 Task: Find connections with filter location Neratovice with filter topic #Educationwith filter profile language Spanish with filter current company Intuit with filter school RNS Institute of Technology - India with filter industry Freight and Package Transportation with filter service category Virtual Assistance with filter keywords title Financial Services Representative
Action: Mouse moved to (593, 82)
Screenshot: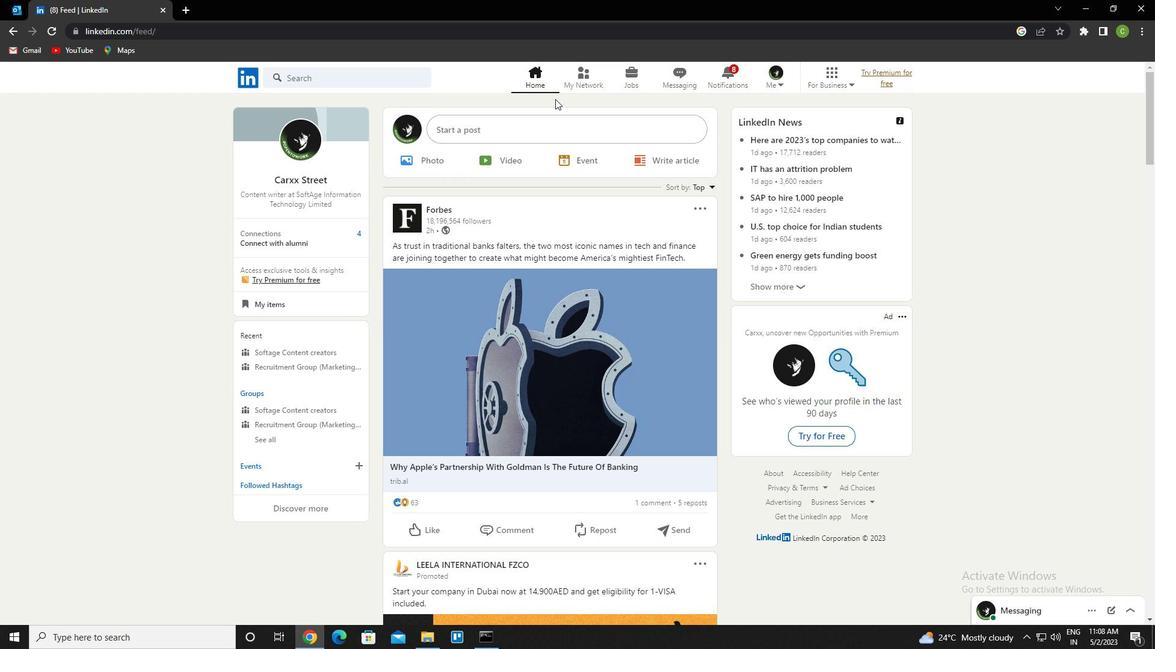 
Action: Mouse pressed left at (593, 82)
Screenshot: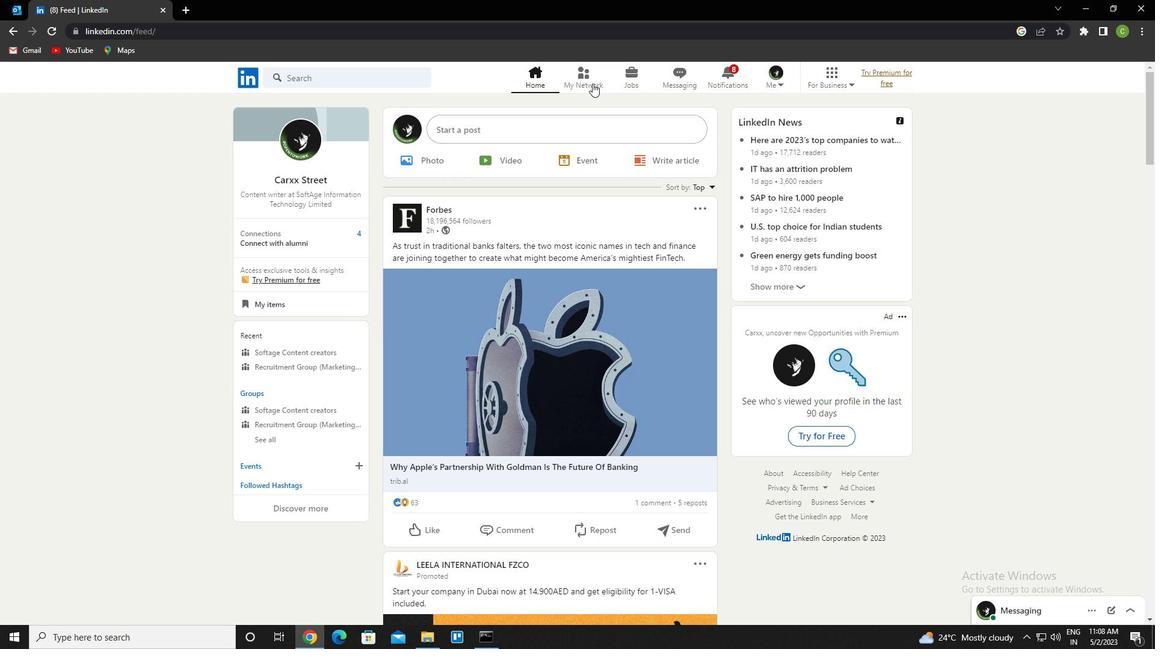 
Action: Mouse moved to (341, 148)
Screenshot: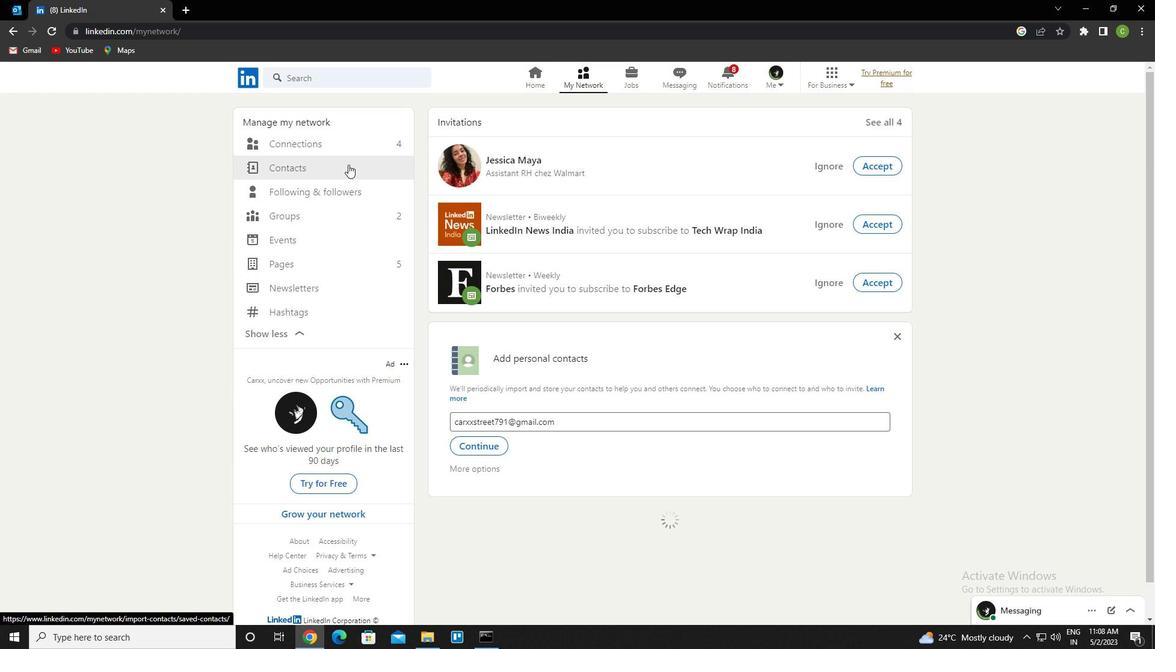 
Action: Mouse pressed left at (341, 148)
Screenshot: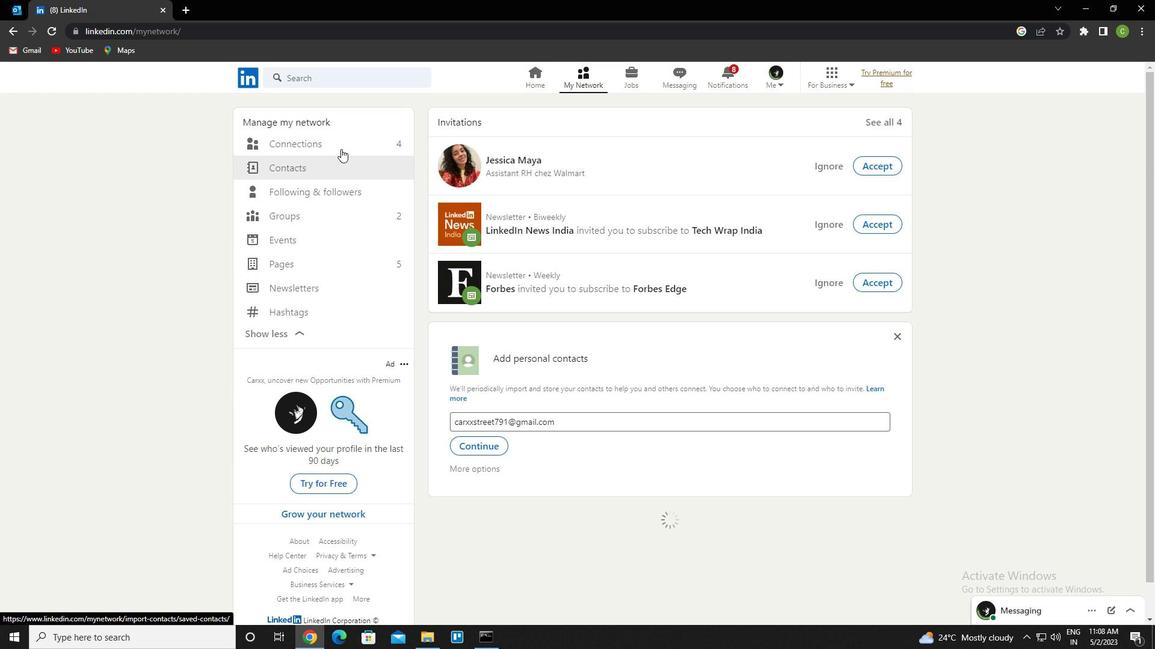 
Action: Mouse moved to (683, 143)
Screenshot: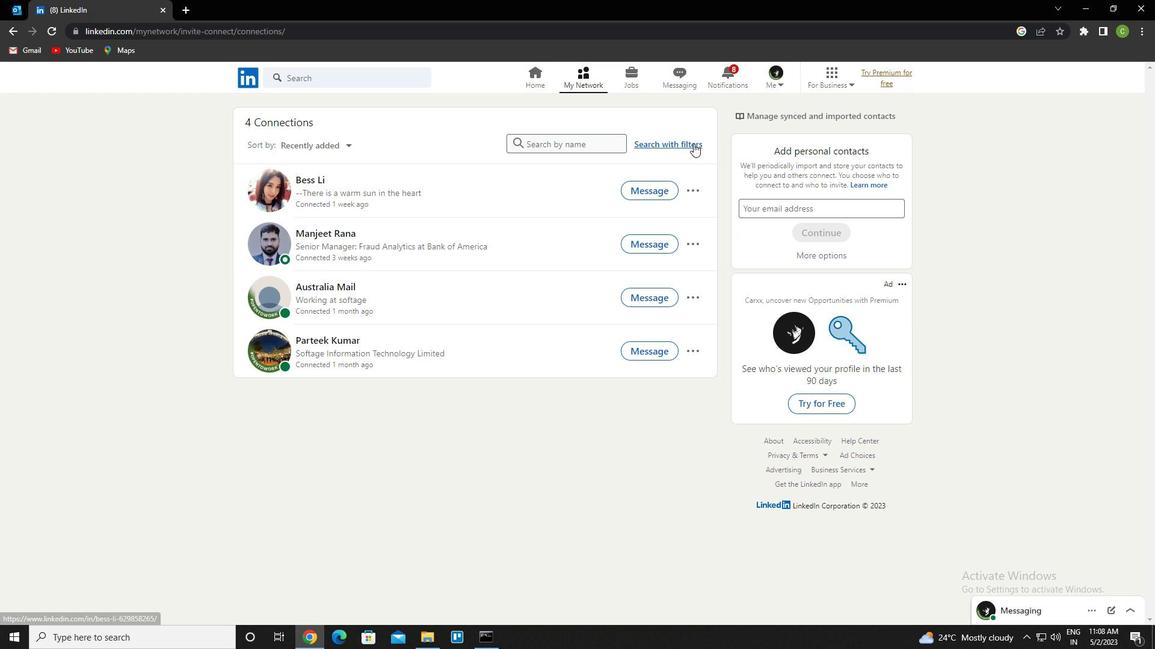 
Action: Mouse pressed left at (683, 143)
Screenshot: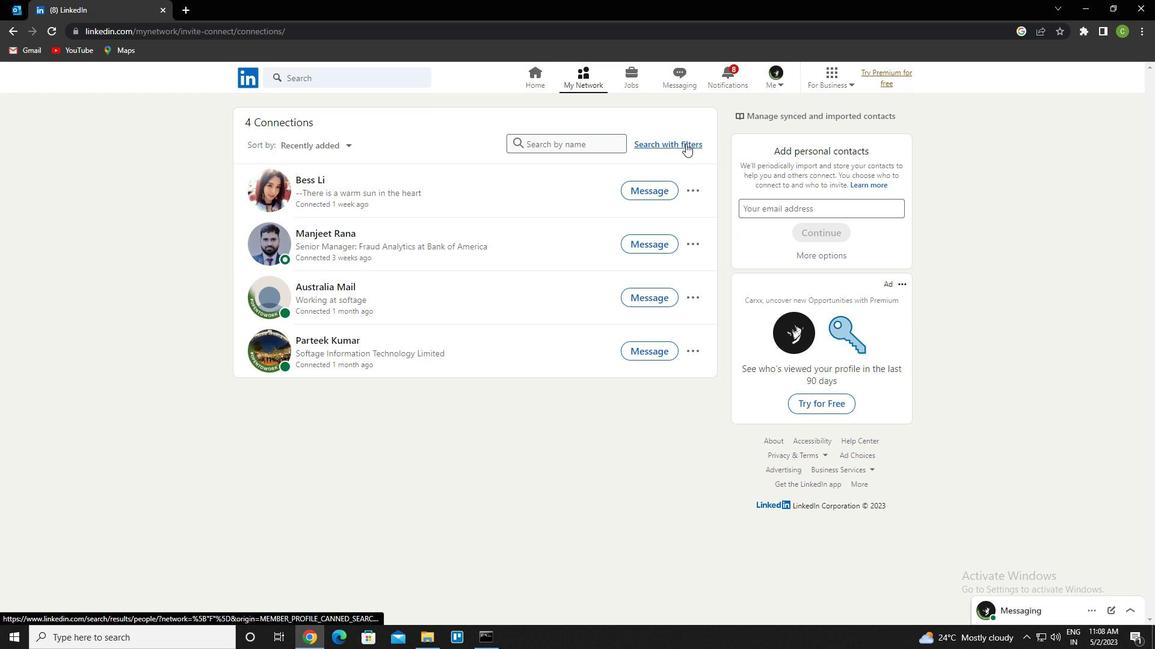 
Action: Mouse moved to (622, 111)
Screenshot: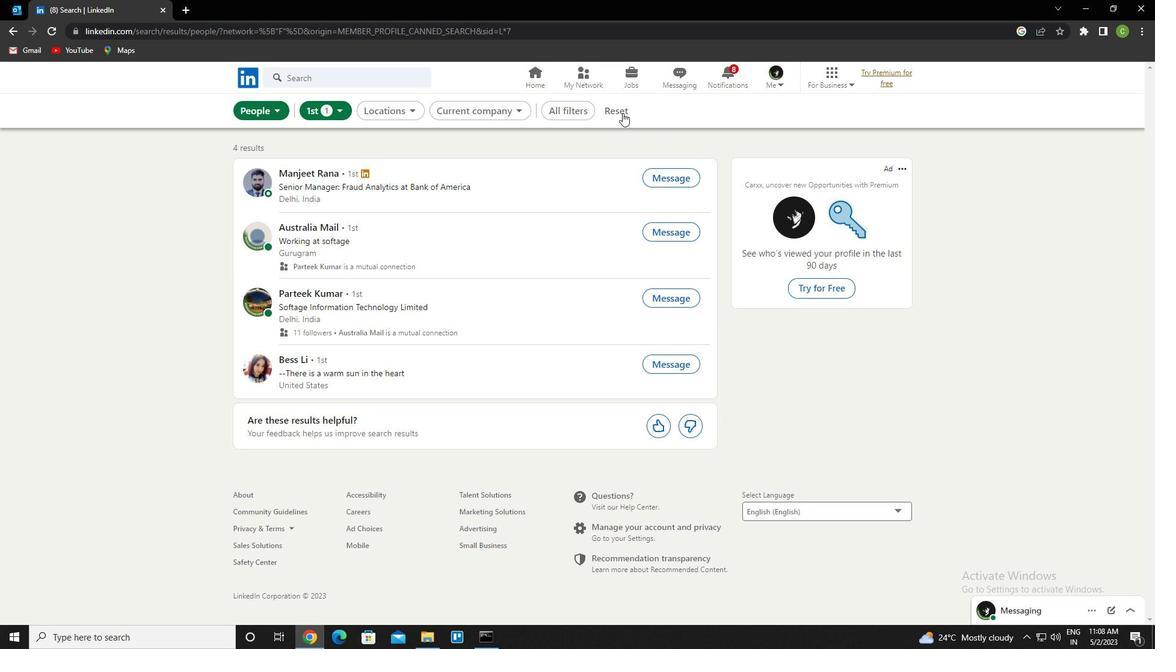 
Action: Mouse pressed left at (622, 111)
Screenshot: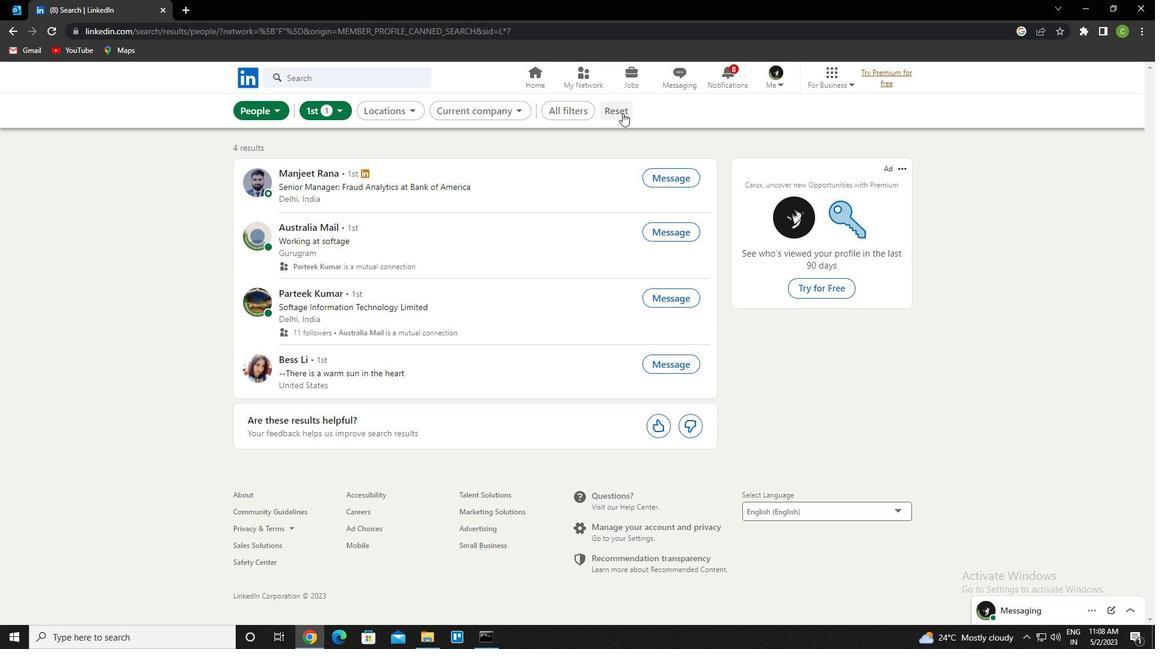 
Action: Mouse moved to (594, 106)
Screenshot: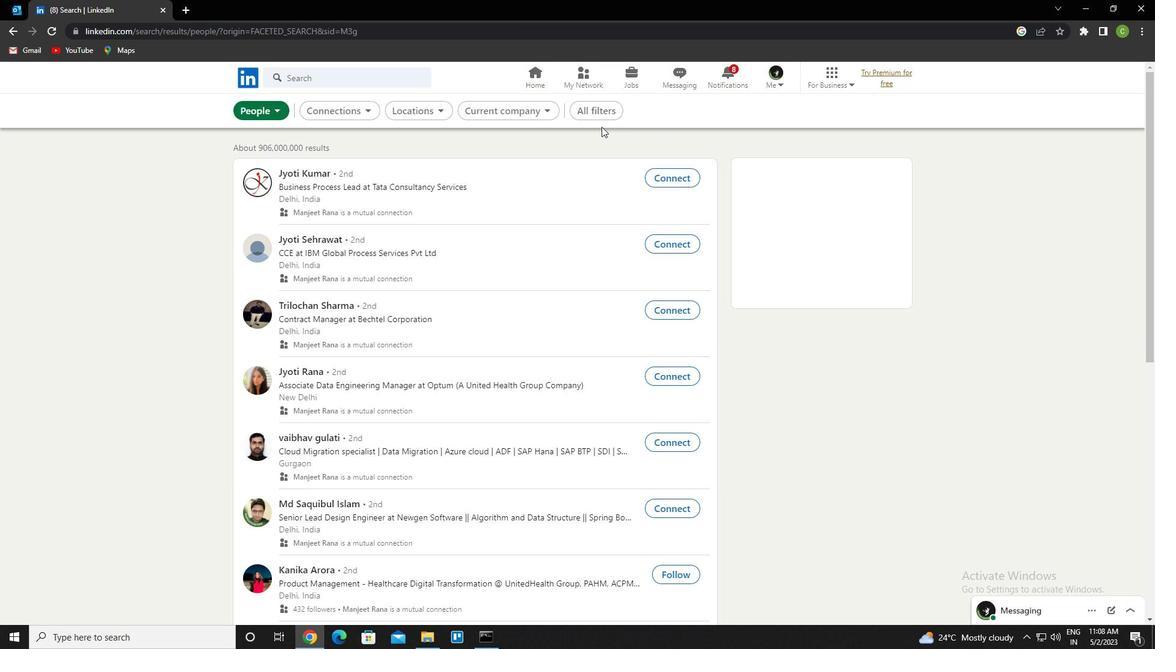 
Action: Mouse pressed left at (594, 106)
Screenshot: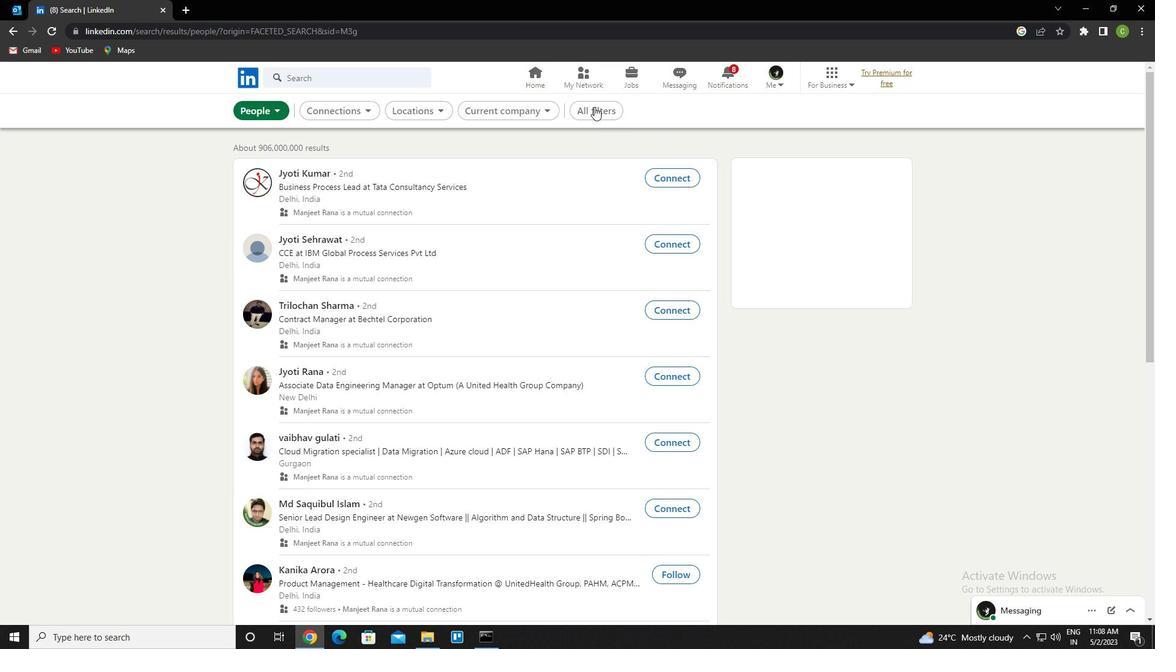 
Action: Mouse moved to (1032, 404)
Screenshot: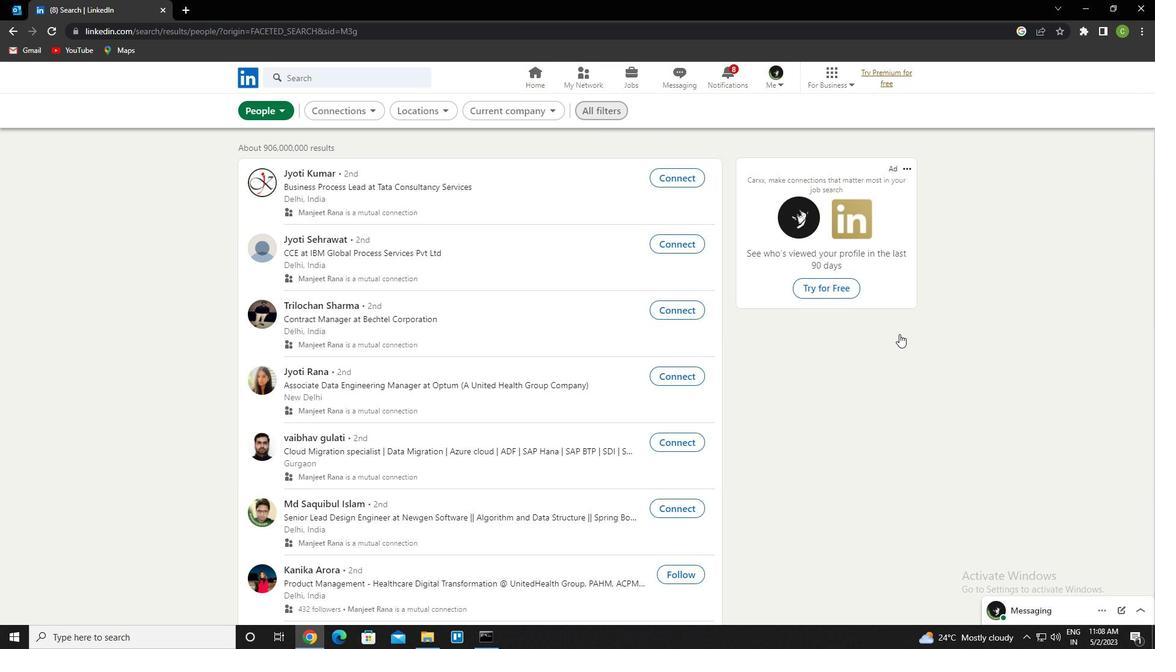 
Action: Mouse scrolled (1032, 404) with delta (0, 0)
Screenshot: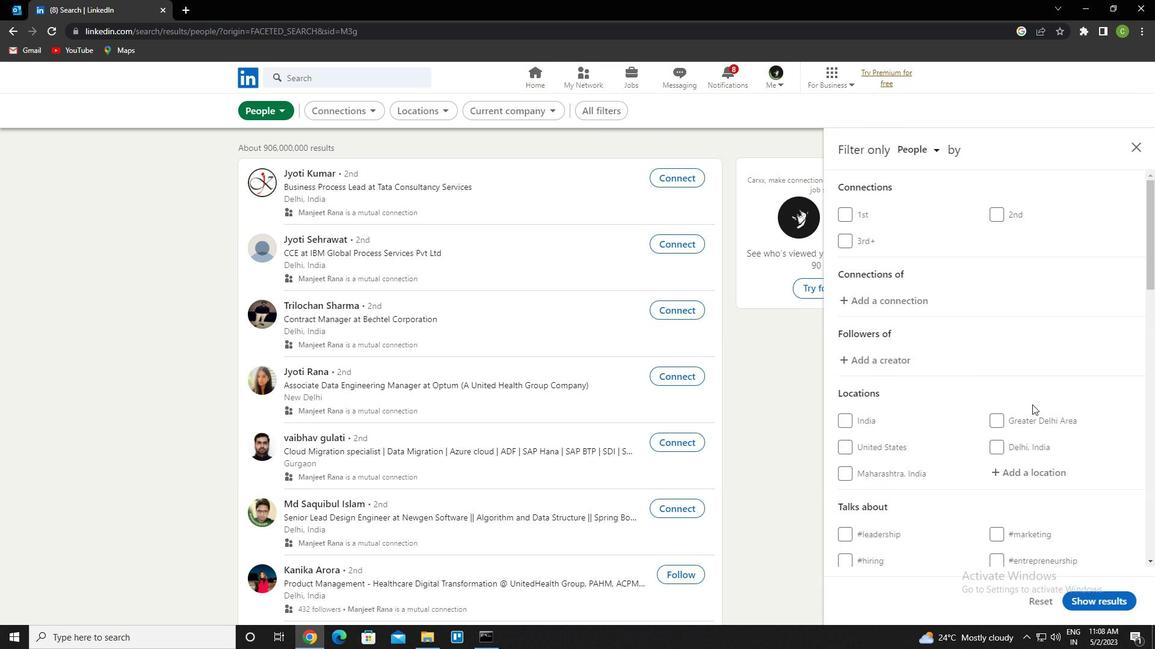 
Action: Mouse scrolled (1032, 404) with delta (0, 0)
Screenshot: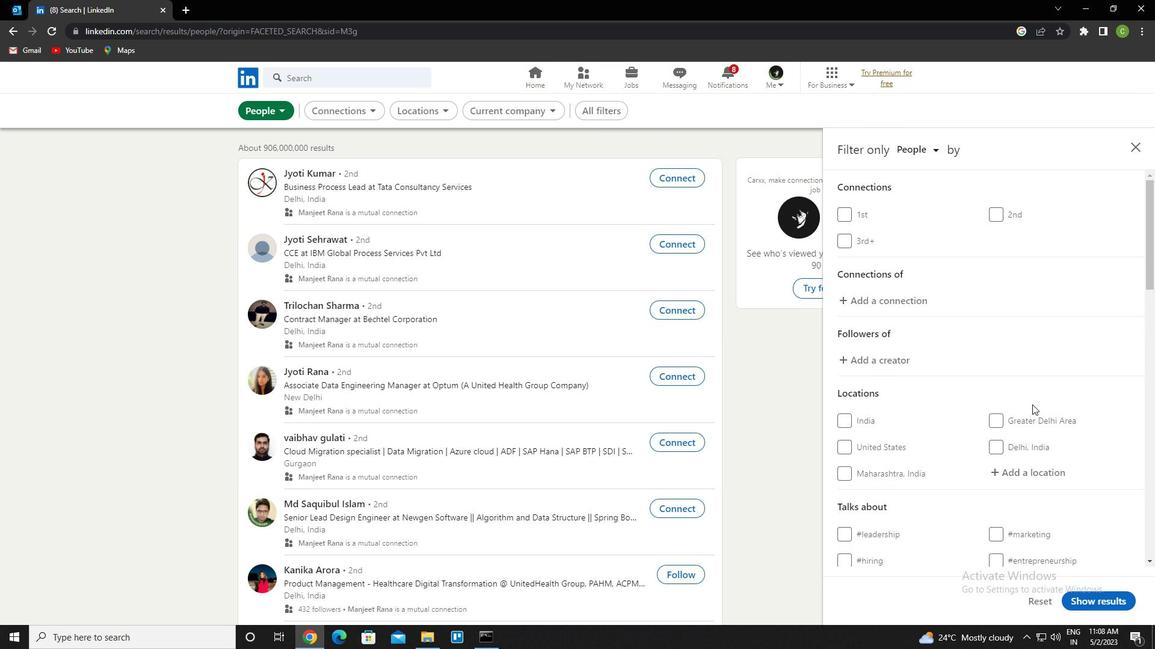 
Action: Mouse moved to (1036, 354)
Screenshot: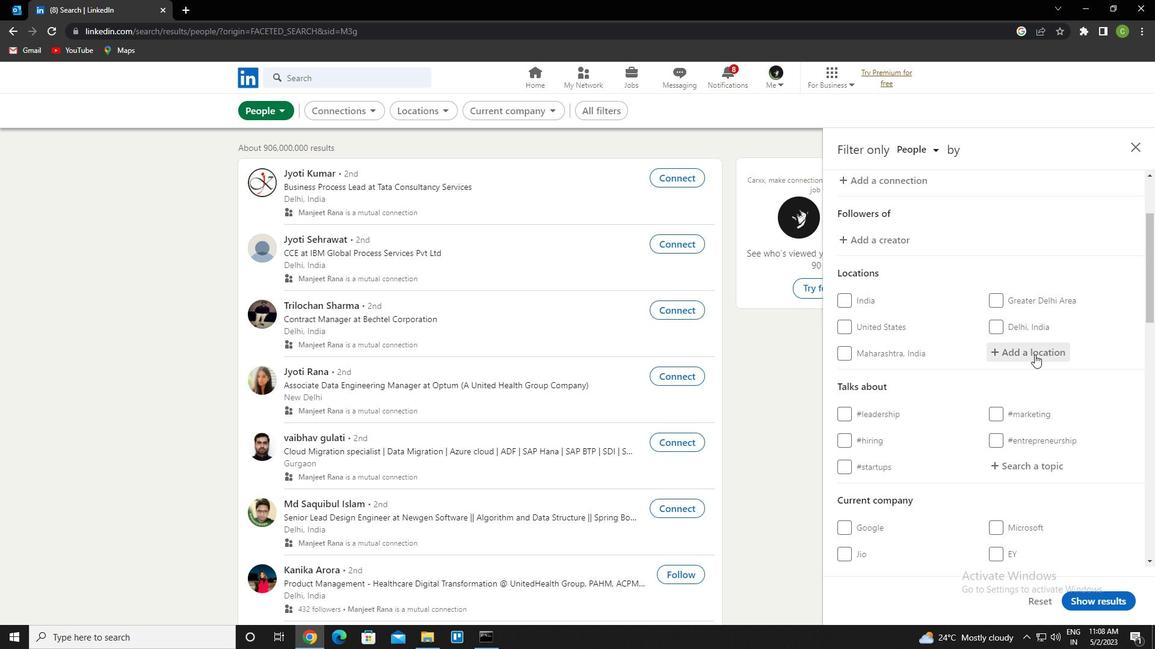 
Action: Mouse pressed left at (1036, 354)
Screenshot: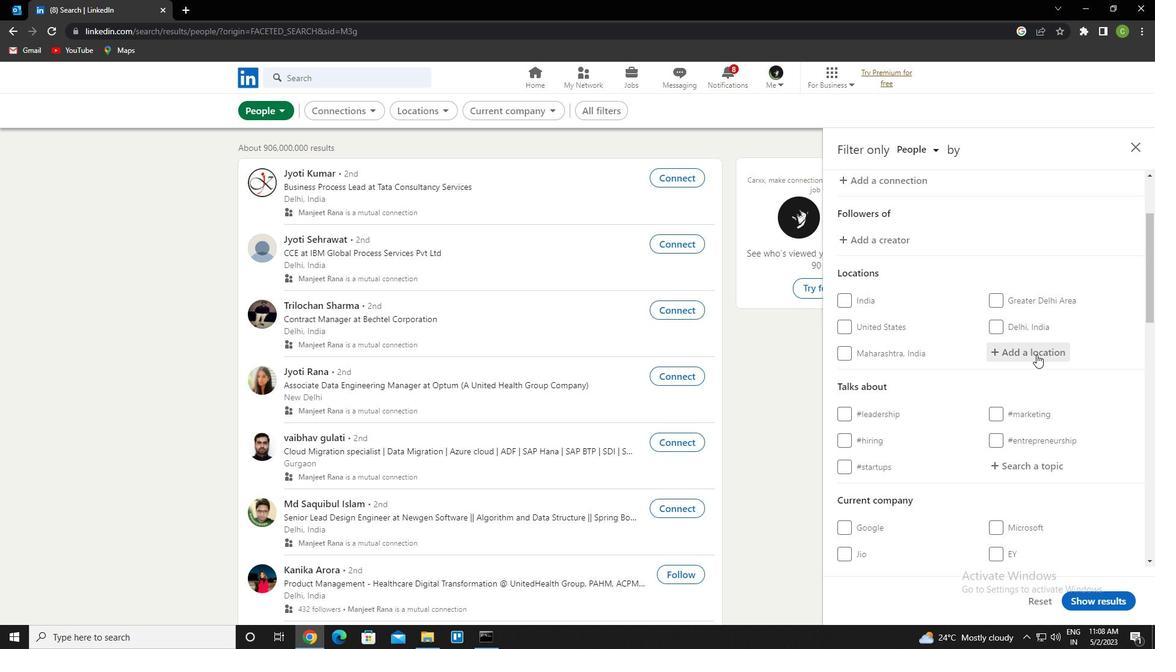 
Action: Key pressed <Key.caps_lock>n<Key.caps_lock>eratovice<Key.down><Key.enter>
Screenshot: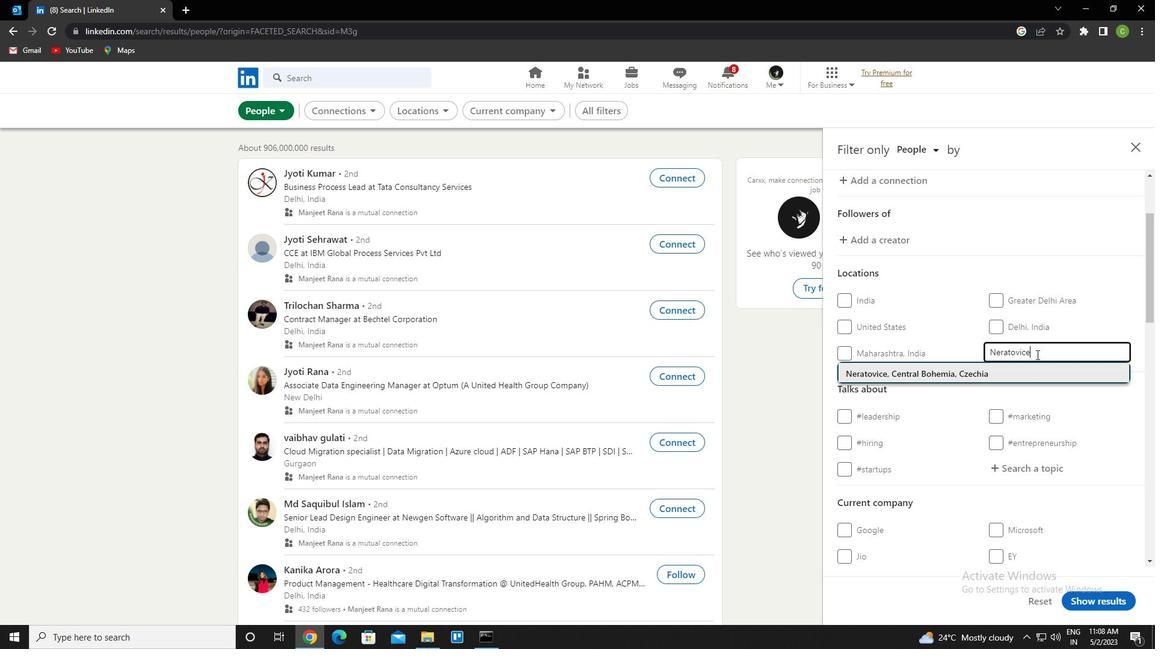 
Action: Mouse scrolled (1036, 354) with delta (0, 0)
Screenshot: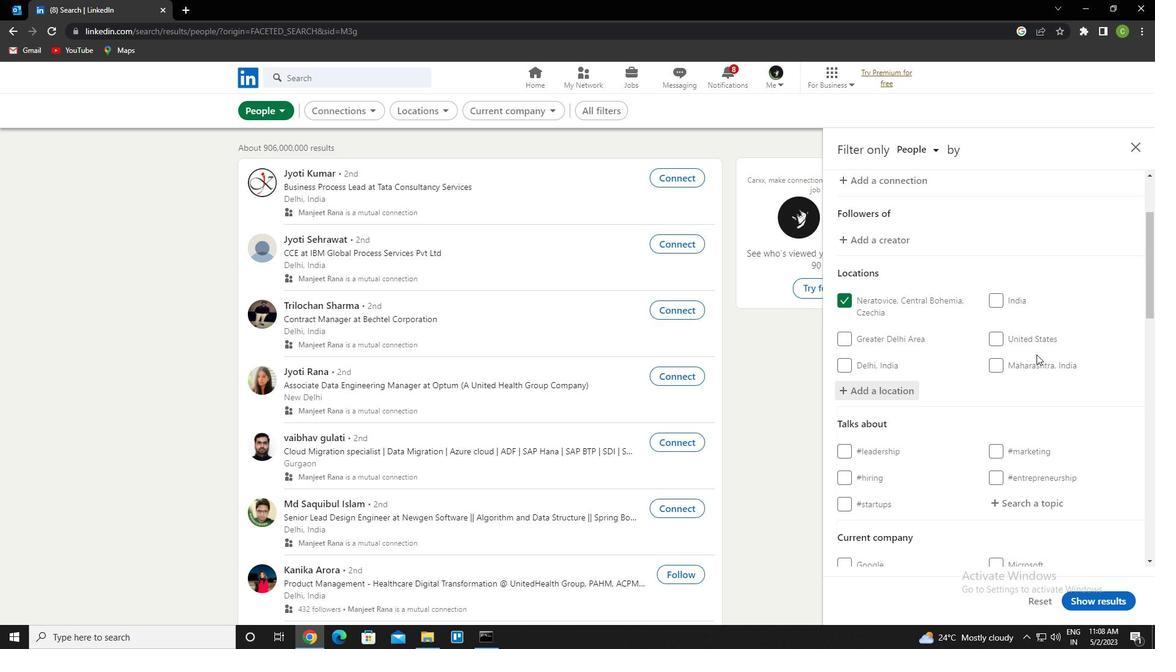 
Action: Mouse scrolled (1036, 354) with delta (0, 0)
Screenshot: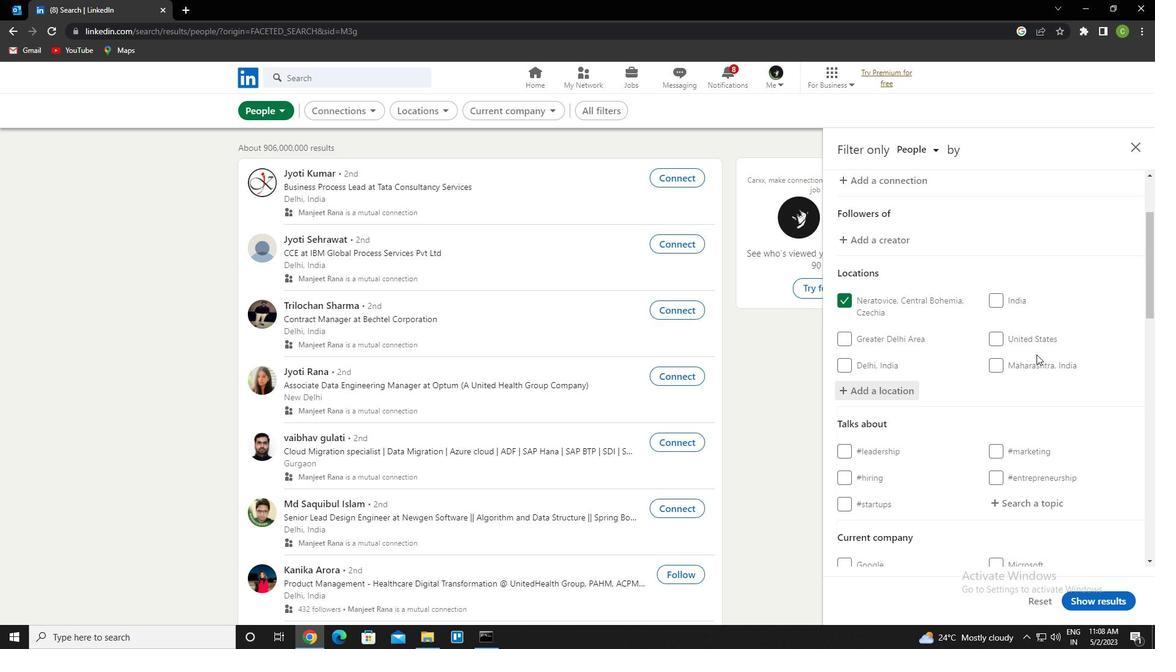 
Action: Mouse moved to (1042, 383)
Screenshot: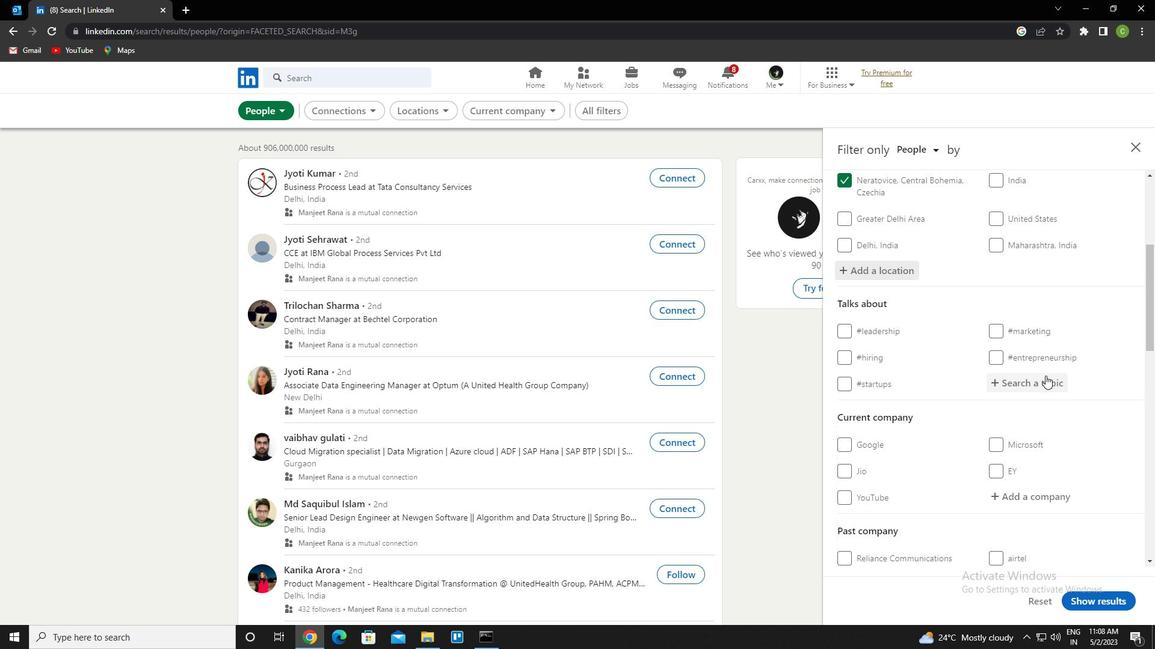 
Action: Mouse pressed left at (1042, 383)
Screenshot: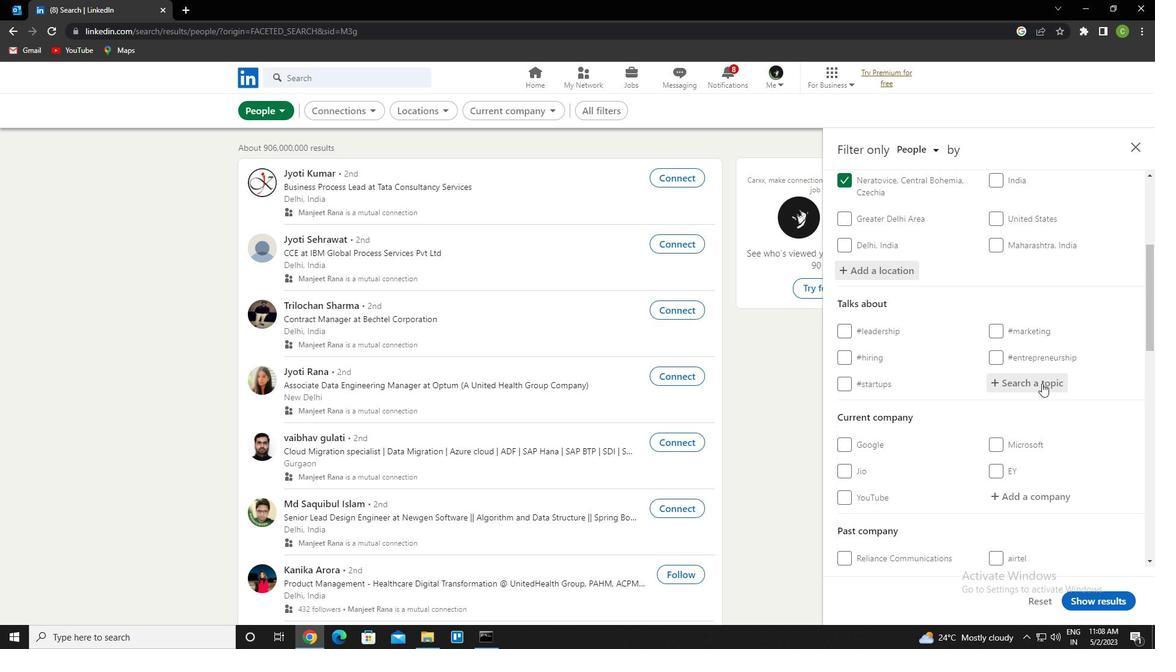 
Action: Key pressed education<Key.enter>
Screenshot: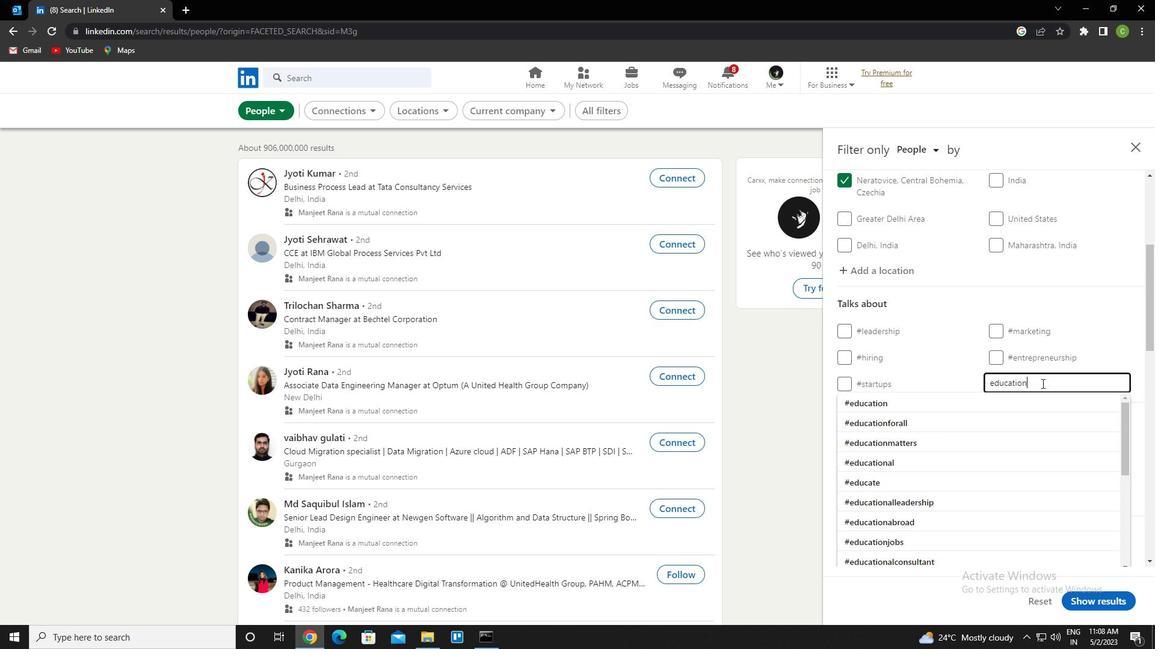 
Action: Mouse moved to (1030, 388)
Screenshot: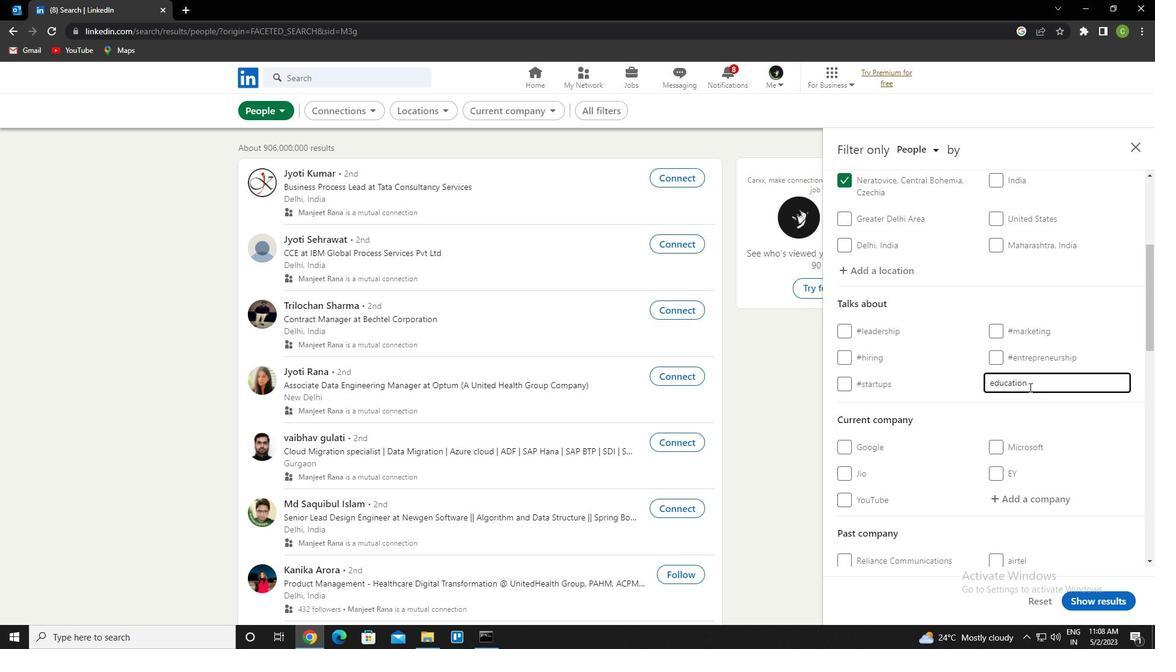
Action: Mouse pressed left at (1030, 388)
Screenshot: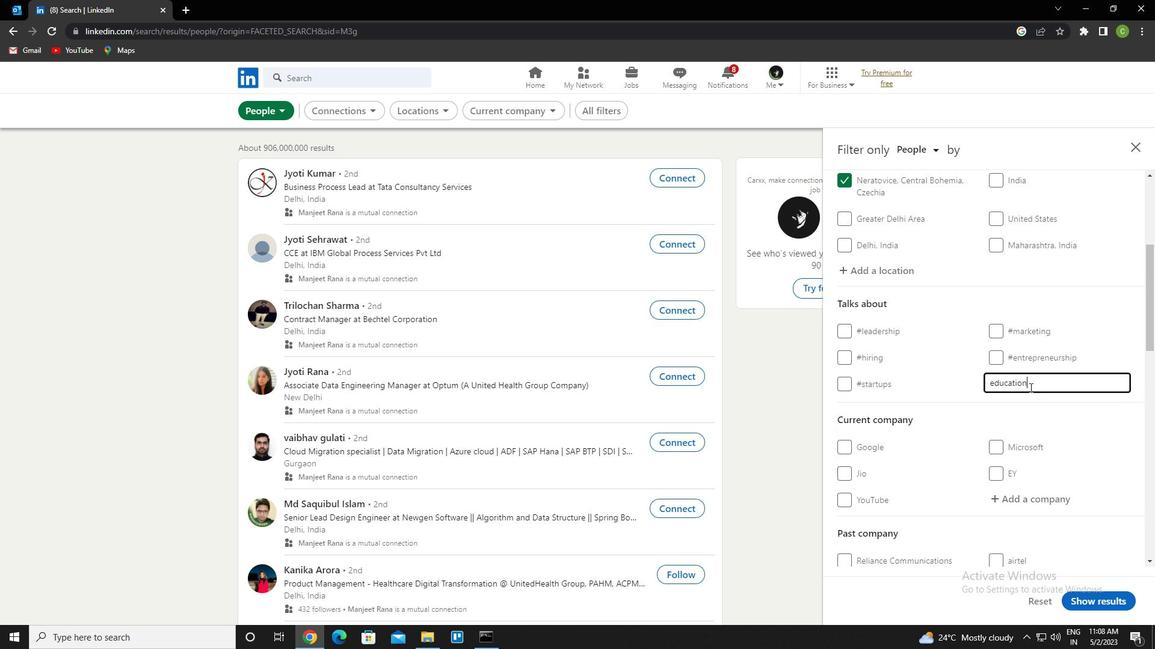 
Action: Mouse moved to (1030, 386)
Screenshot: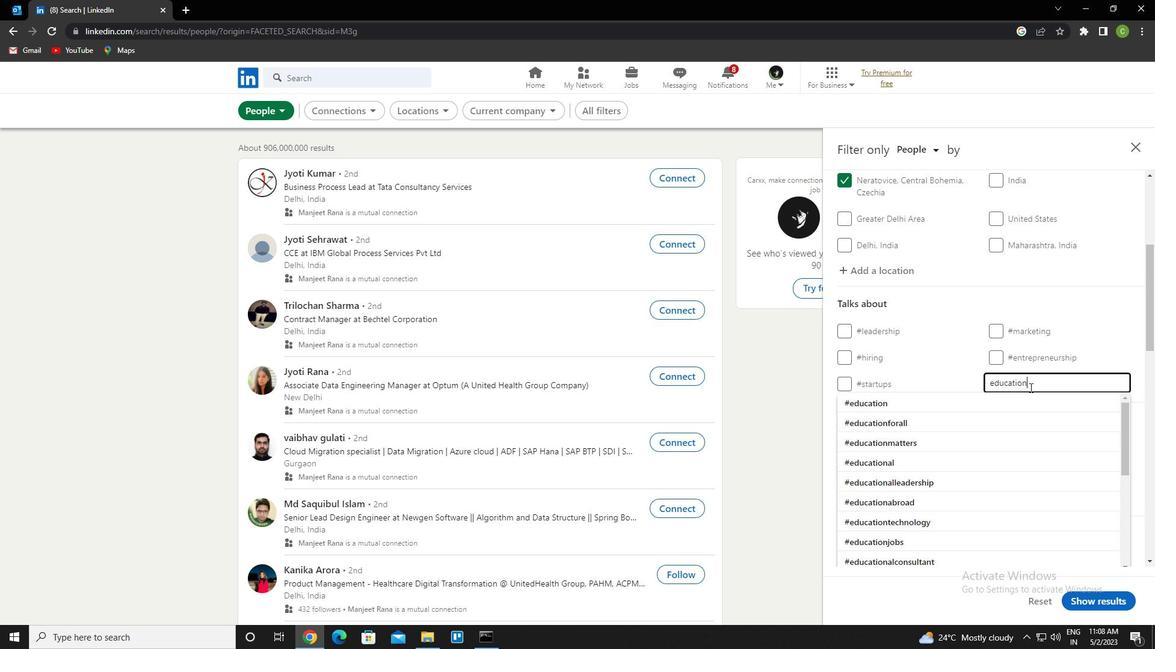 
Action: Mouse pressed left at (1030, 386)
Screenshot: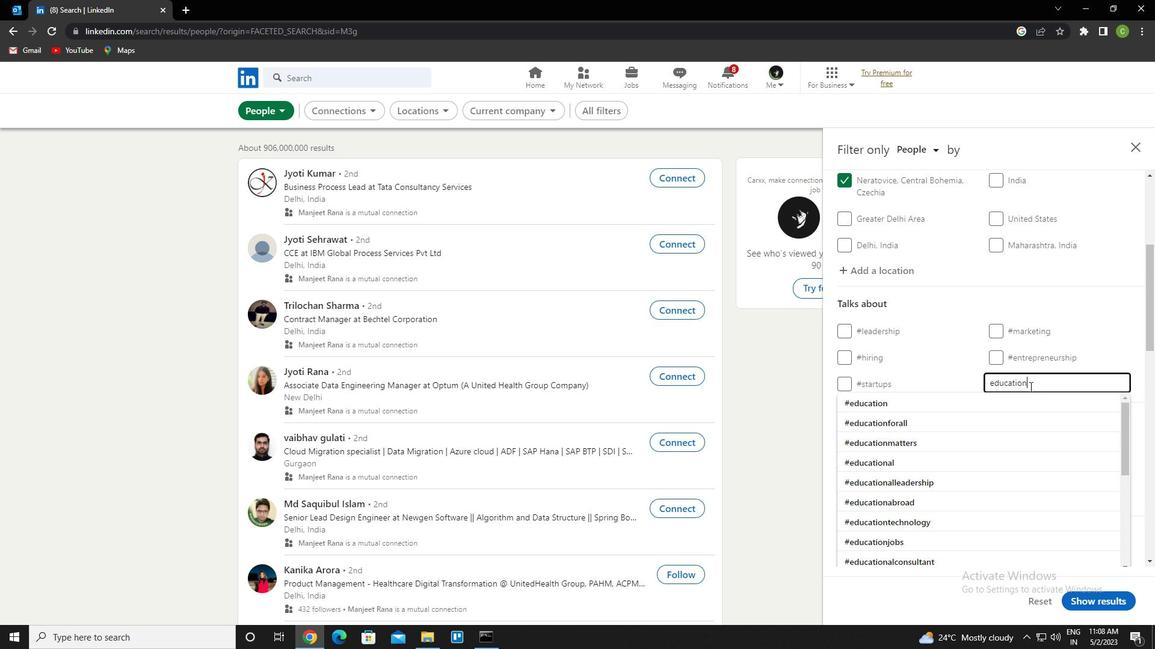 
Action: Key pressed <Key.backspace><Key.down><Key.enter>
Screenshot: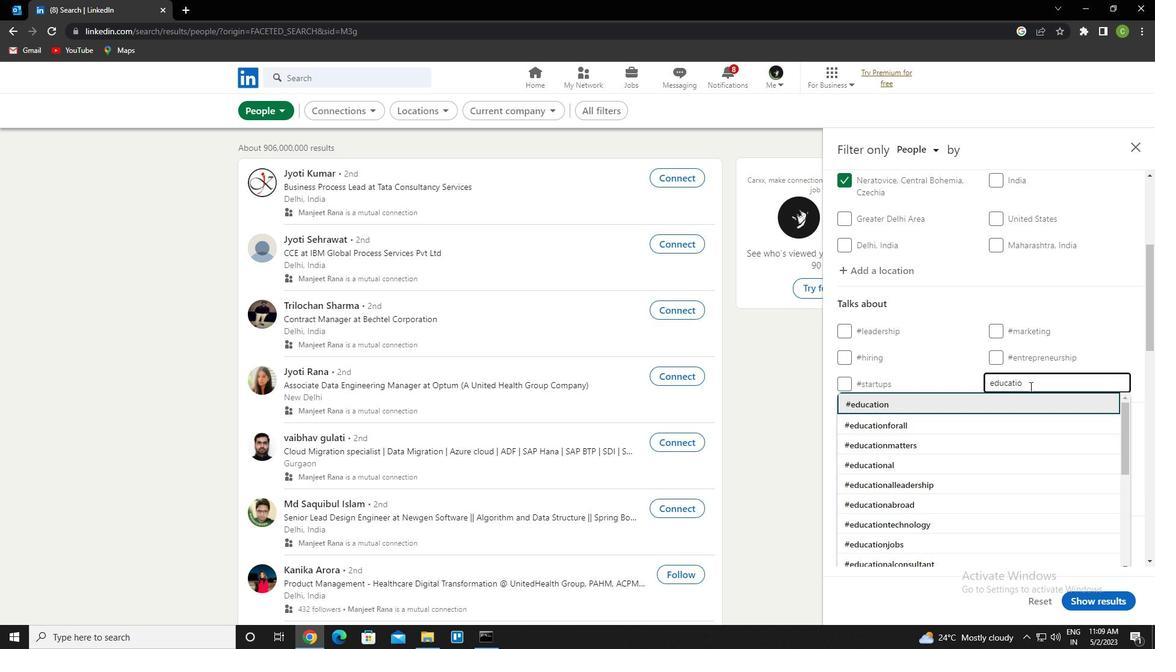 
Action: Mouse scrolled (1030, 386) with delta (0, 0)
Screenshot: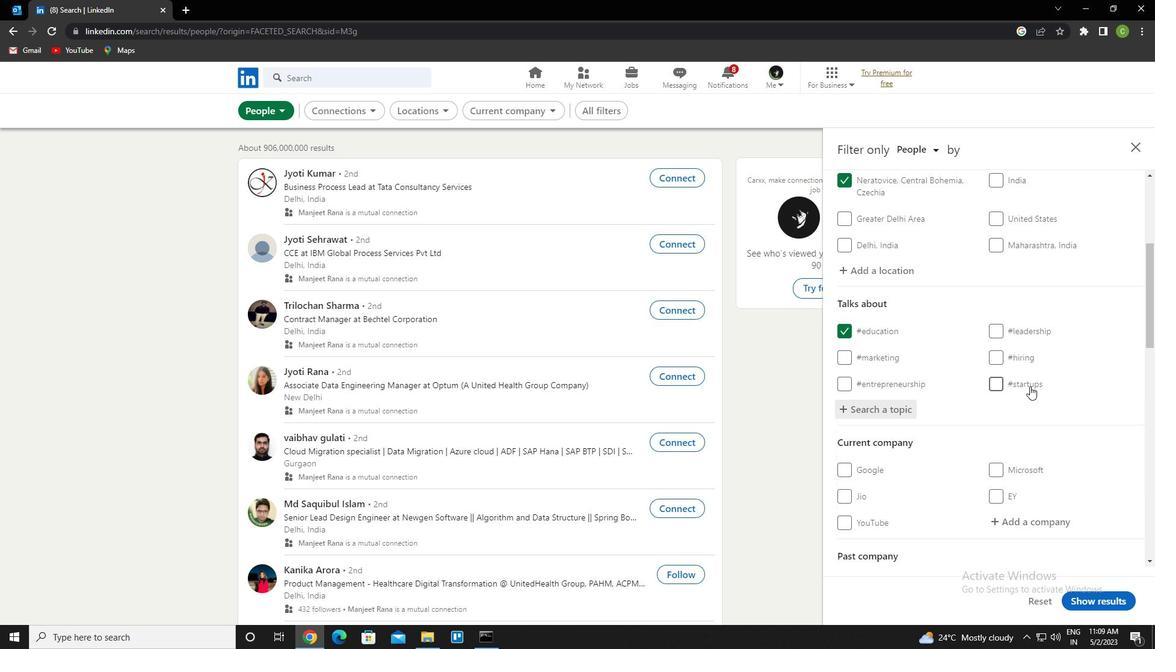 
Action: Mouse scrolled (1030, 386) with delta (0, 0)
Screenshot: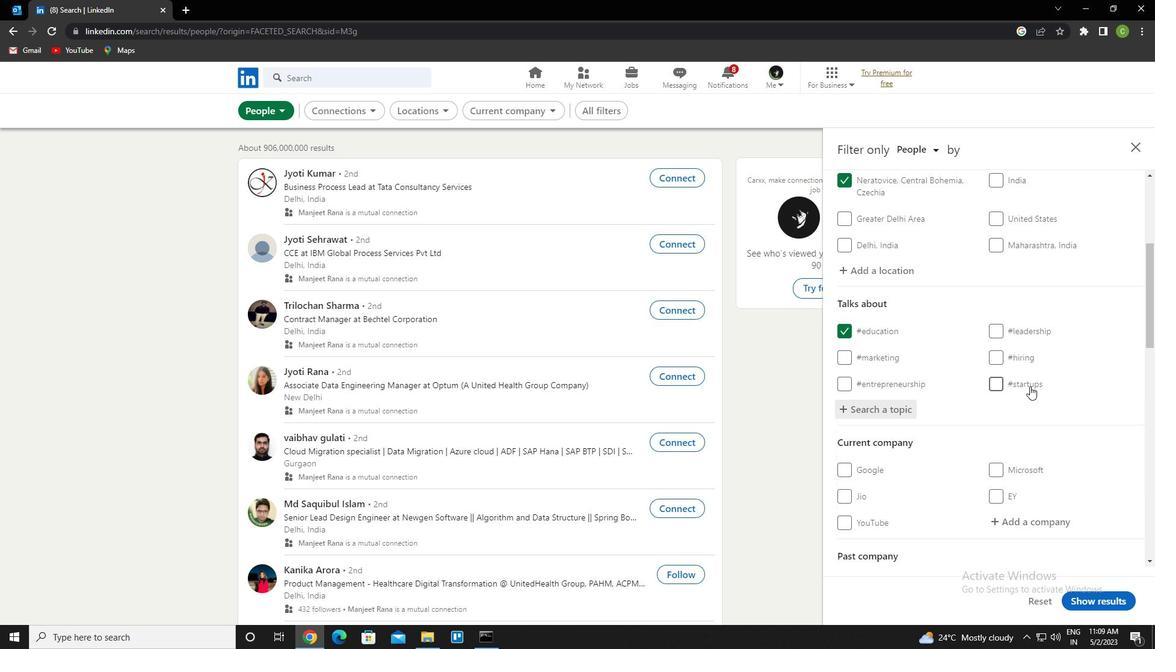 
Action: Mouse scrolled (1030, 386) with delta (0, 0)
Screenshot: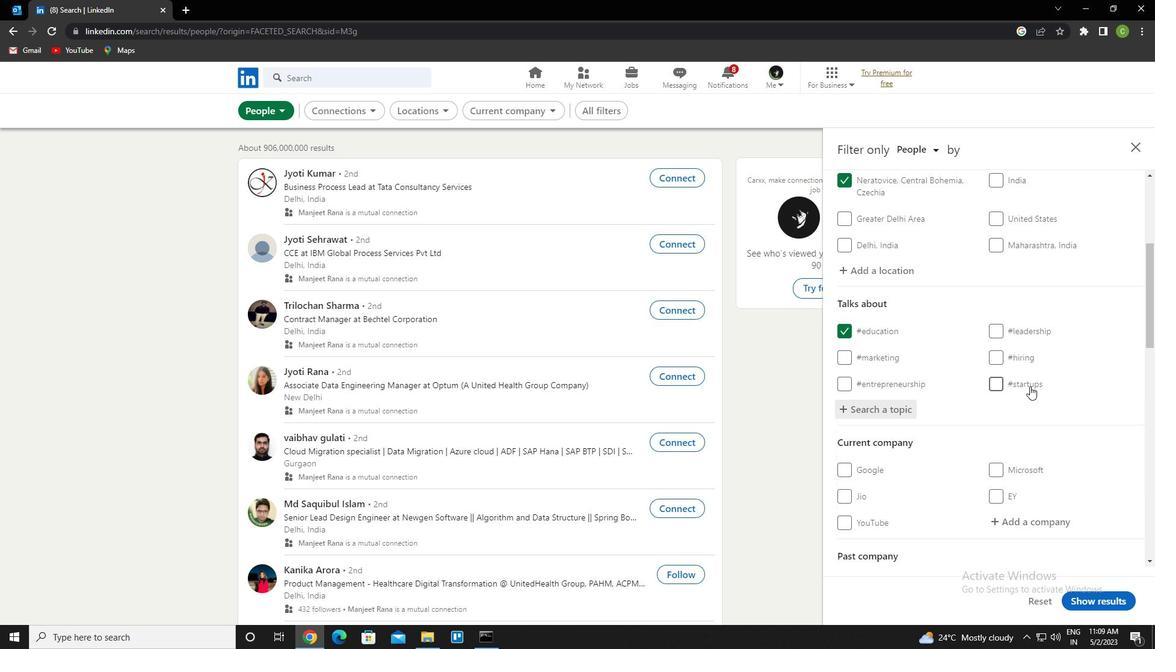 
Action: Mouse scrolled (1030, 386) with delta (0, 0)
Screenshot: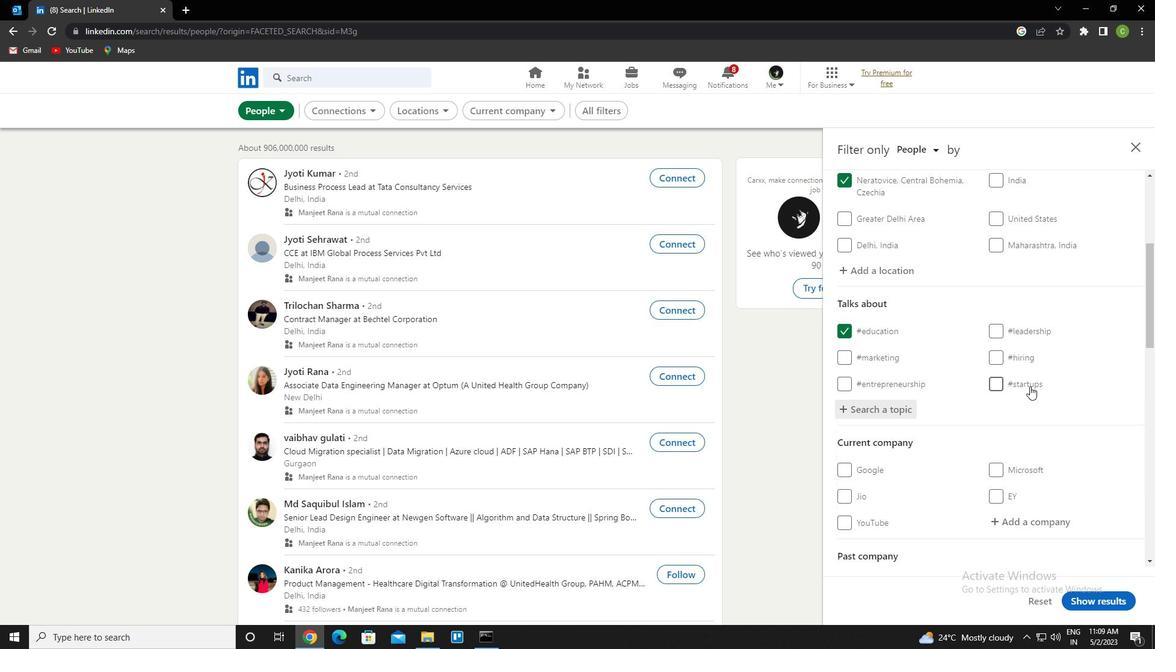 
Action: Mouse scrolled (1030, 386) with delta (0, 0)
Screenshot: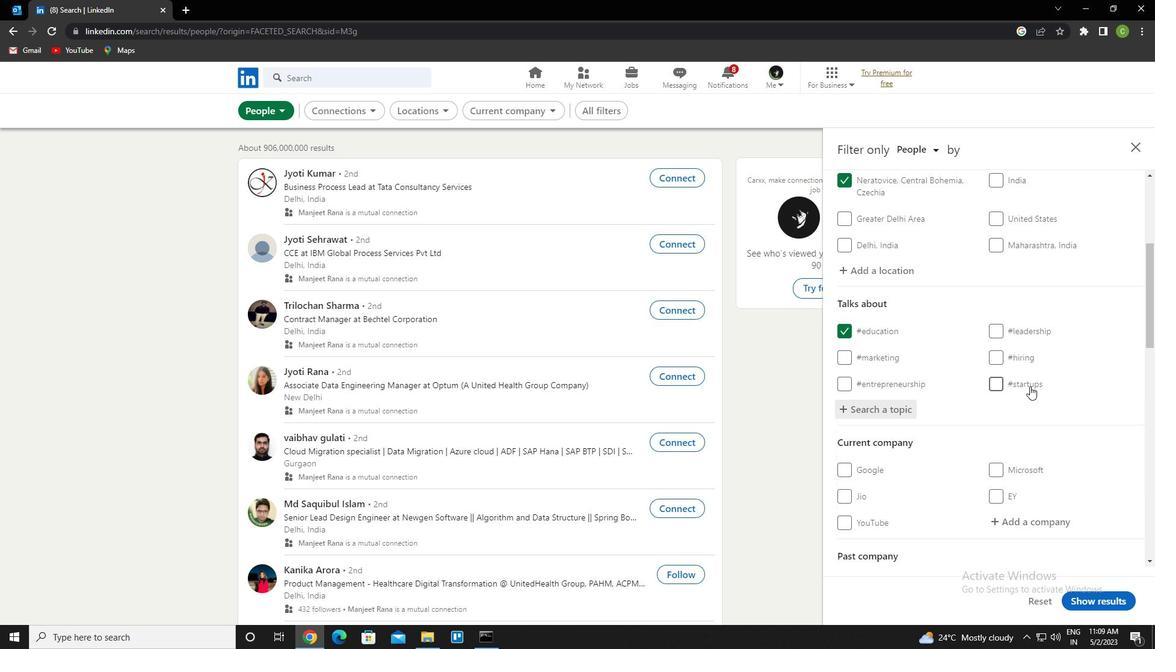 
Action: Mouse scrolled (1030, 386) with delta (0, 0)
Screenshot: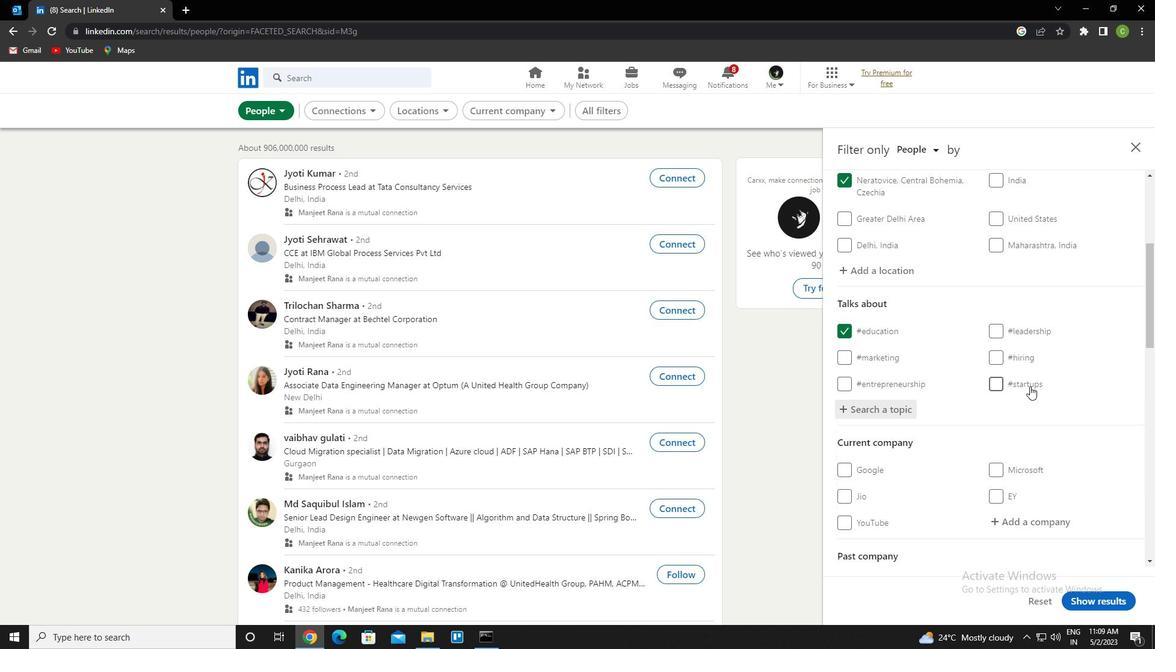 
Action: Mouse scrolled (1030, 386) with delta (0, 0)
Screenshot: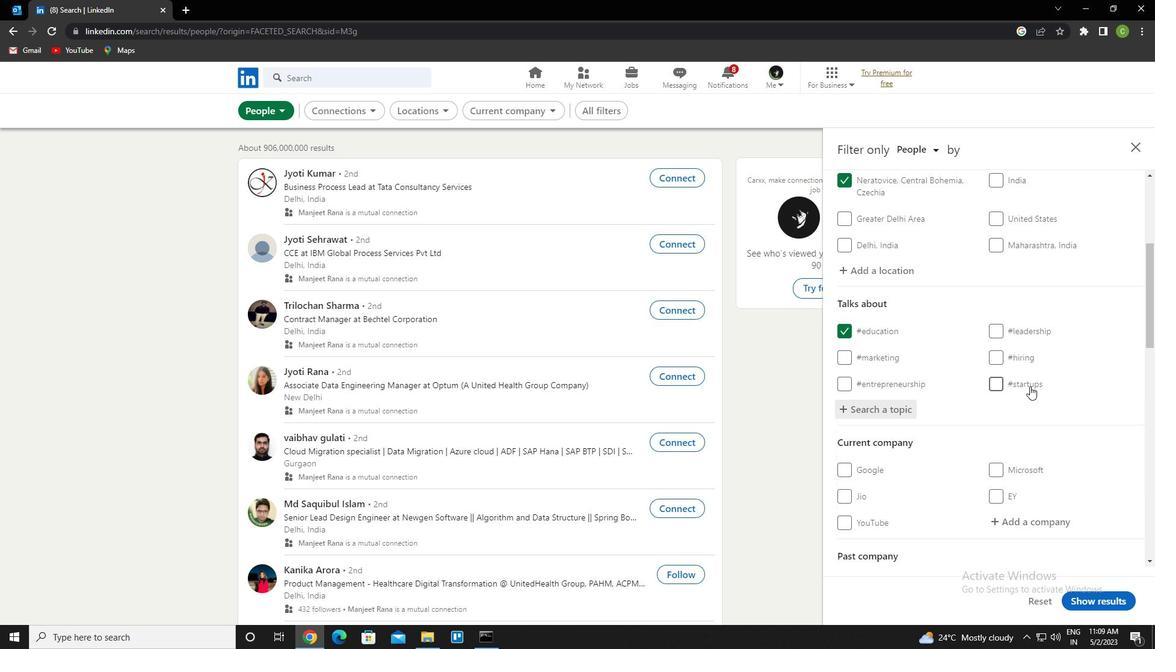 
Action: Mouse scrolled (1030, 386) with delta (0, 0)
Screenshot: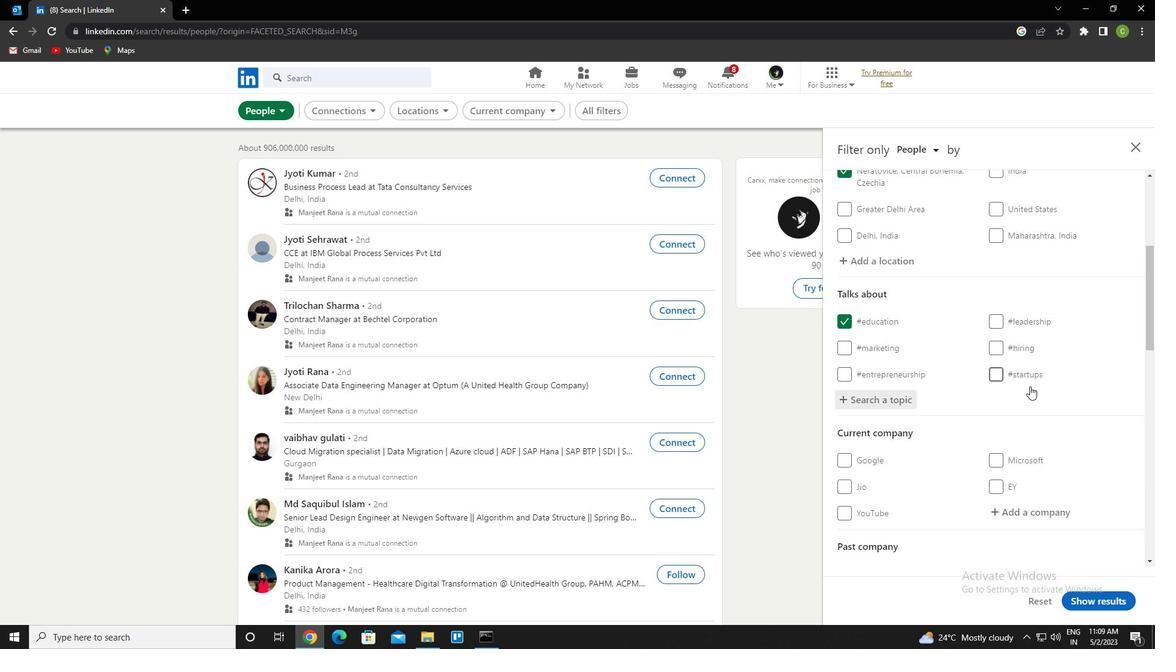 
Action: Mouse moved to (847, 498)
Screenshot: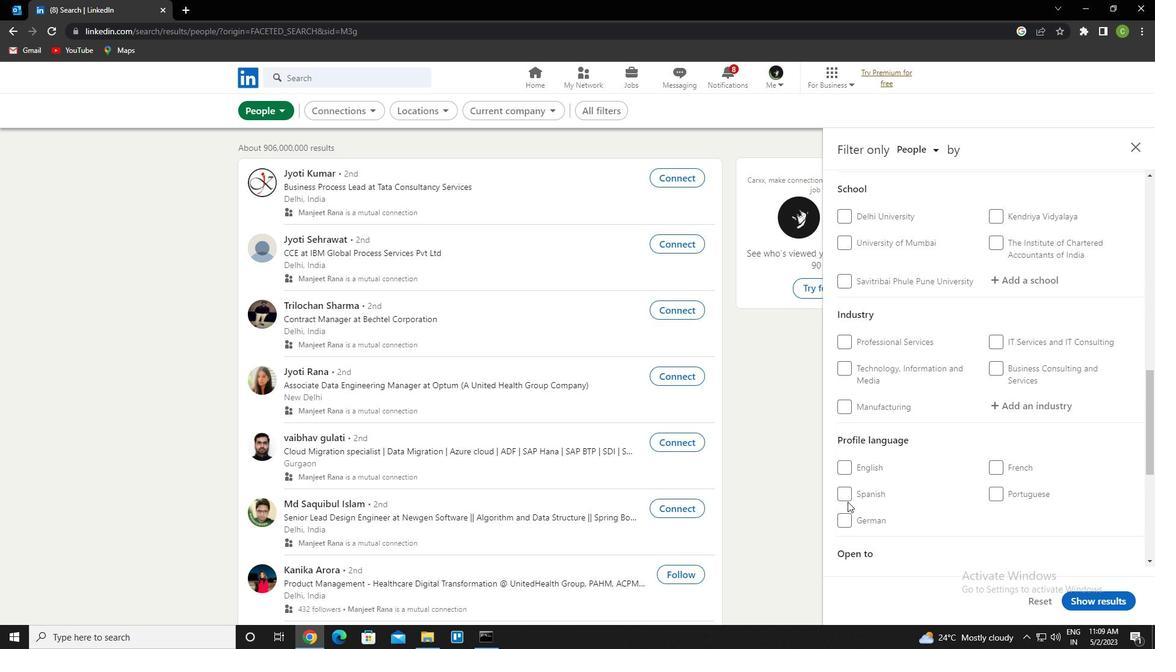 
Action: Mouse pressed left at (847, 498)
Screenshot: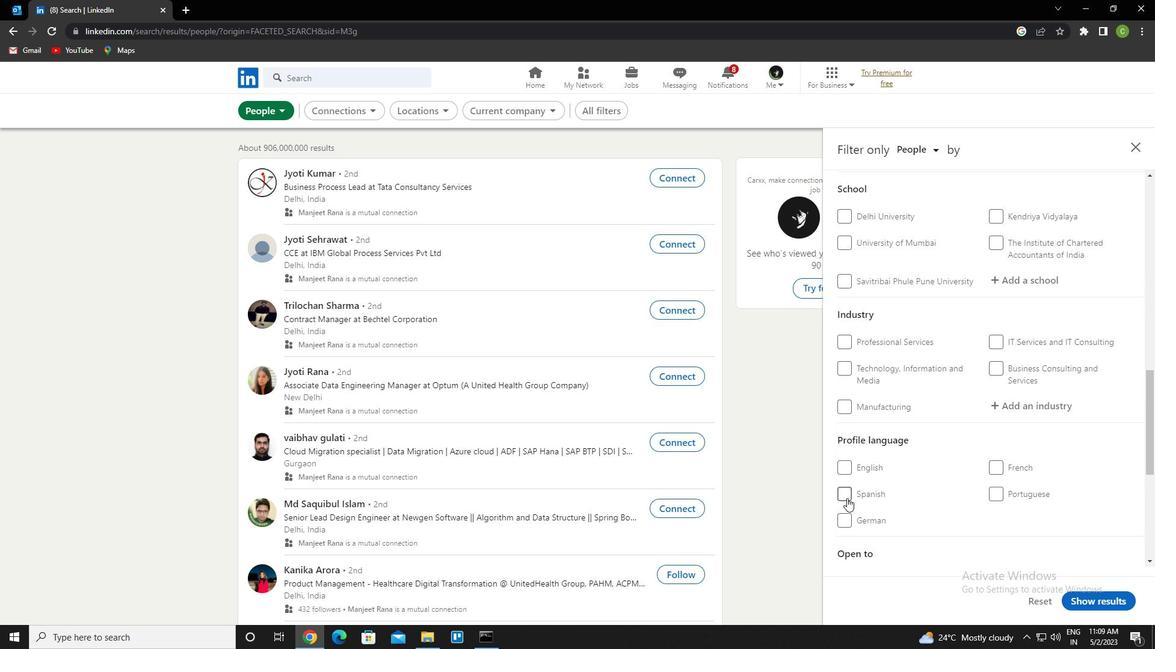 
Action: Mouse moved to (1020, 490)
Screenshot: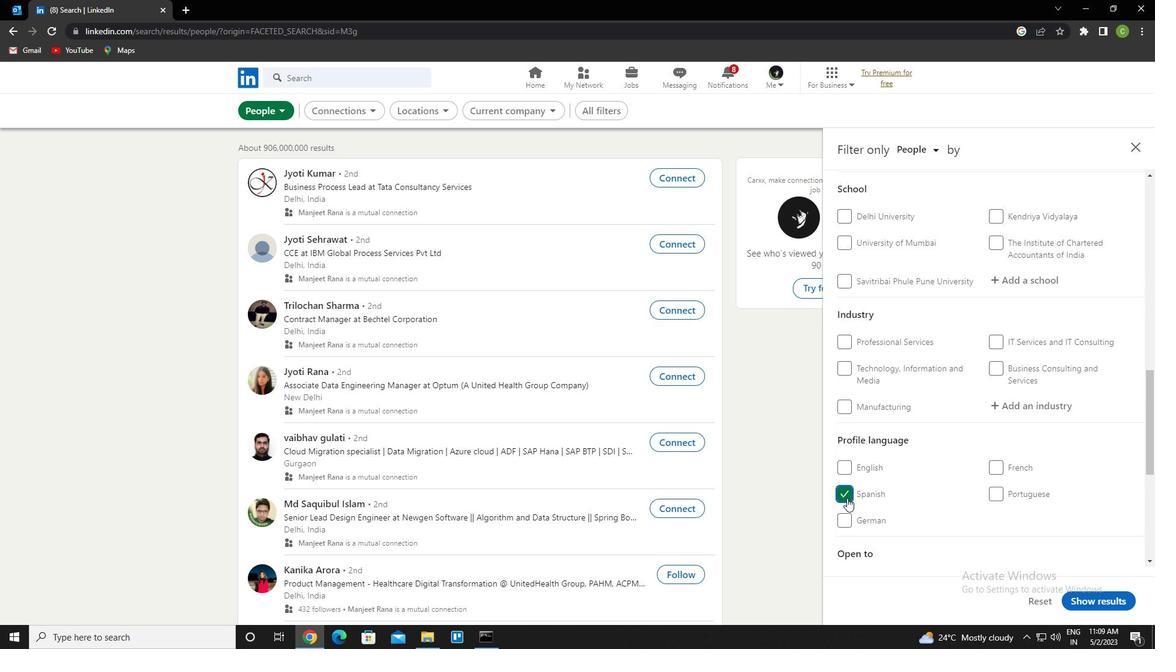 
Action: Mouse scrolled (1020, 491) with delta (0, 0)
Screenshot: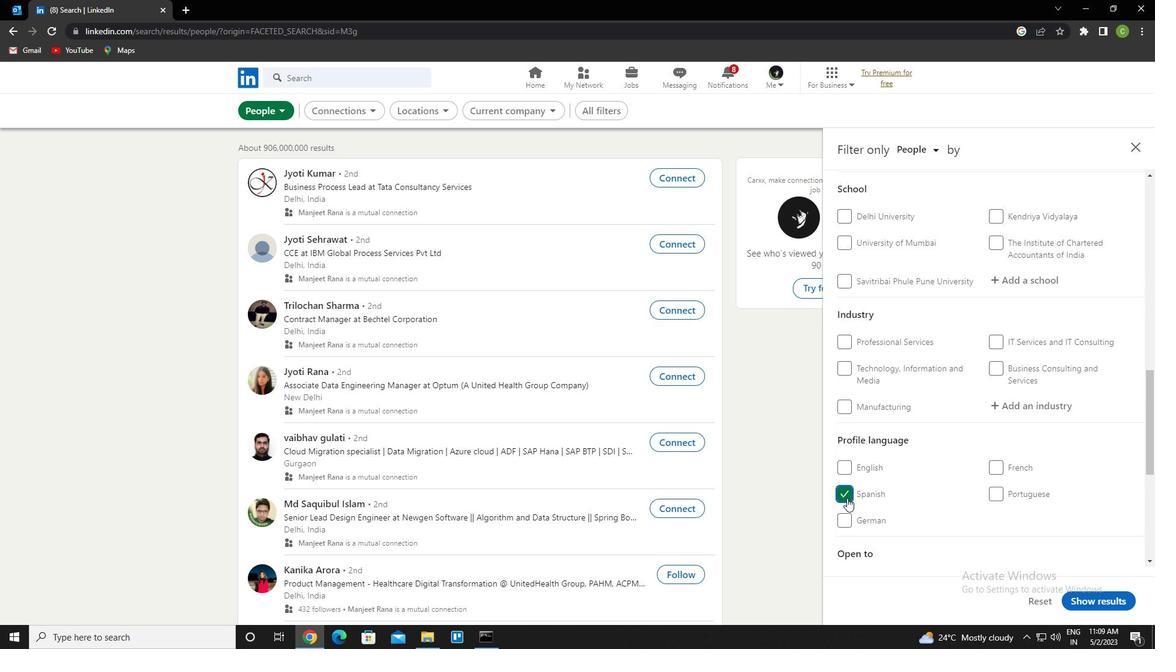 
Action: Mouse scrolled (1020, 491) with delta (0, 0)
Screenshot: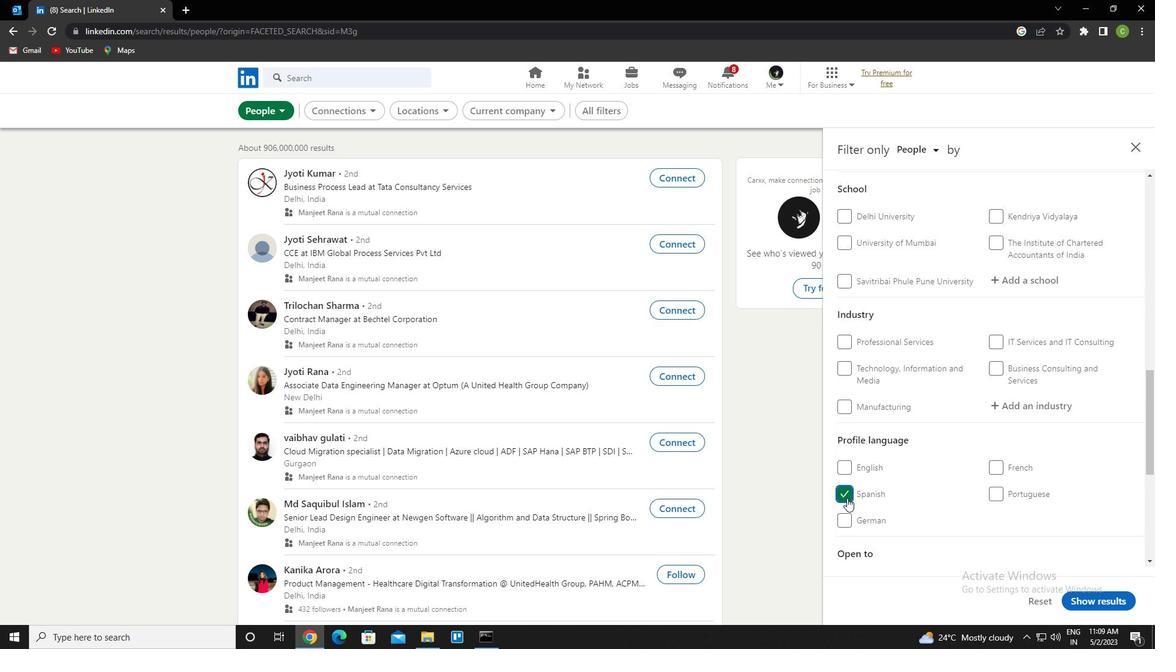 
Action: Mouse scrolled (1020, 491) with delta (0, 0)
Screenshot: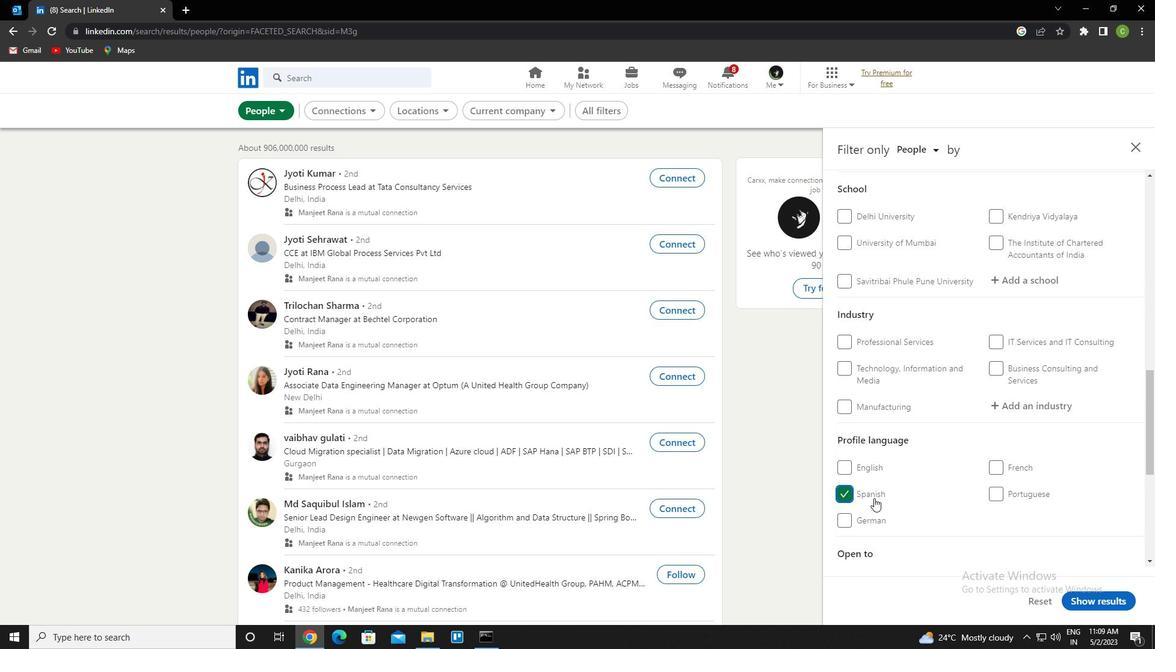 
Action: Mouse scrolled (1020, 491) with delta (0, 0)
Screenshot: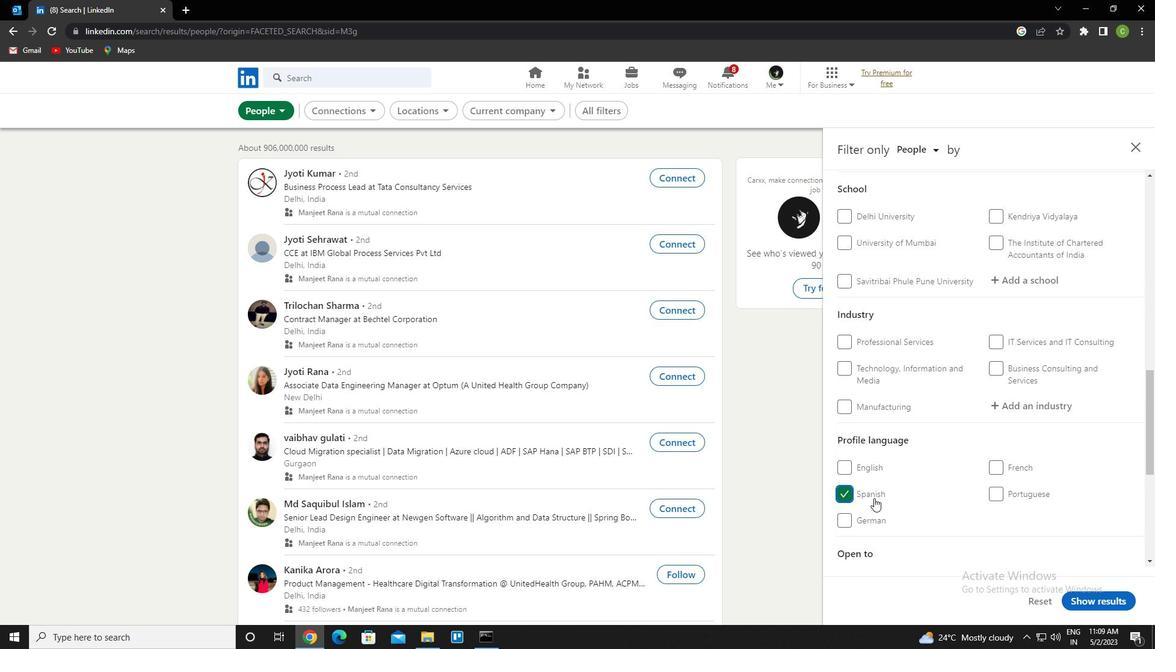 
Action: Mouse scrolled (1020, 491) with delta (0, 0)
Screenshot: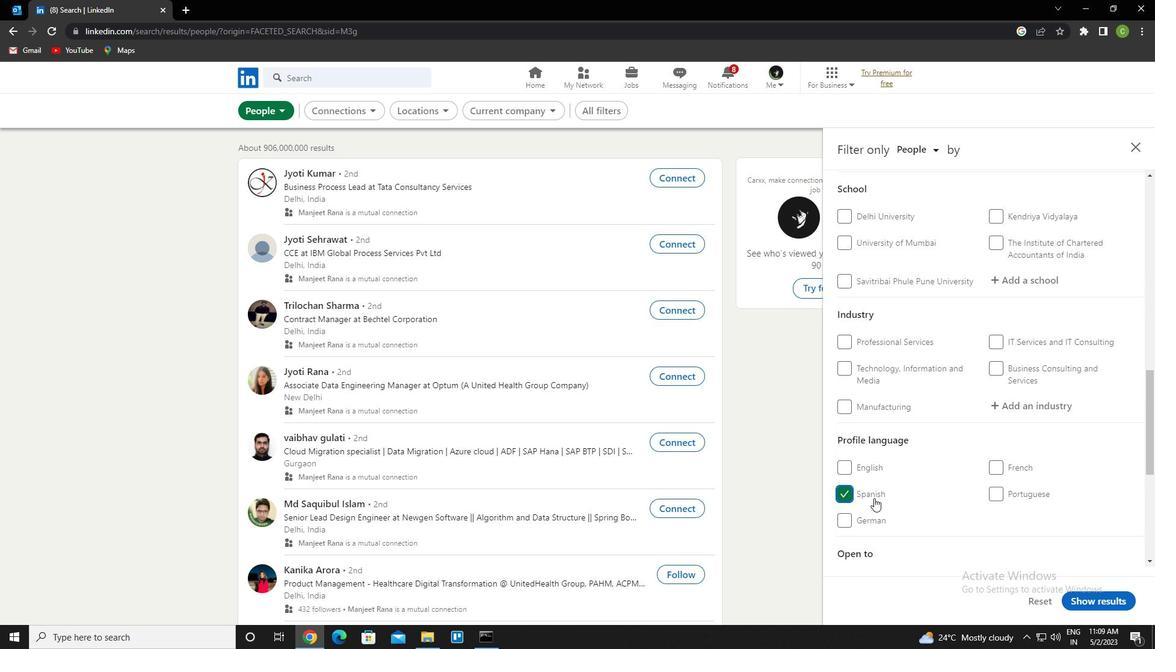 
Action: Mouse scrolled (1020, 491) with delta (0, 0)
Screenshot: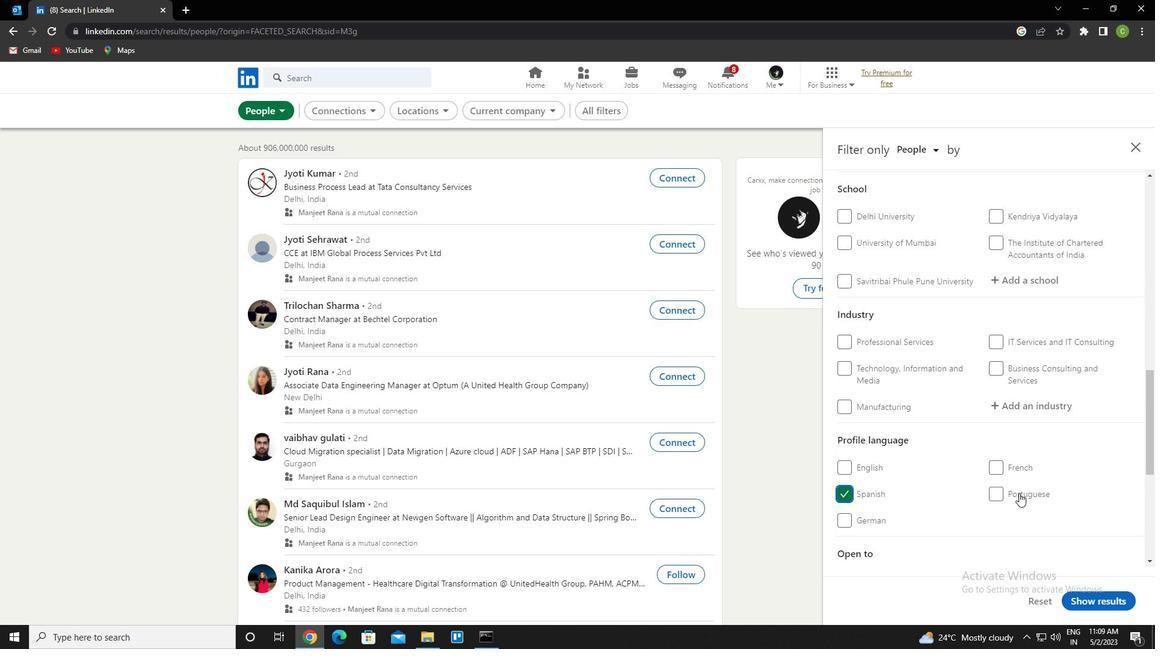 
Action: Mouse scrolled (1020, 491) with delta (0, 0)
Screenshot: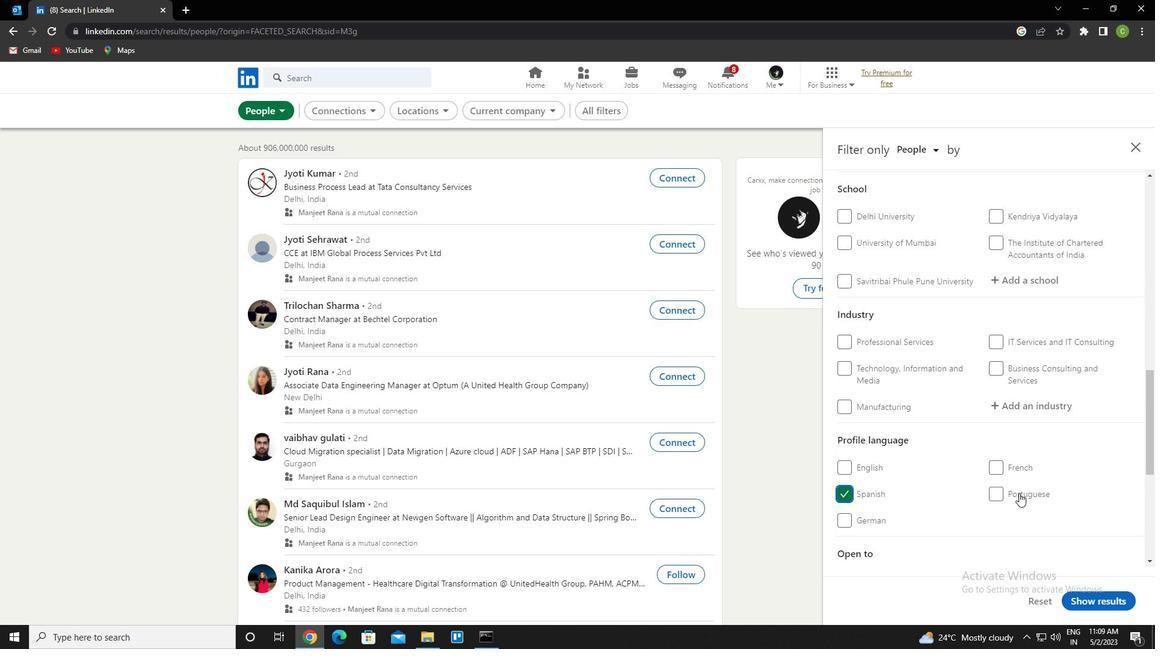 
Action: Mouse scrolled (1020, 491) with delta (0, 0)
Screenshot: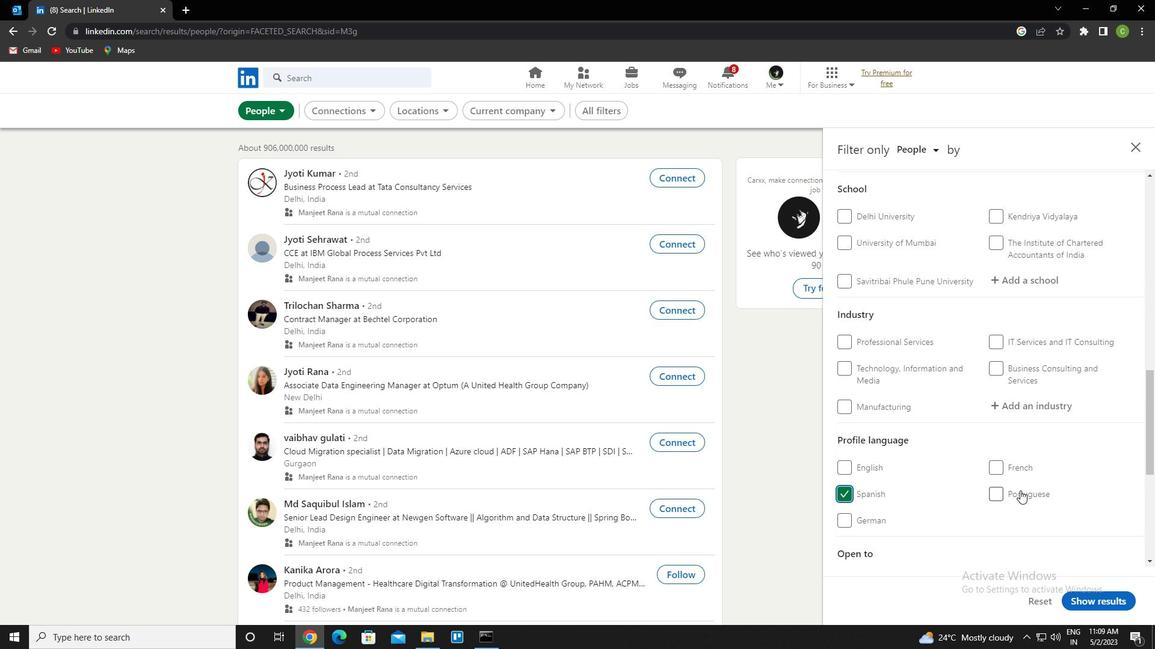 
Action: Mouse moved to (1011, 459)
Screenshot: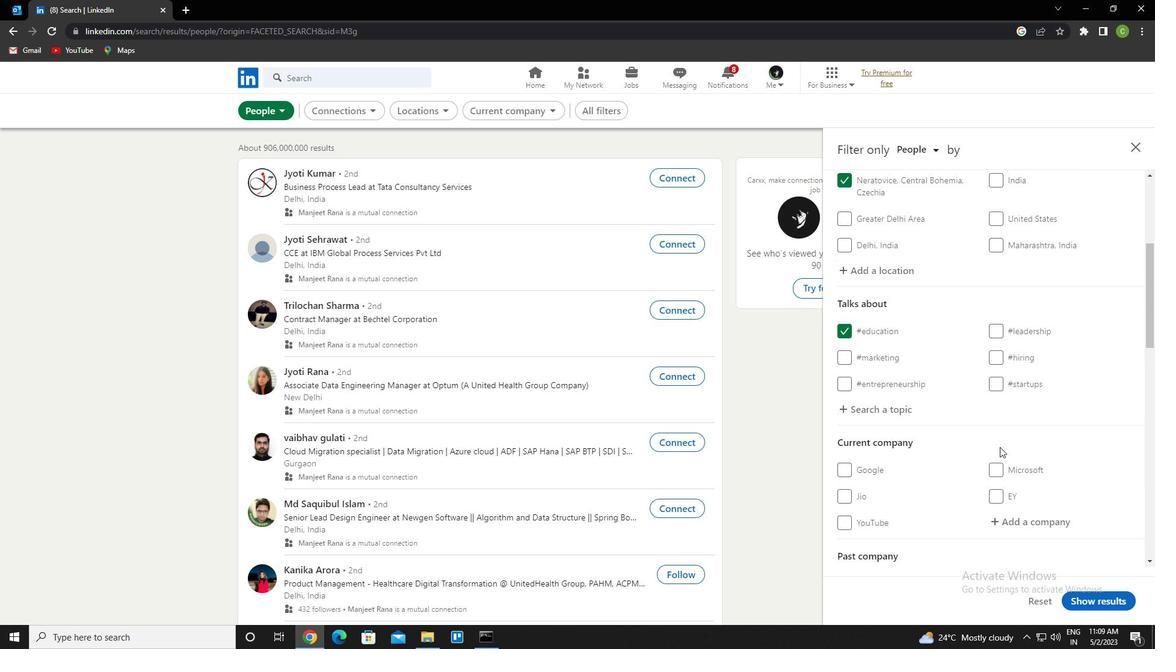 
Action: Mouse scrolled (1011, 459) with delta (0, 0)
Screenshot: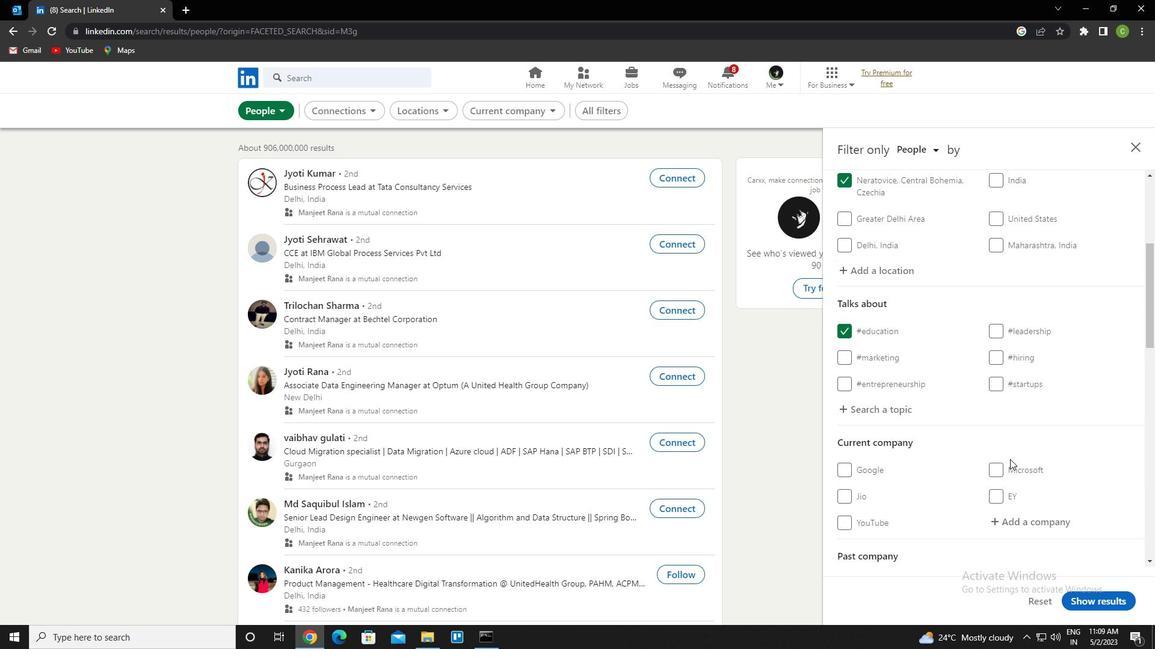 
Action: Mouse scrolled (1011, 459) with delta (0, 0)
Screenshot: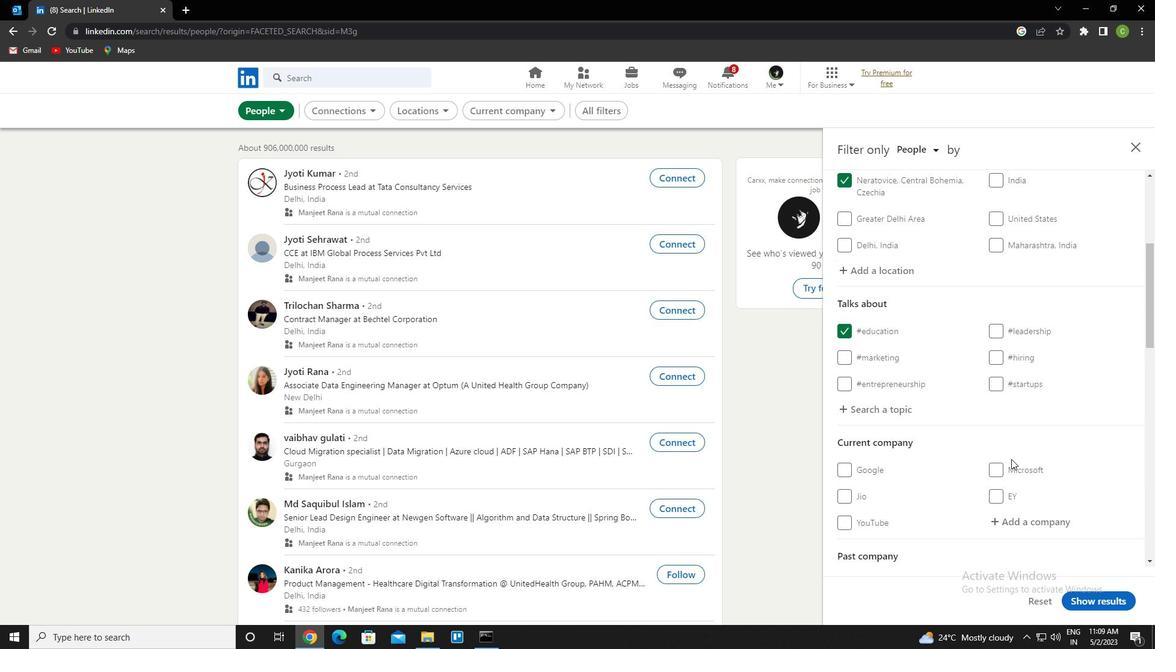 
Action: Mouse moved to (1011, 450)
Screenshot: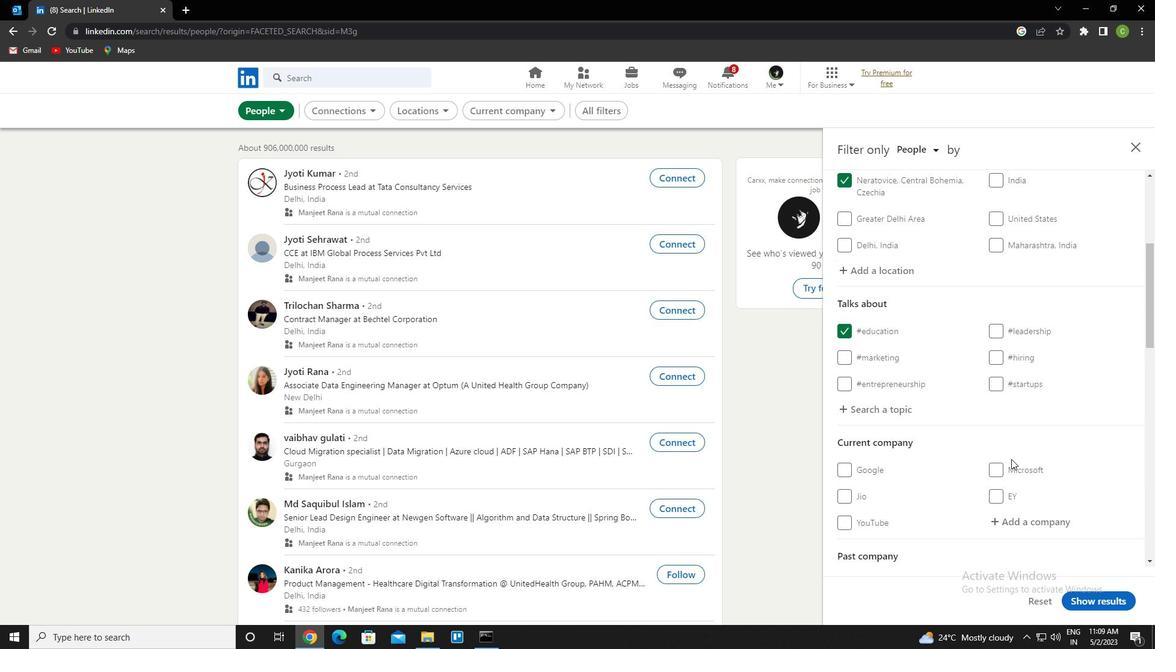 
Action: Mouse scrolled (1011, 449) with delta (0, 0)
Screenshot: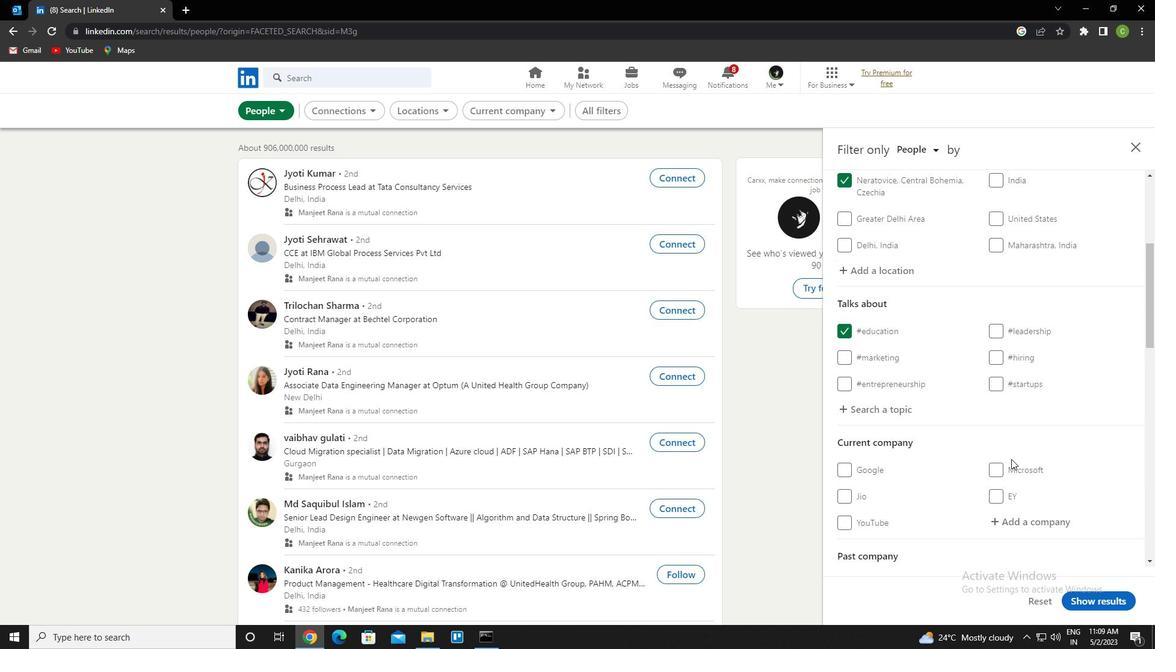 
Action: Mouse moved to (1033, 347)
Screenshot: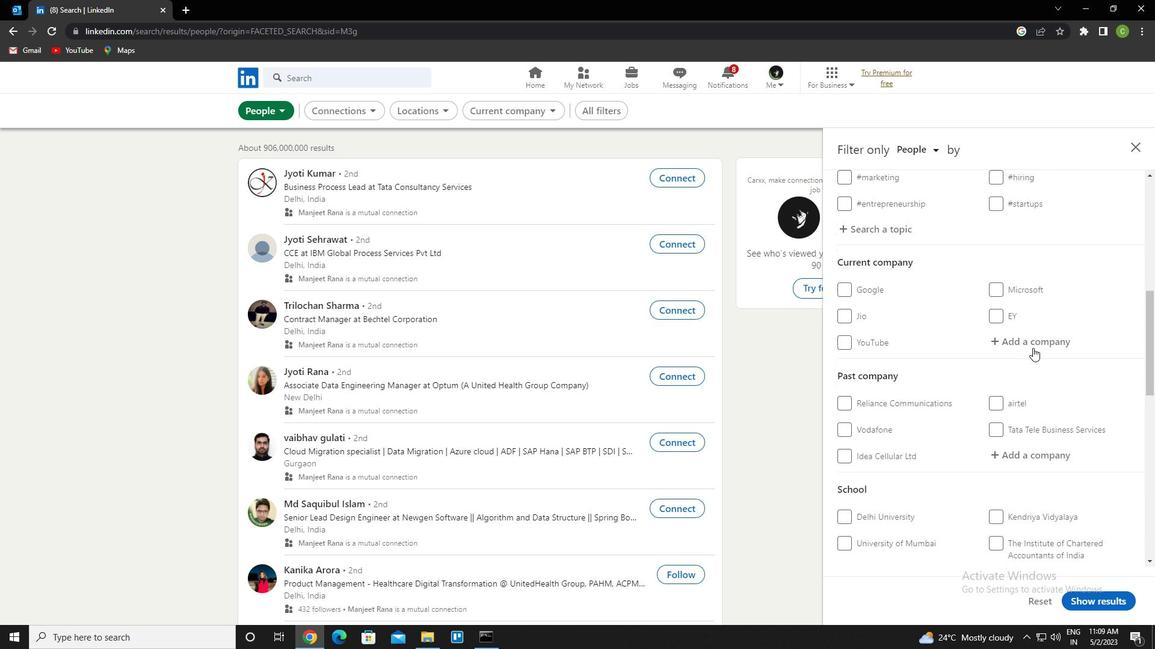 
Action: Mouse pressed left at (1033, 347)
Screenshot: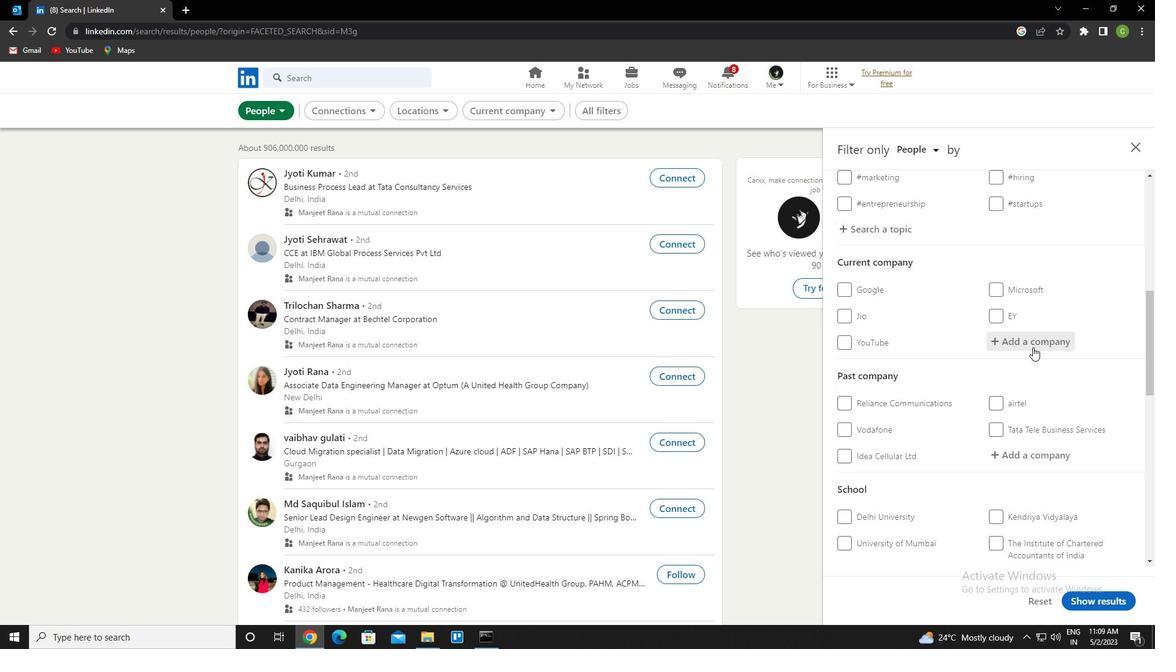 
Action: Key pressed <Key.caps_lock>i<Key.caps_lock>ntuit<Key.down><Key.enter>
Screenshot: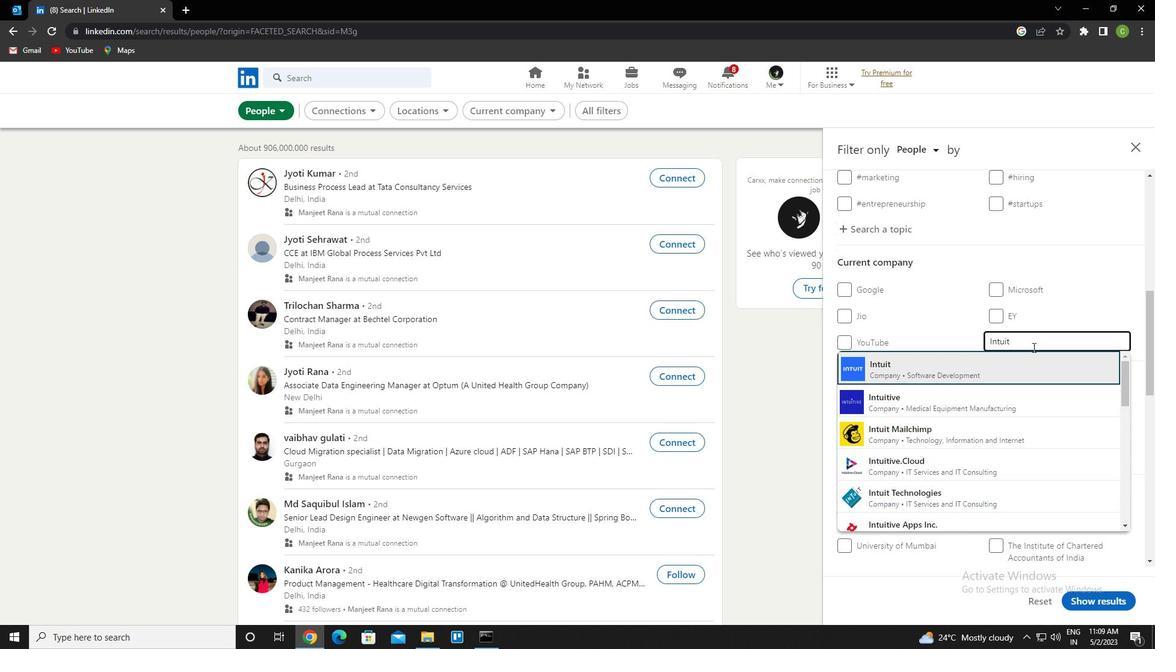 
Action: Mouse scrolled (1033, 347) with delta (0, 0)
Screenshot: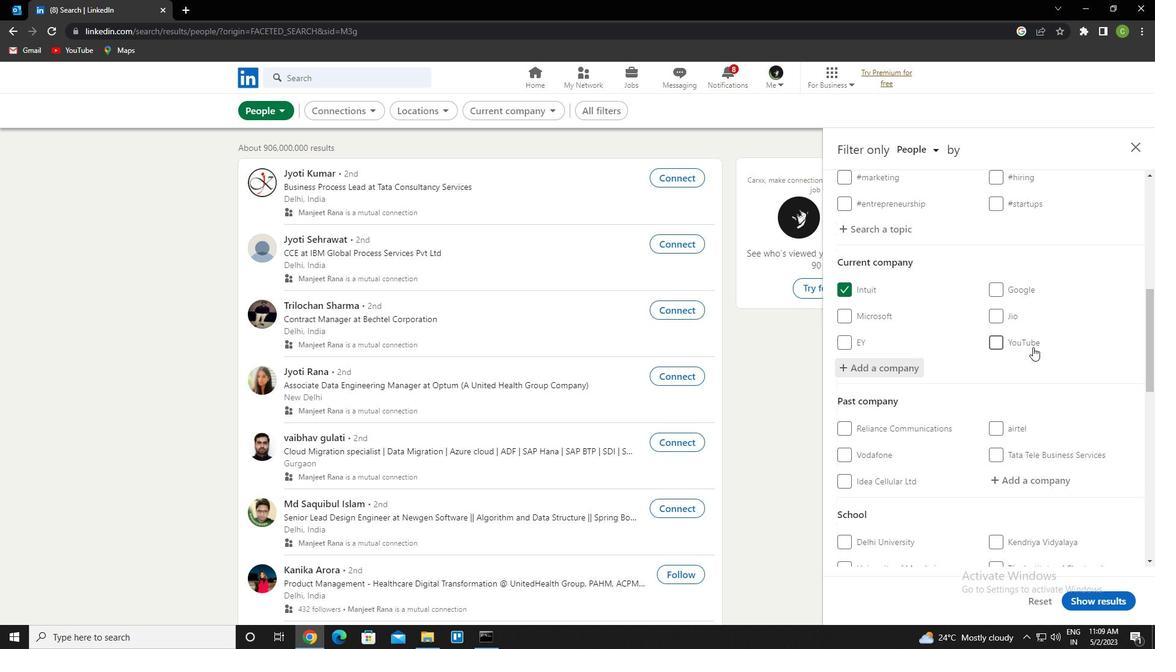 
Action: Mouse scrolled (1033, 347) with delta (0, 0)
Screenshot: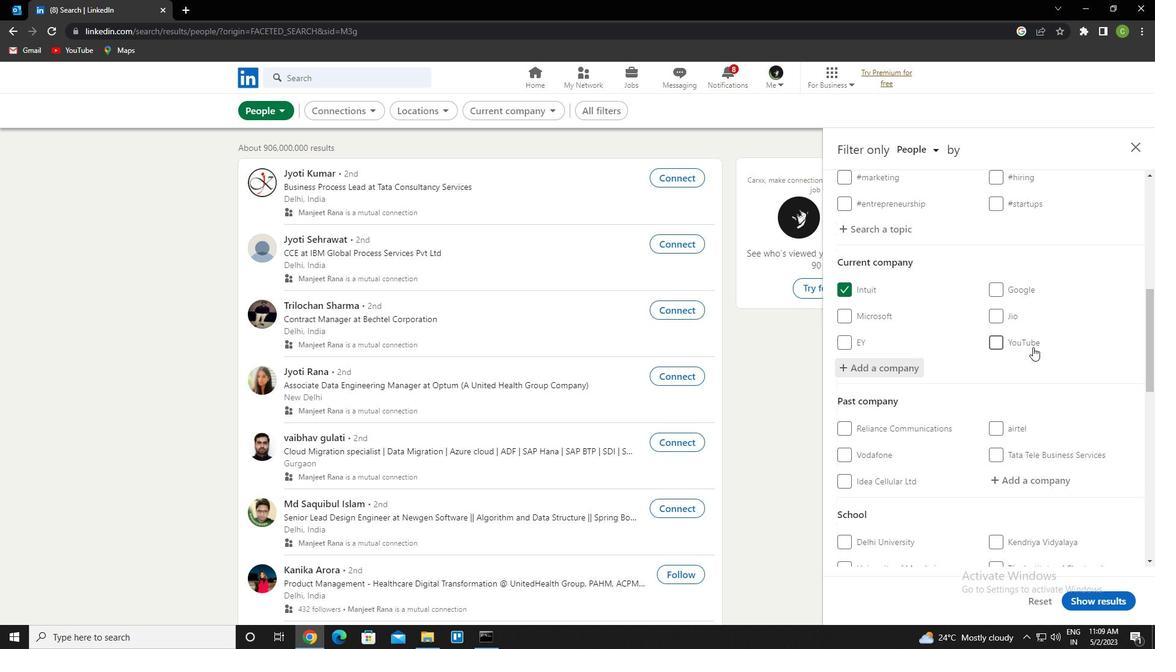 
Action: Mouse scrolled (1033, 347) with delta (0, 0)
Screenshot: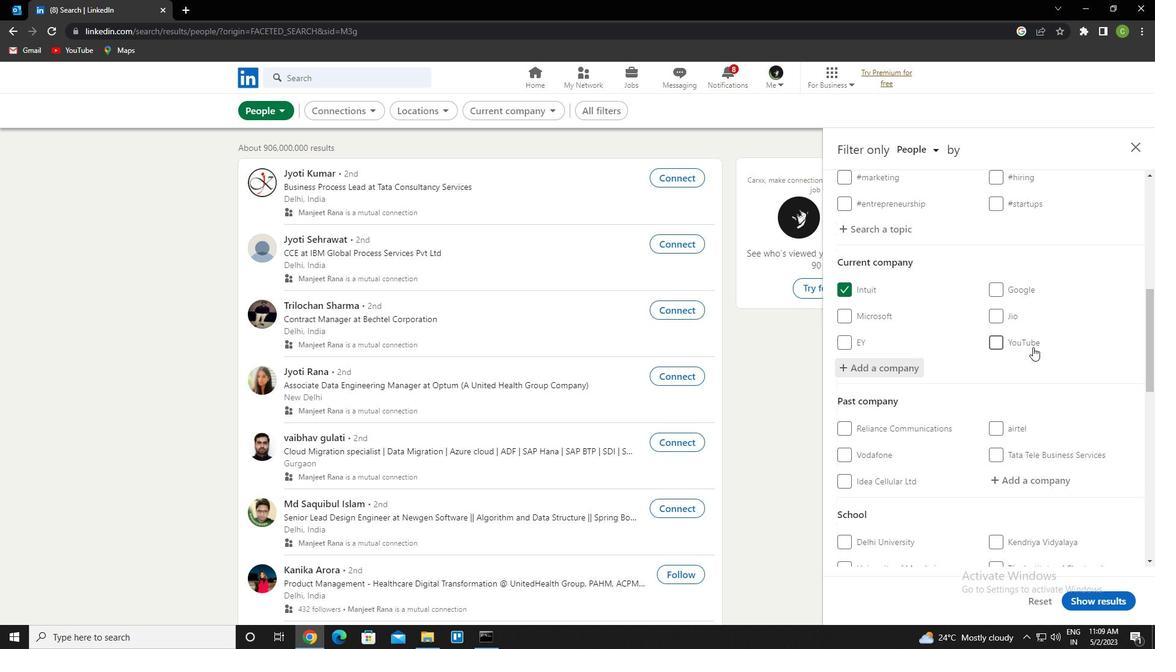 
Action: Mouse scrolled (1033, 347) with delta (0, 0)
Screenshot: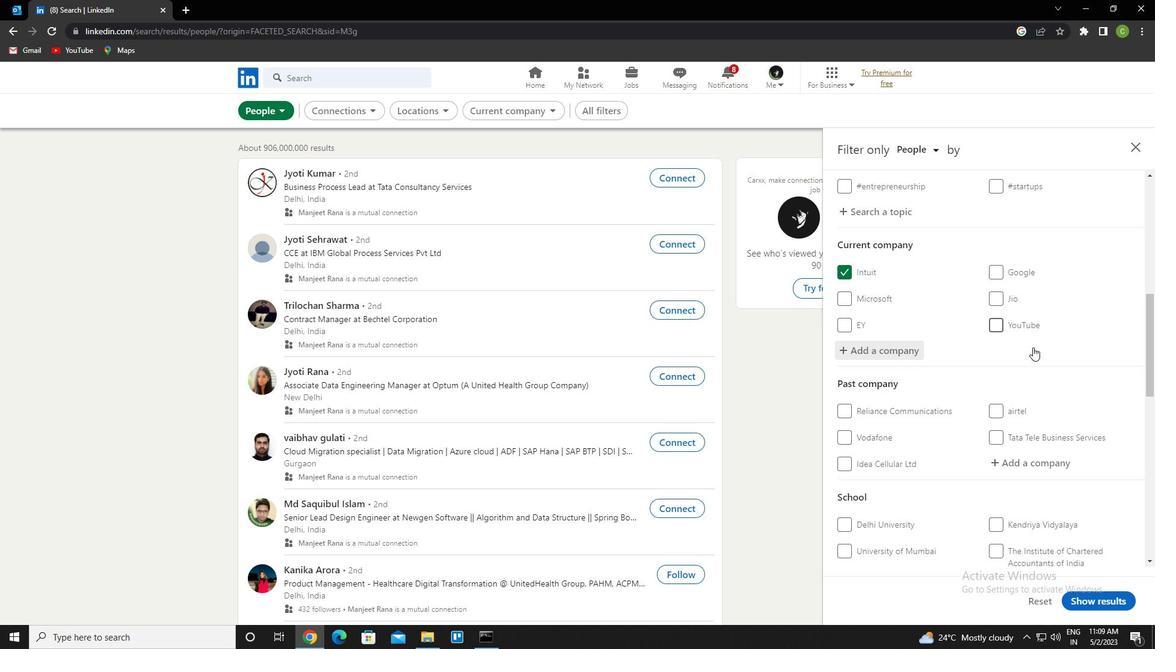 
Action: Mouse moved to (1013, 320)
Screenshot: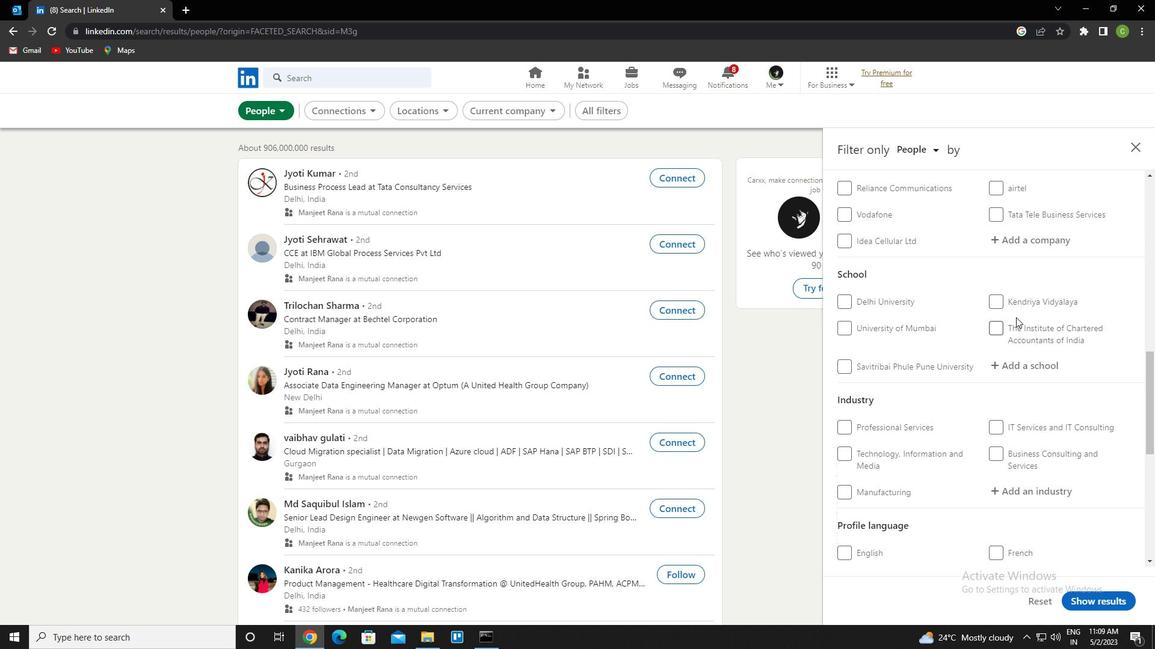 
Action: Mouse scrolled (1013, 320) with delta (0, 0)
Screenshot: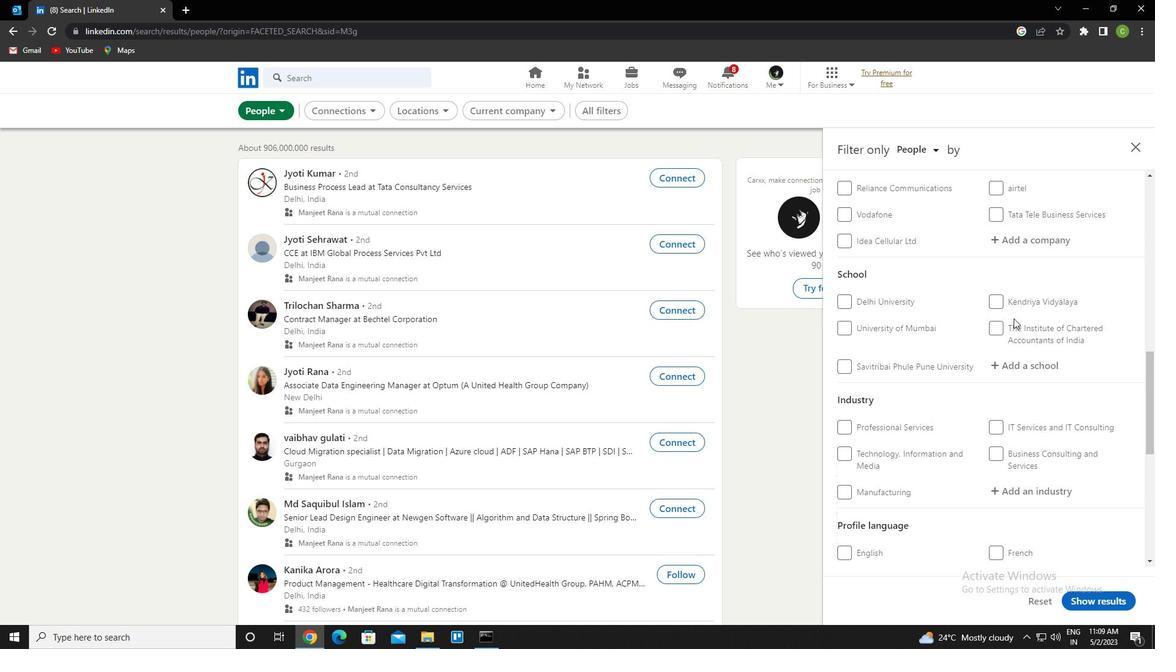 
Action: Mouse moved to (1034, 430)
Screenshot: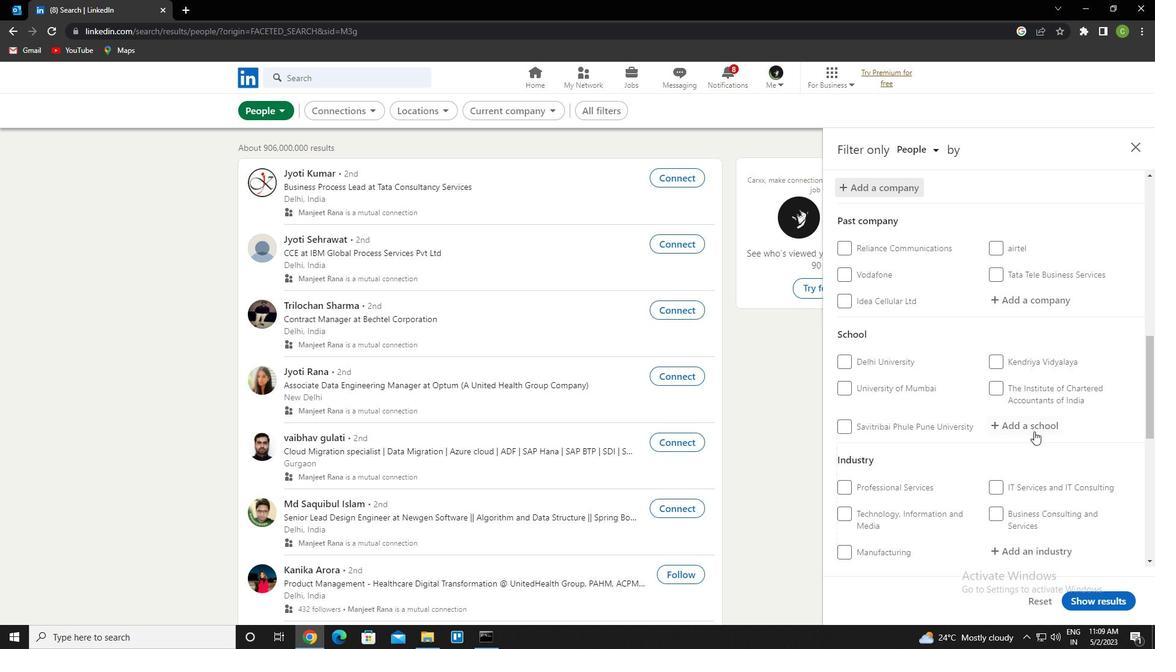 
Action: Mouse pressed left at (1034, 430)
Screenshot: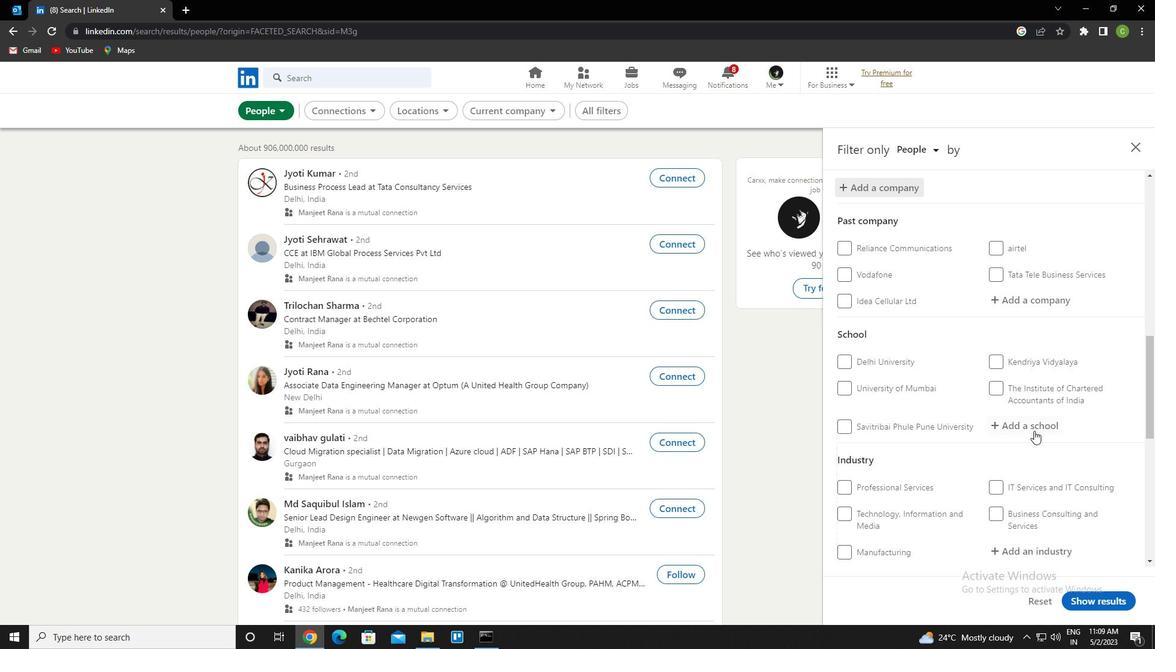
Action: Mouse moved to (1024, 427)
Screenshot: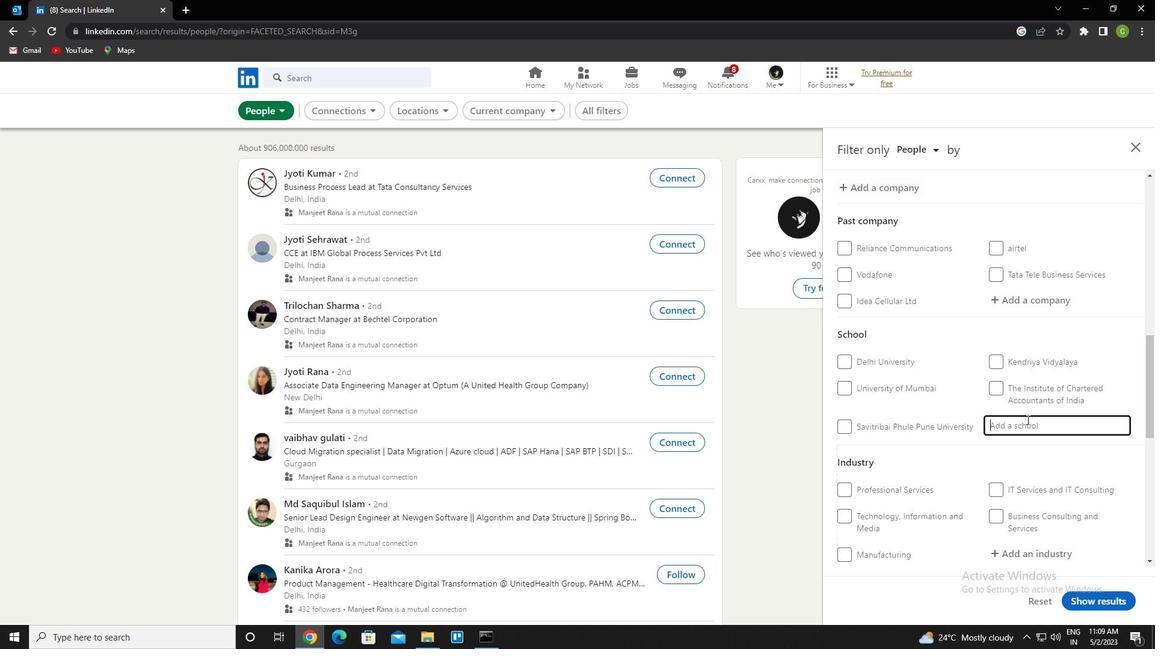 
Action: Key pressed <Key.caps_lock>rns<Key.space>
Screenshot: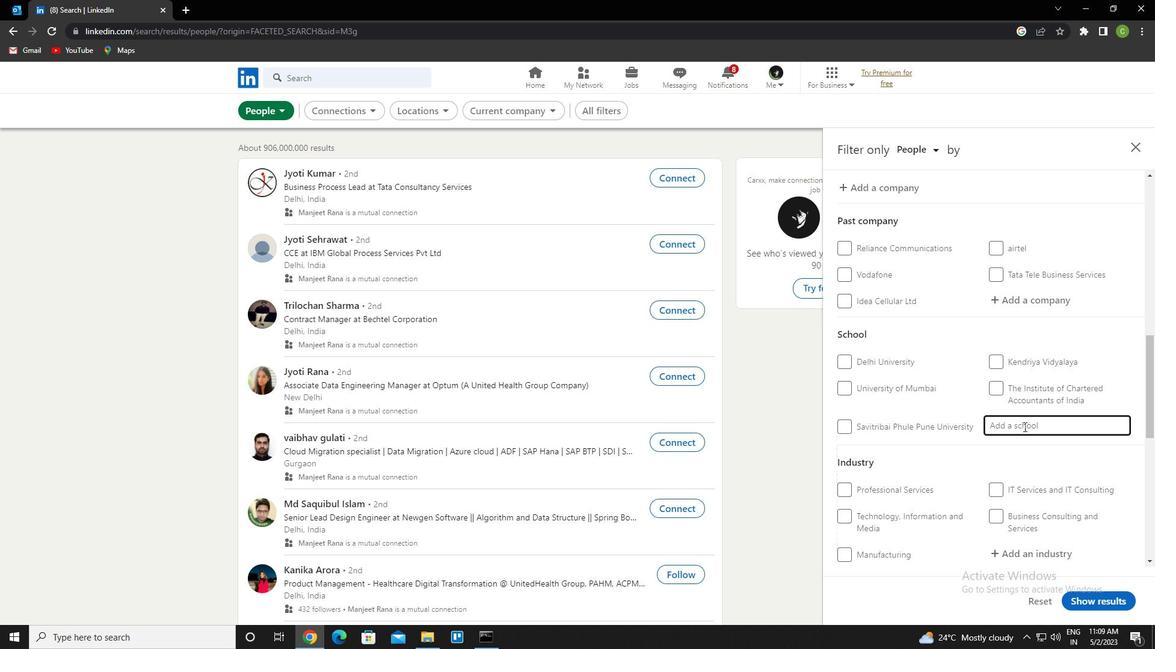 
Action: Mouse moved to (1024, 428)
Screenshot: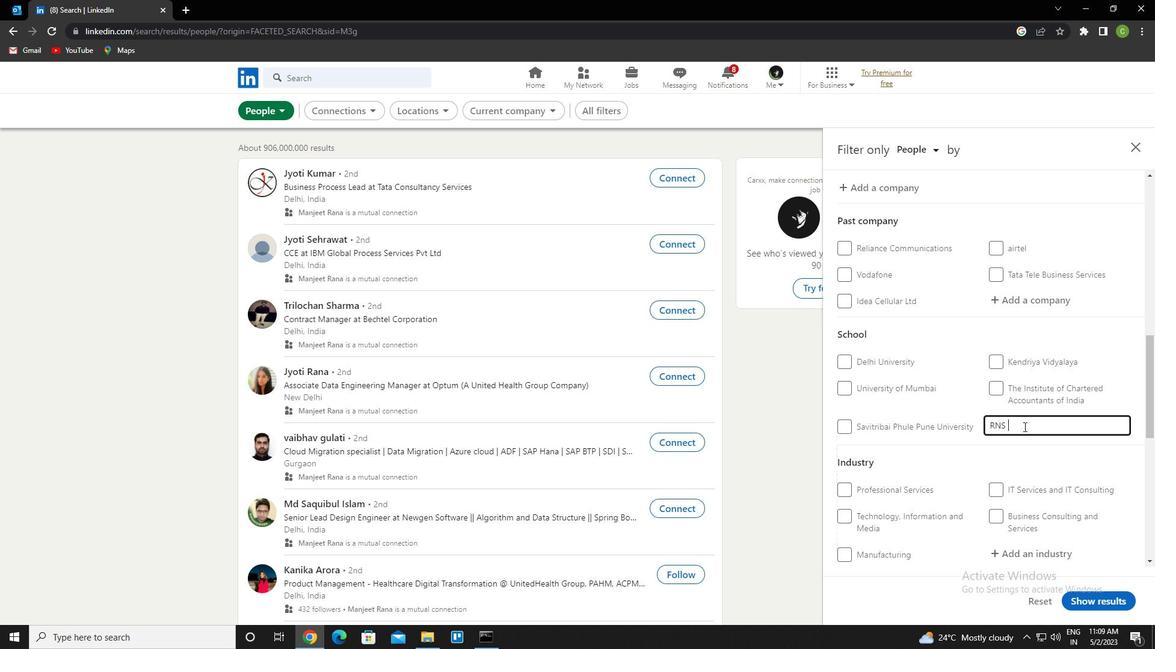 
Action: Key pressed i<Key.caps_lock>nst<Key.down><Key.enter>
Screenshot: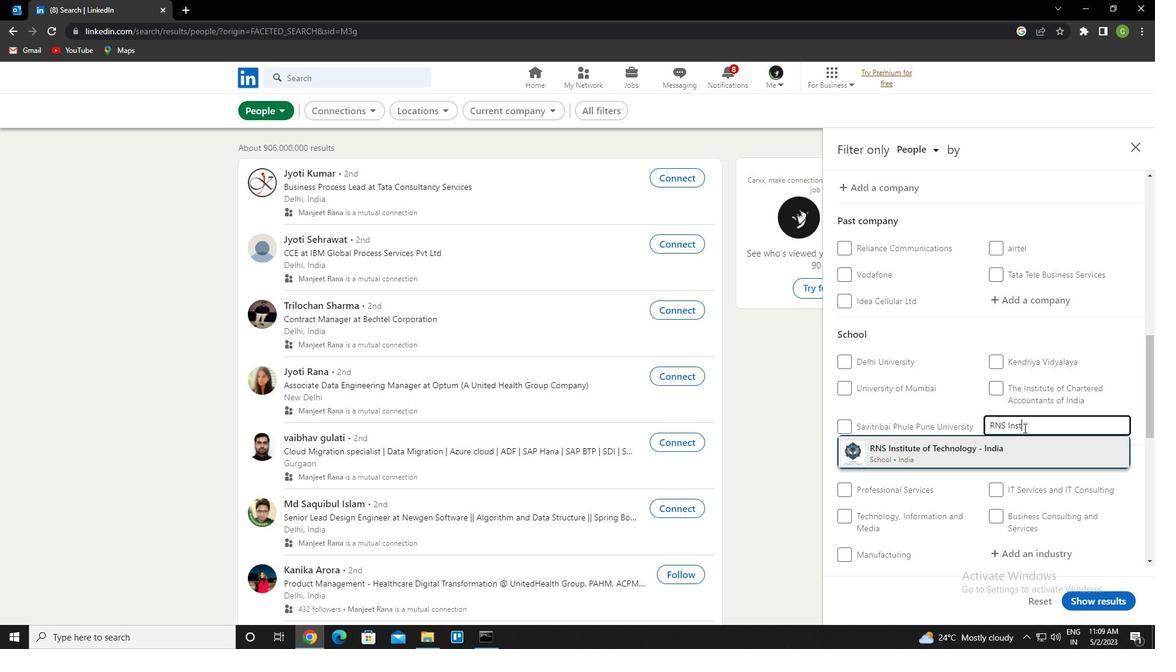 
Action: Mouse moved to (1023, 428)
Screenshot: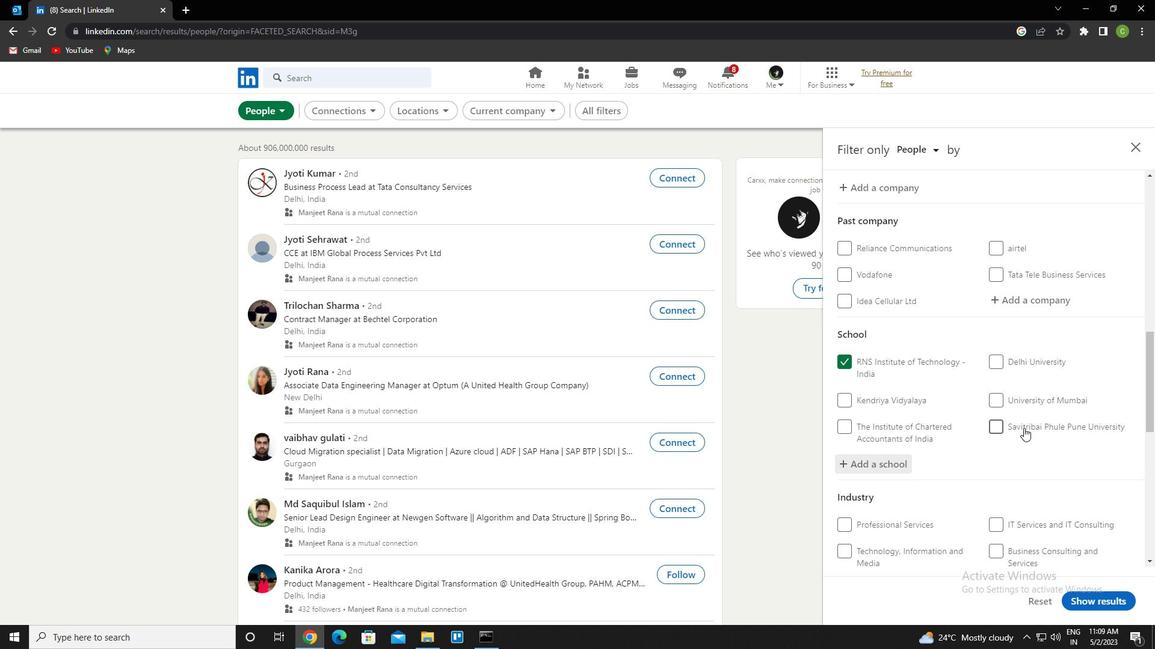 
Action: Mouse scrolled (1023, 427) with delta (0, 0)
Screenshot: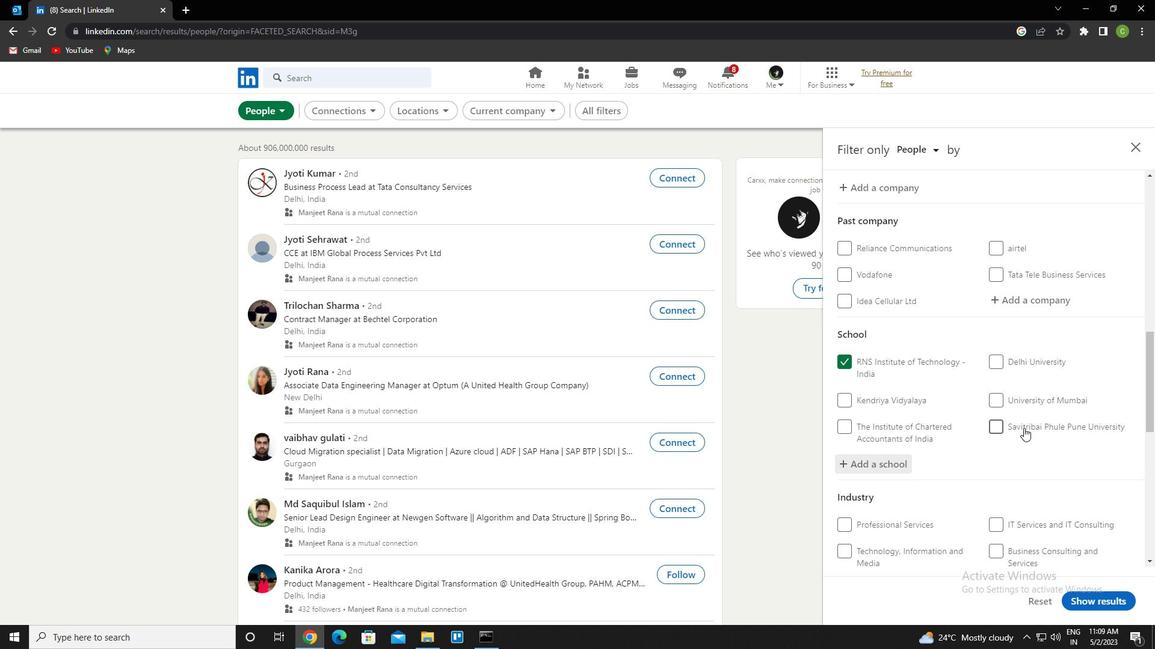 
Action: Mouse moved to (1023, 430)
Screenshot: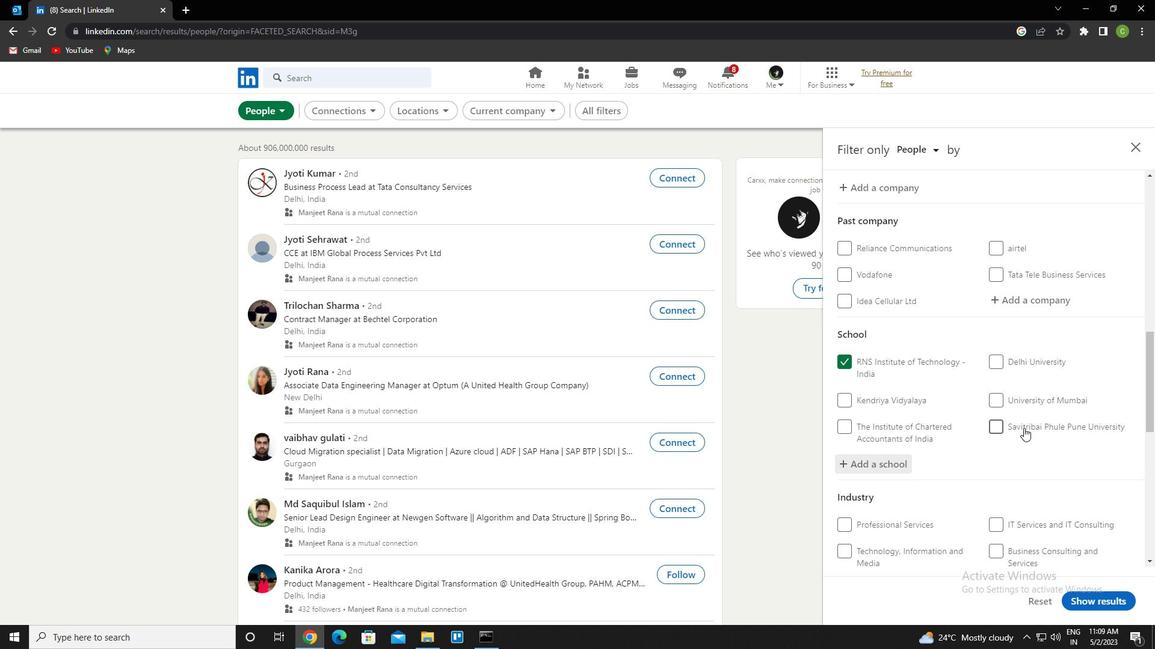 
Action: Mouse scrolled (1023, 429) with delta (0, 0)
Screenshot: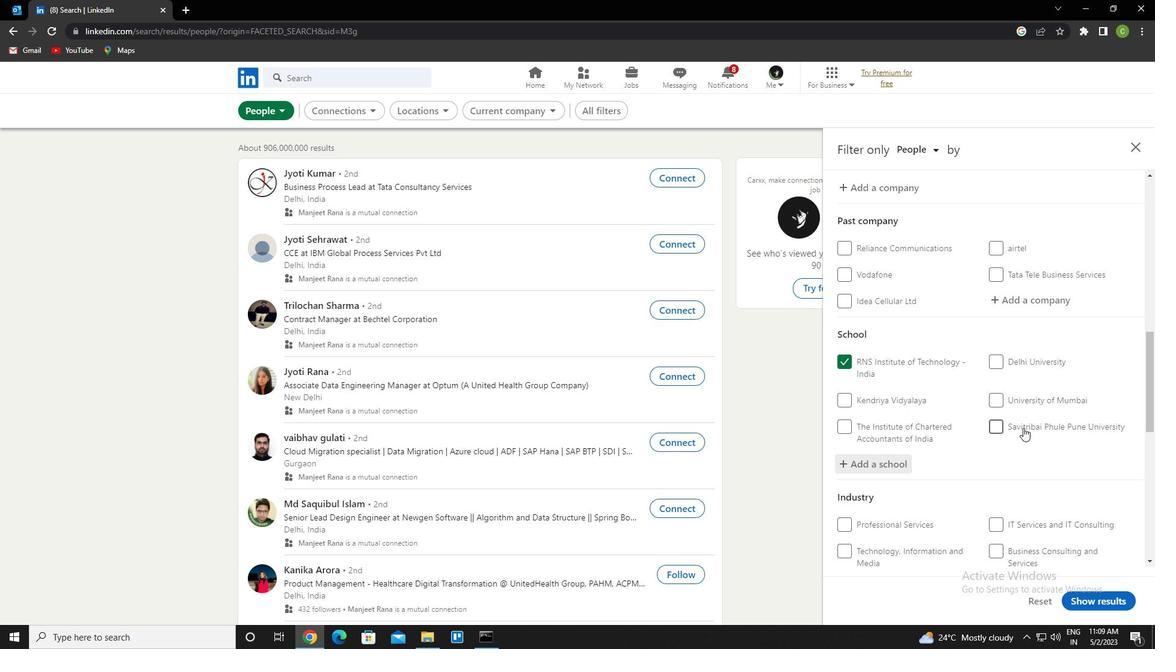 
Action: Mouse scrolled (1023, 429) with delta (0, 0)
Screenshot: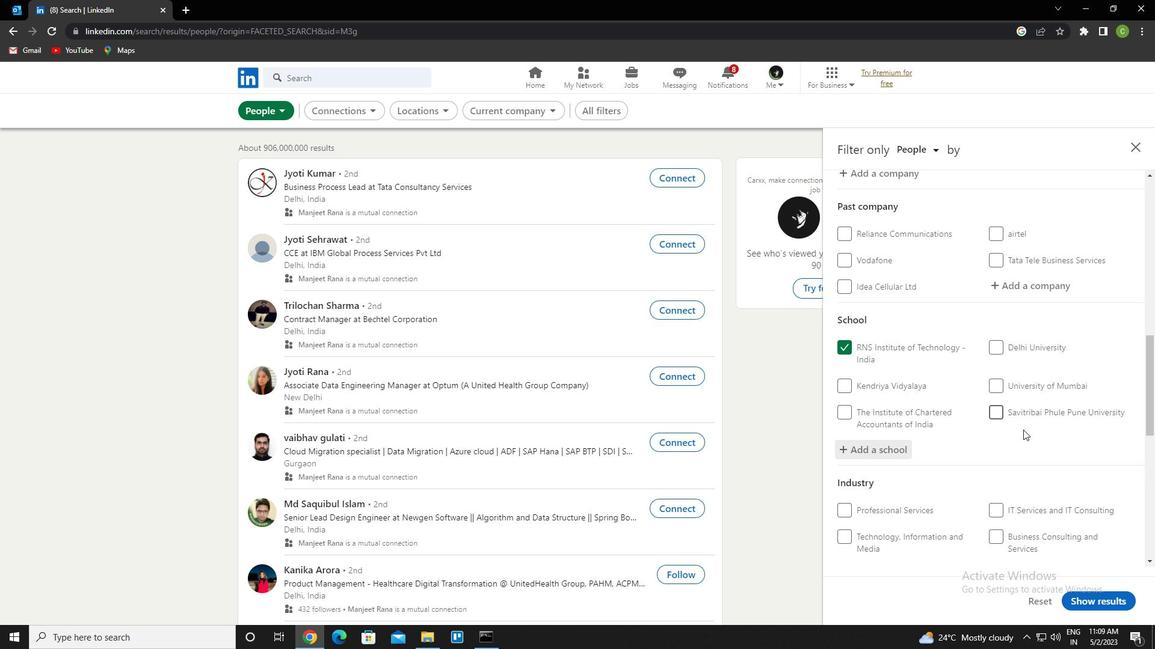 
Action: Mouse scrolled (1023, 429) with delta (0, 0)
Screenshot: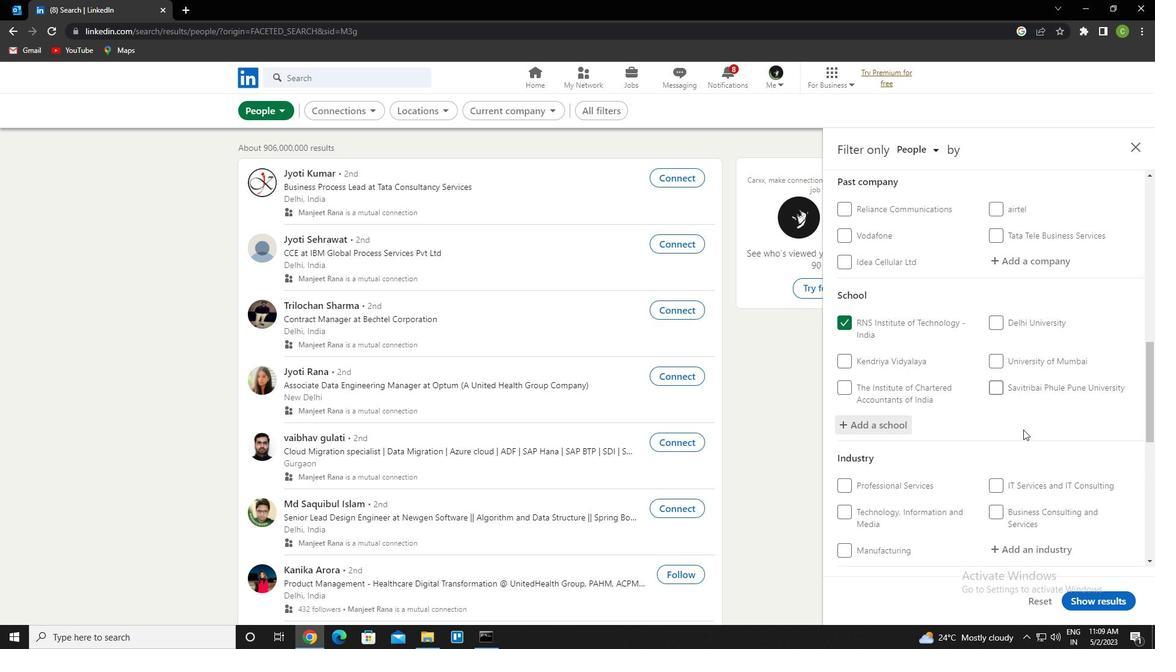 
Action: Mouse moved to (1024, 355)
Screenshot: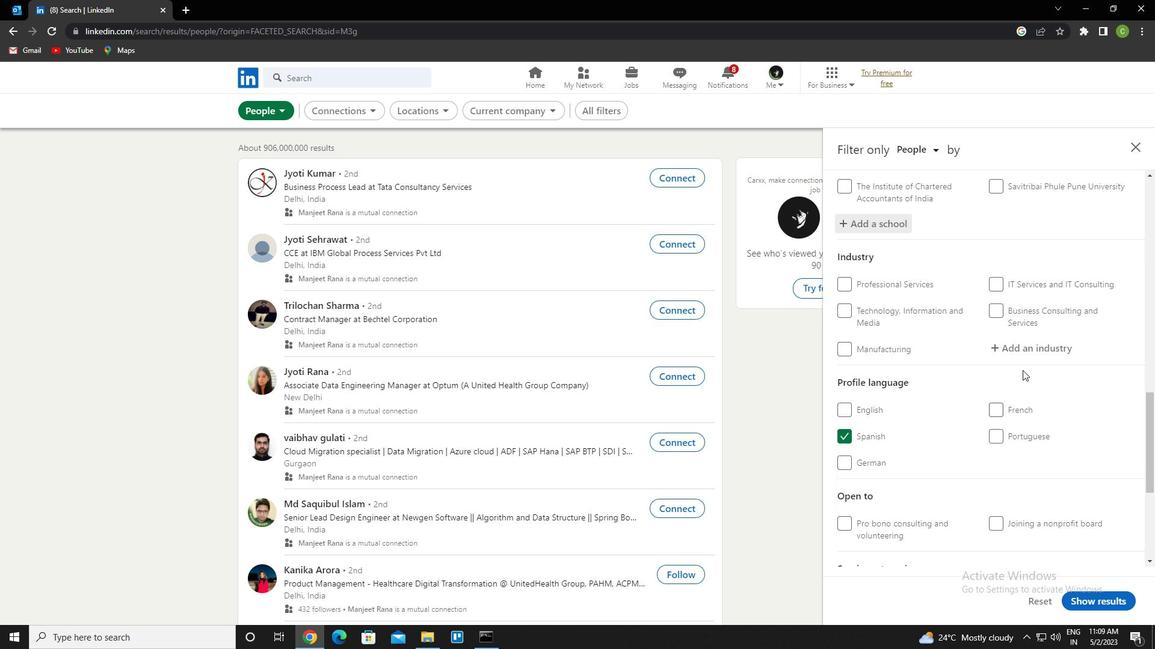 
Action: Mouse pressed left at (1024, 355)
Screenshot: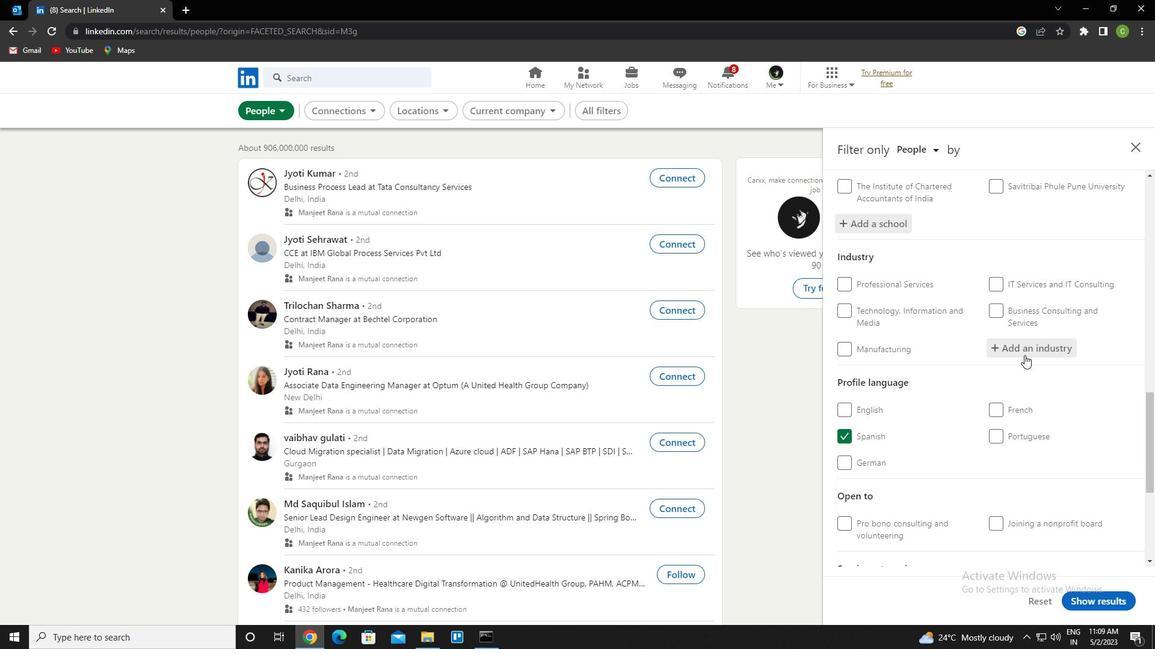 
Action: Key pressed <Key.caps_lock>f<Key.caps_lock>rei<Key.down><Key.enter>
Screenshot: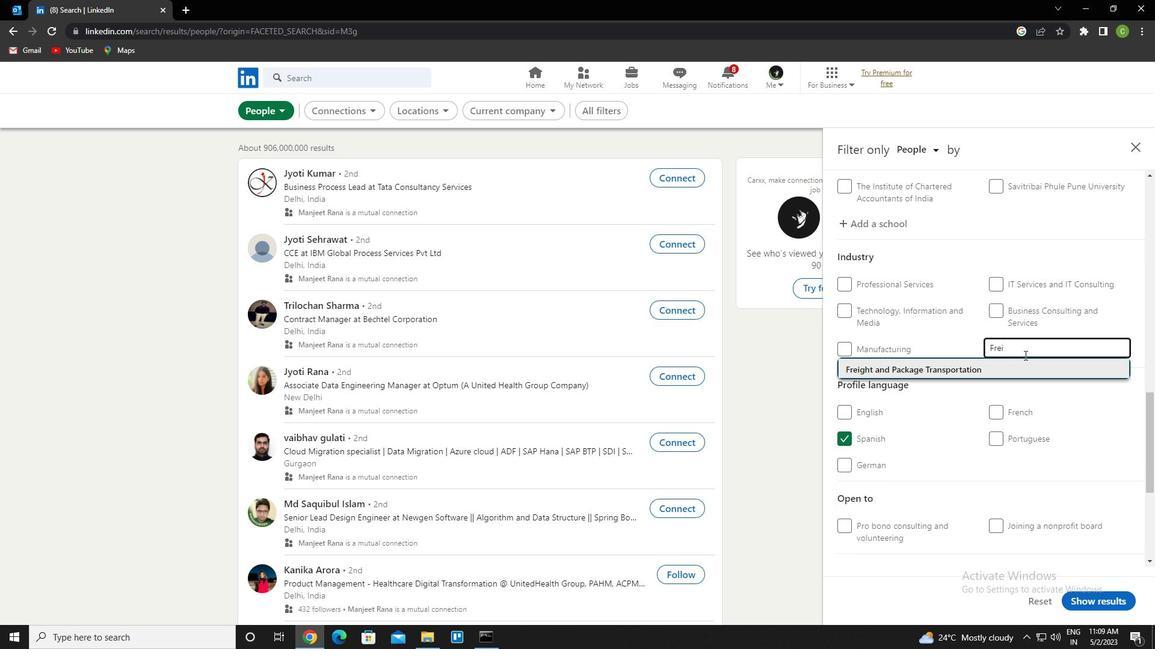 
Action: Mouse scrolled (1024, 354) with delta (0, 0)
Screenshot: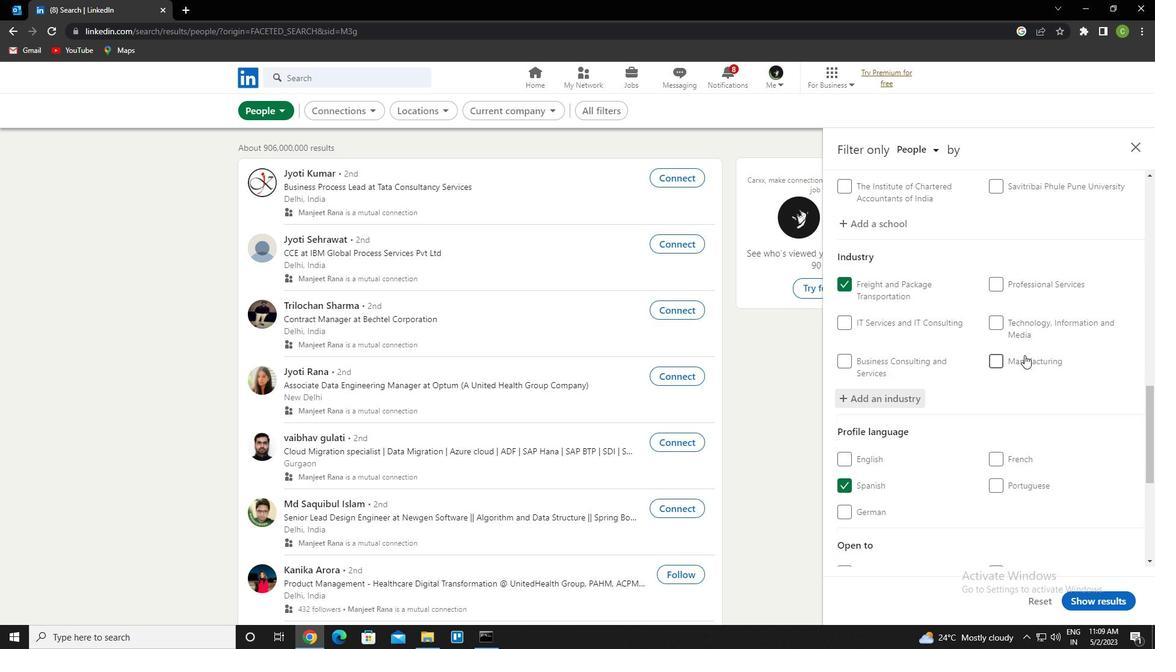 
Action: Mouse scrolled (1024, 354) with delta (0, 0)
Screenshot: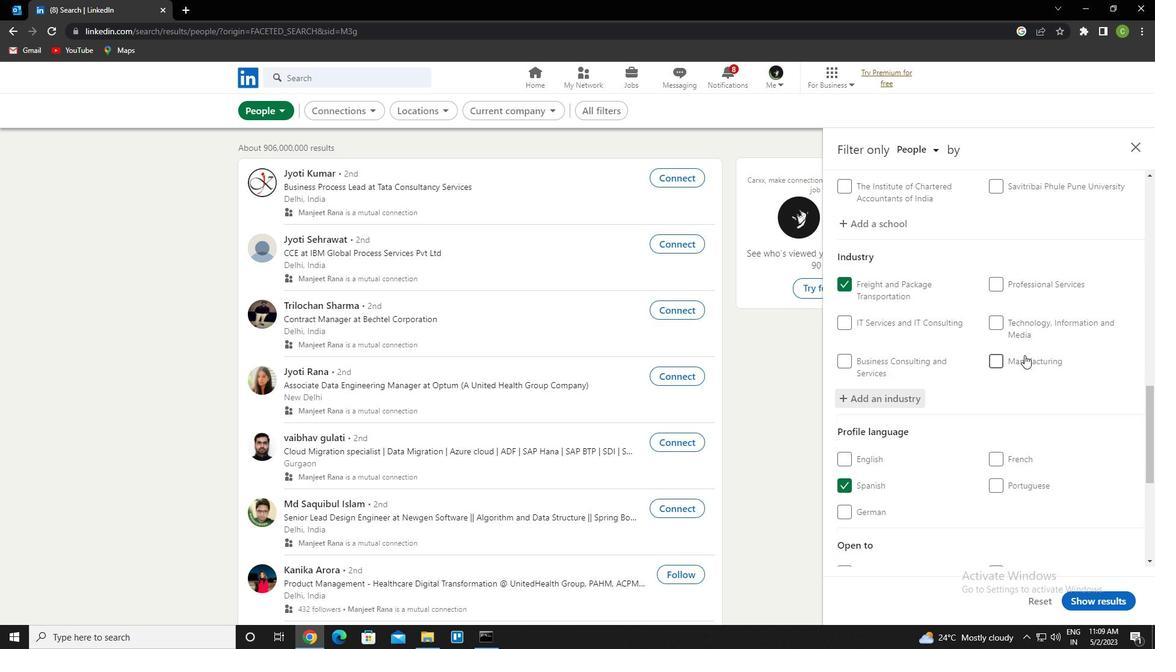 
Action: Mouse scrolled (1024, 354) with delta (0, 0)
Screenshot: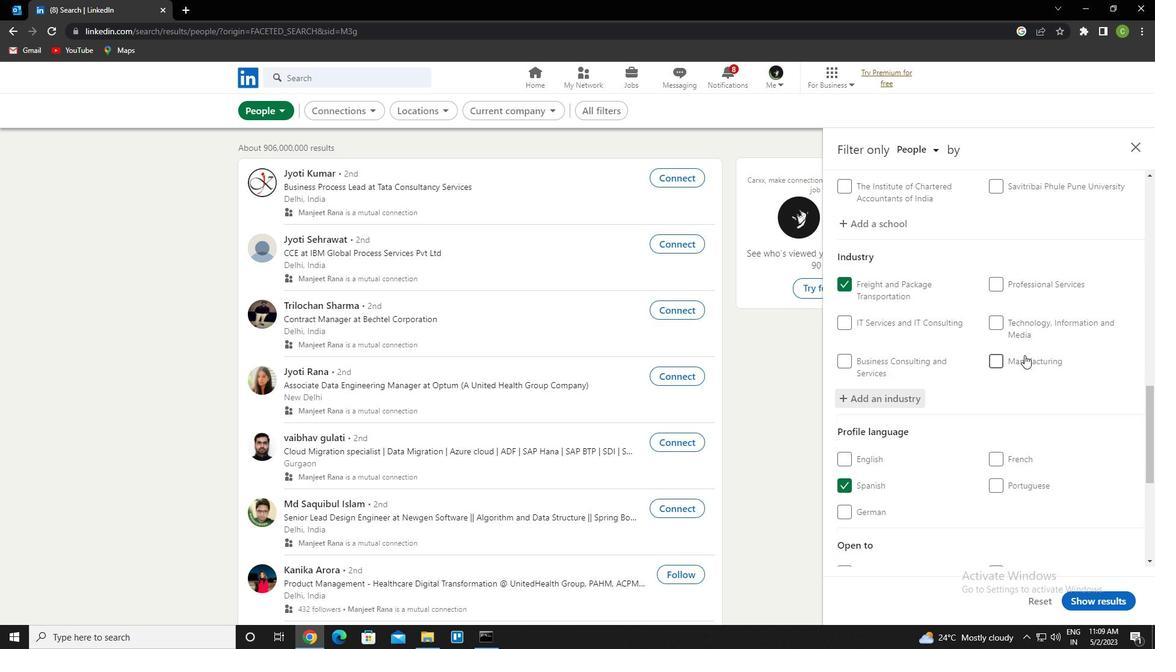 
Action: Mouse scrolled (1024, 354) with delta (0, 0)
Screenshot: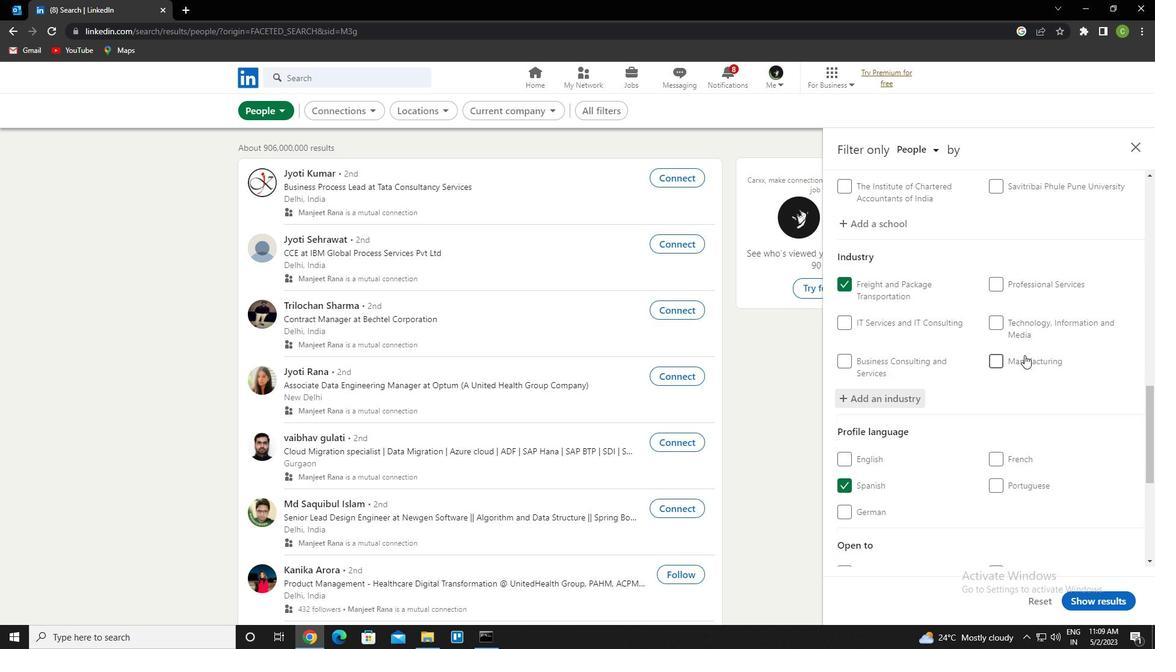 
Action: Mouse scrolled (1024, 354) with delta (0, 0)
Screenshot: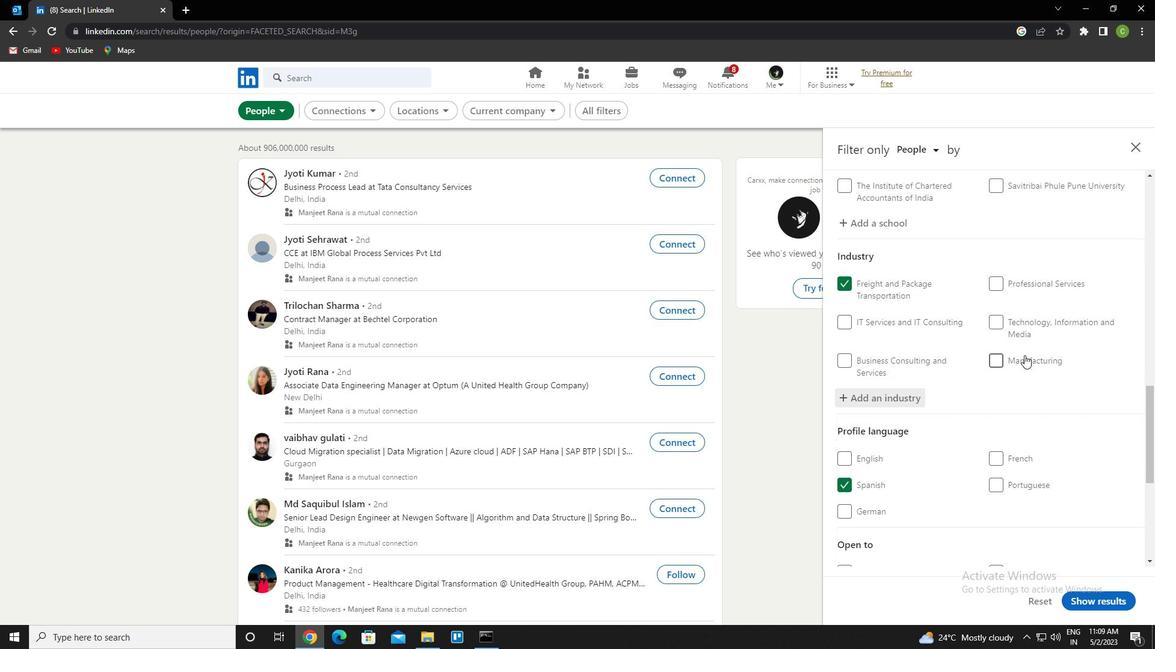 
Action: Mouse scrolled (1024, 354) with delta (0, 0)
Screenshot: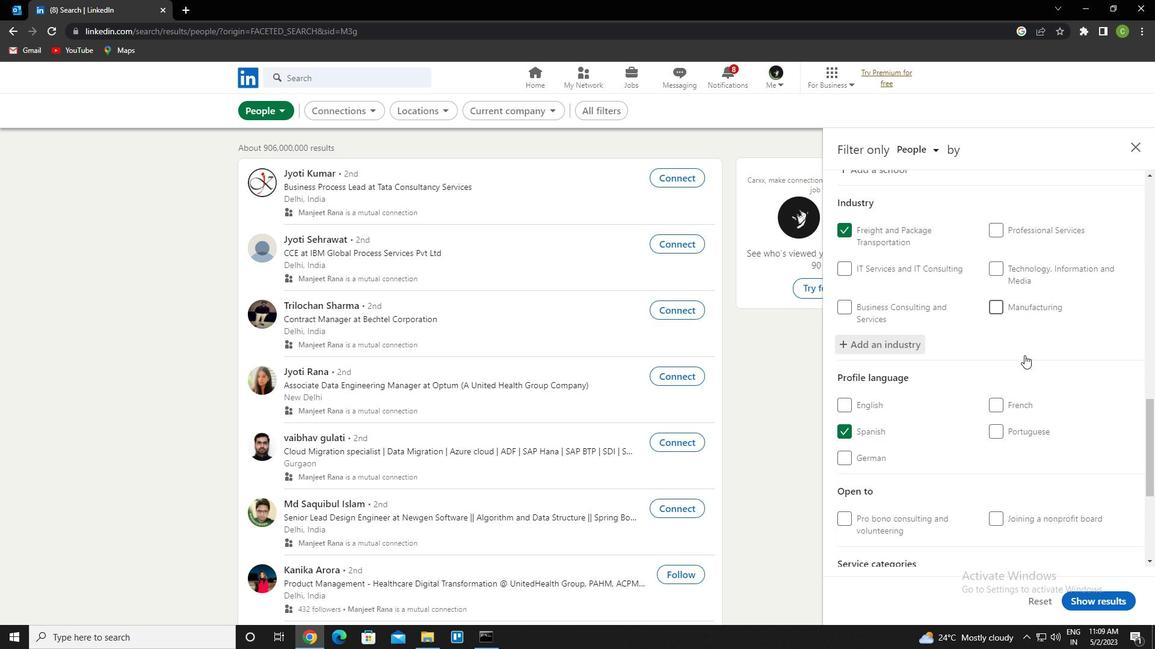 
Action: Mouse moved to (1024, 394)
Screenshot: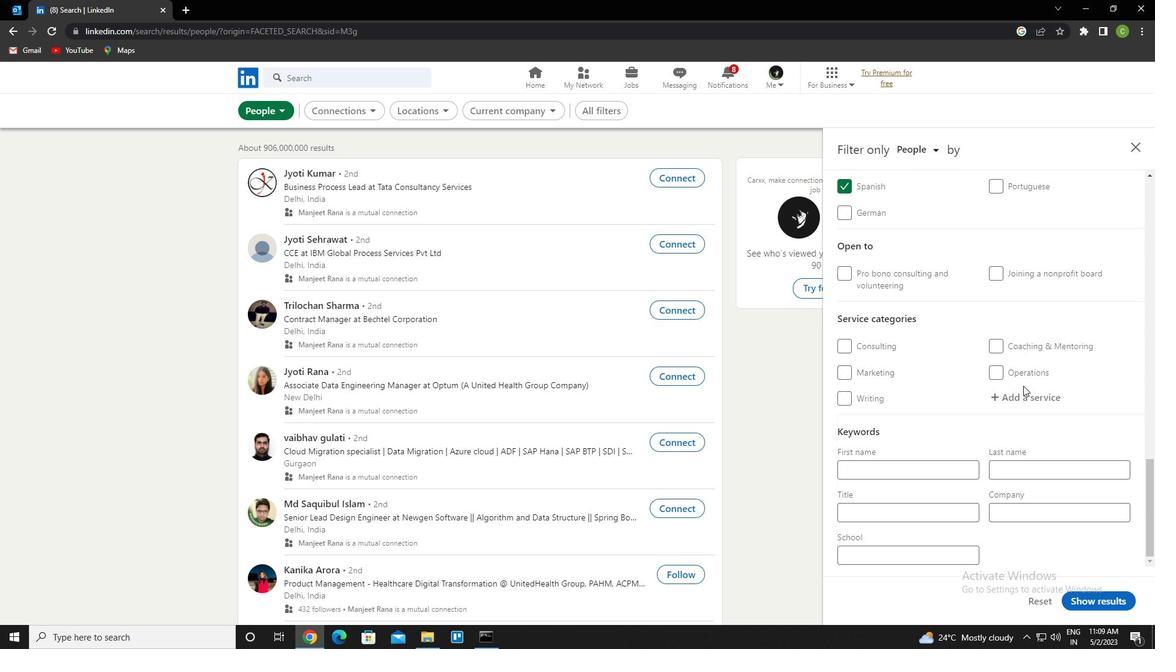 
Action: Mouse pressed left at (1024, 394)
Screenshot: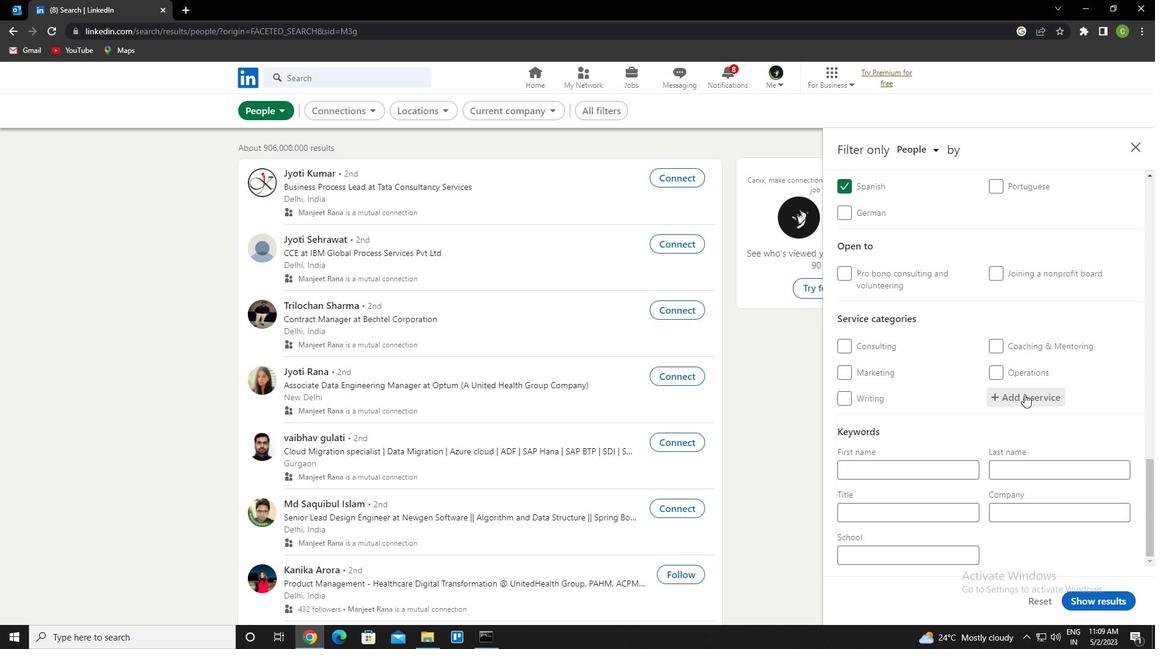 
Action: Key pressed <Key.caps_lock>v<Key.caps_lock>irtual<Key.down><Key.enter>
Screenshot: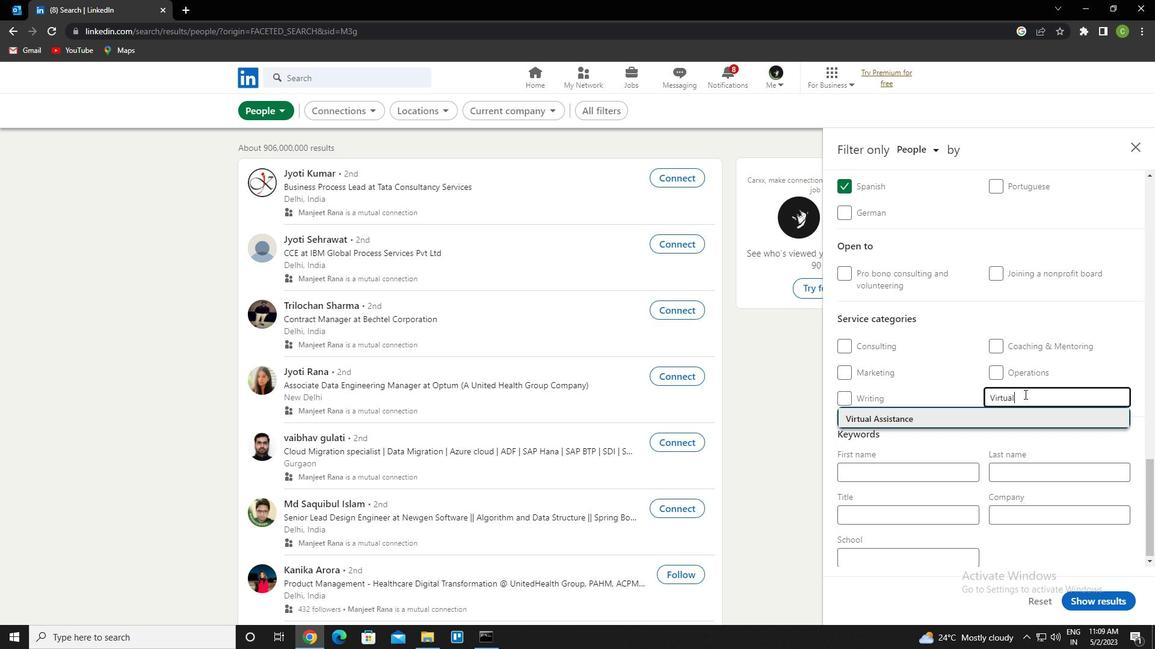 
Action: Mouse scrolled (1024, 394) with delta (0, 0)
Screenshot: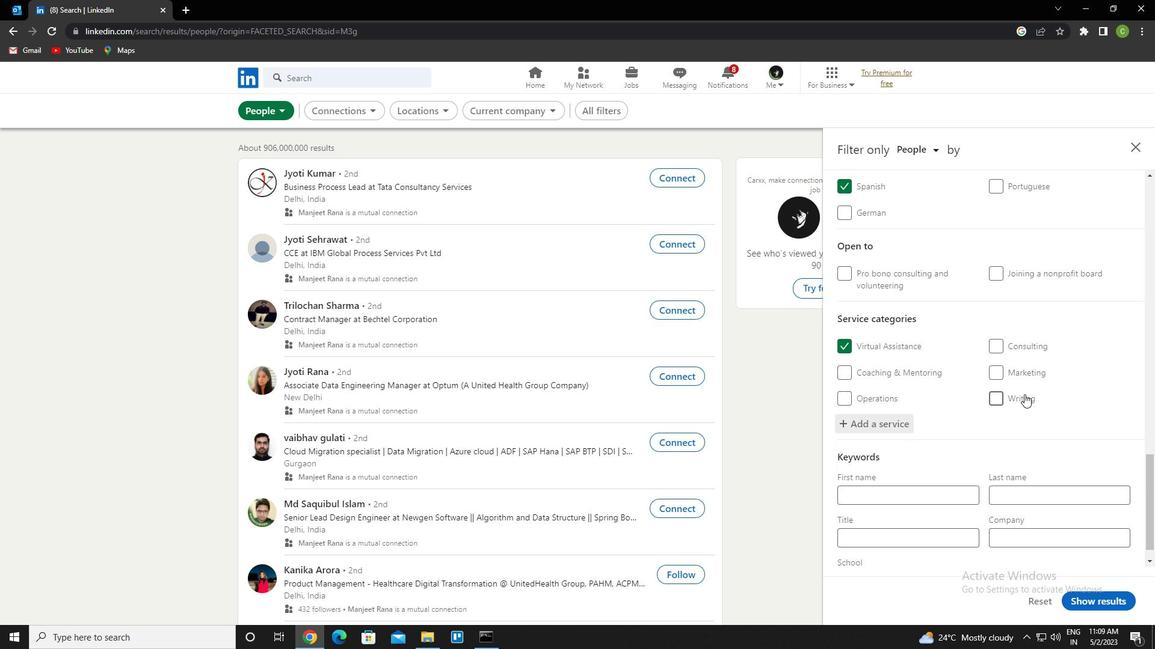 
Action: Mouse scrolled (1024, 394) with delta (0, 0)
Screenshot: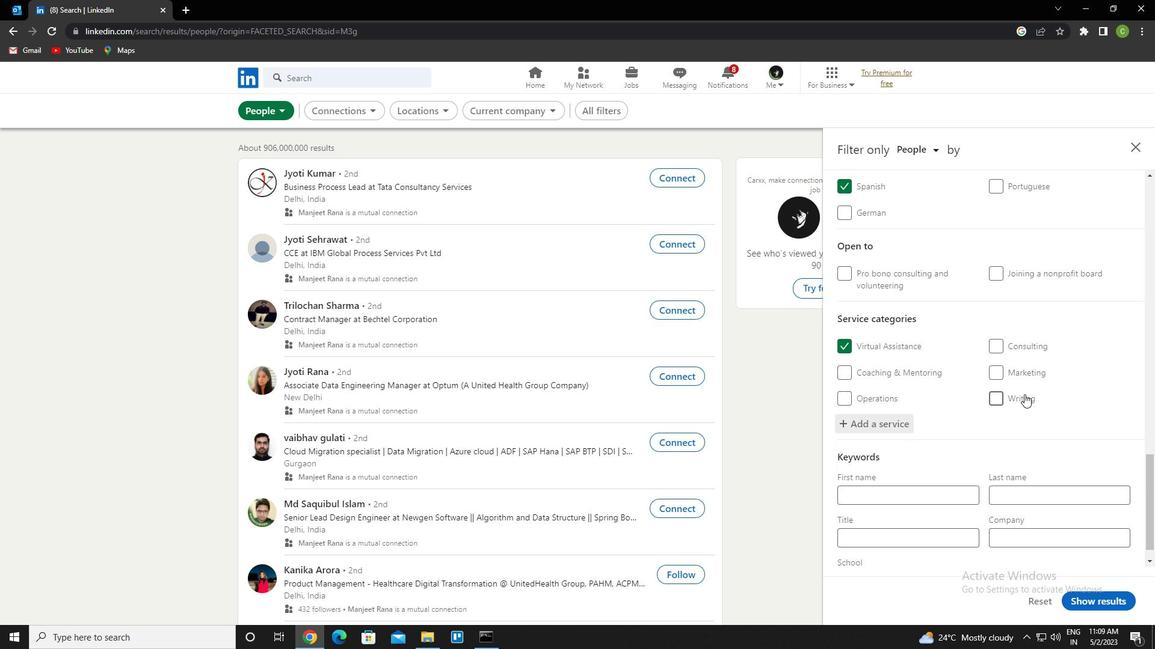 
Action: Mouse scrolled (1024, 394) with delta (0, 0)
Screenshot: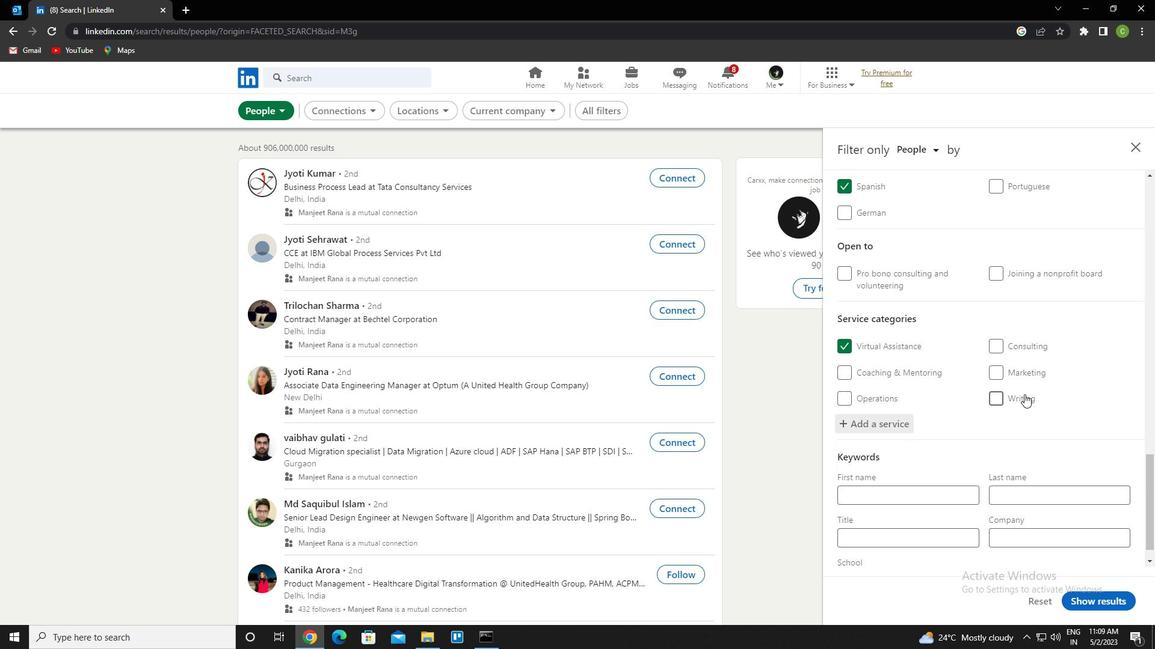 
Action: Mouse scrolled (1024, 394) with delta (0, 0)
Screenshot: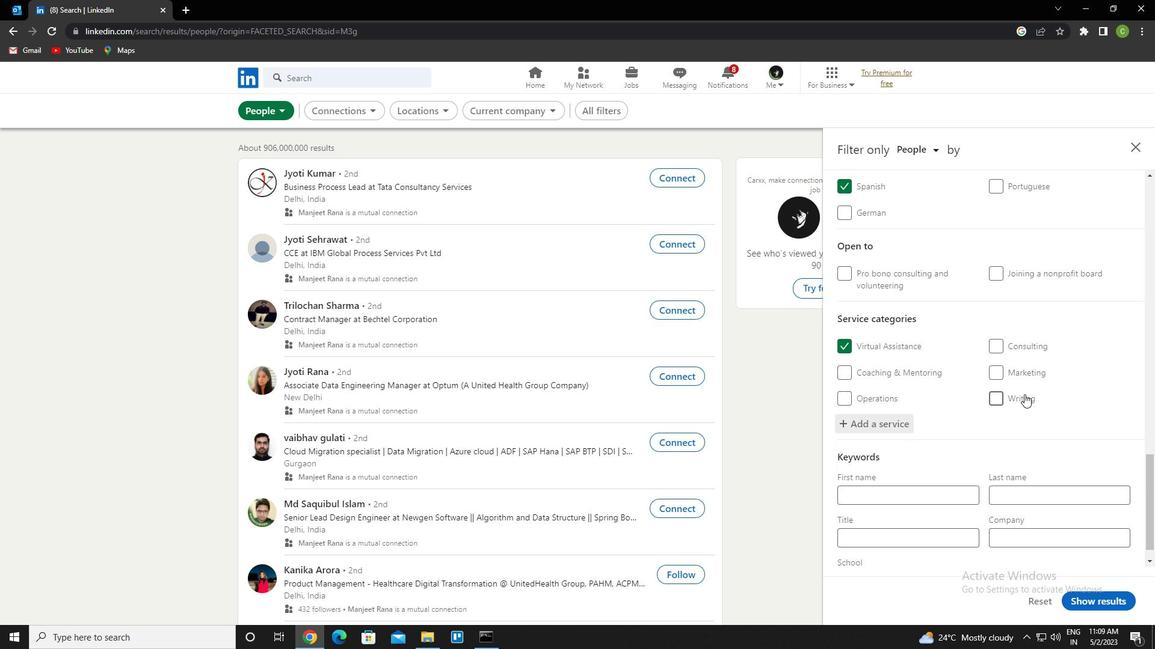 
Action: Mouse scrolled (1024, 394) with delta (0, 0)
Screenshot: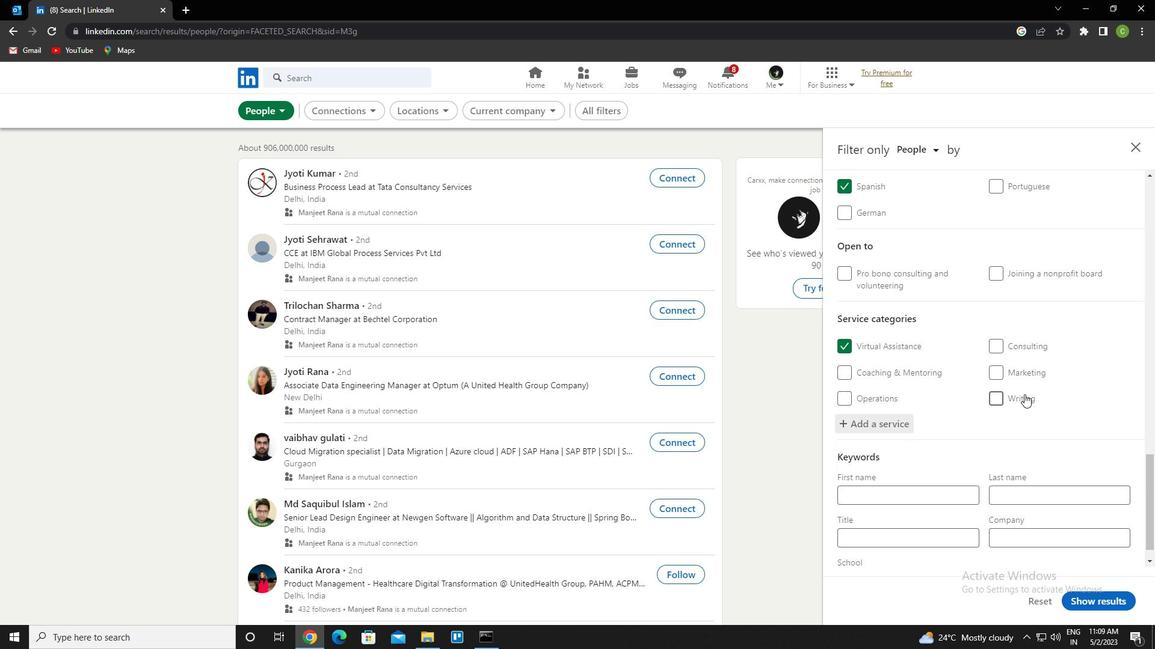 
Action: Mouse scrolled (1024, 394) with delta (0, 0)
Screenshot: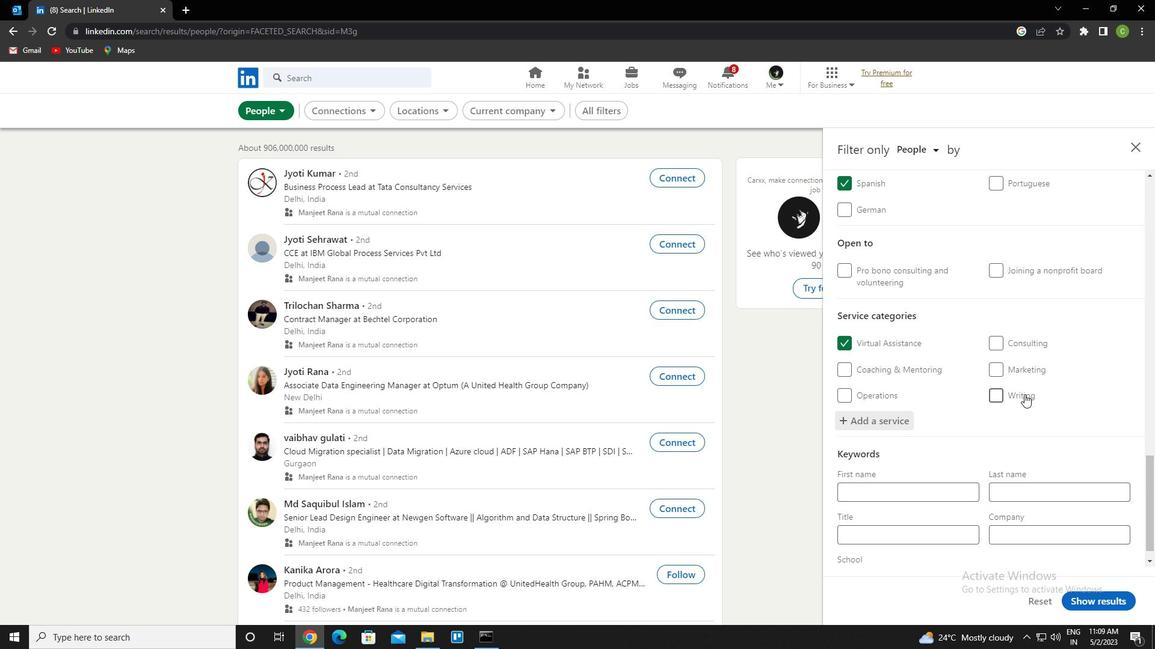 
Action: Mouse scrolled (1024, 394) with delta (0, 0)
Screenshot: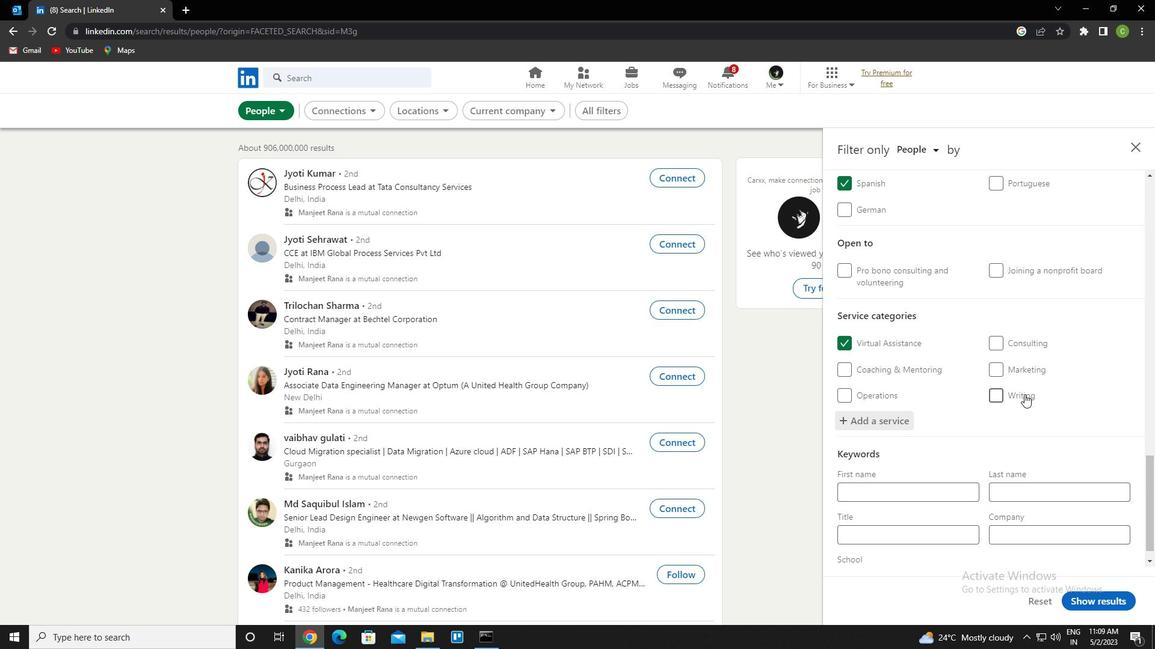 
Action: Mouse scrolled (1024, 394) with delta (0, 0)
Screenshot: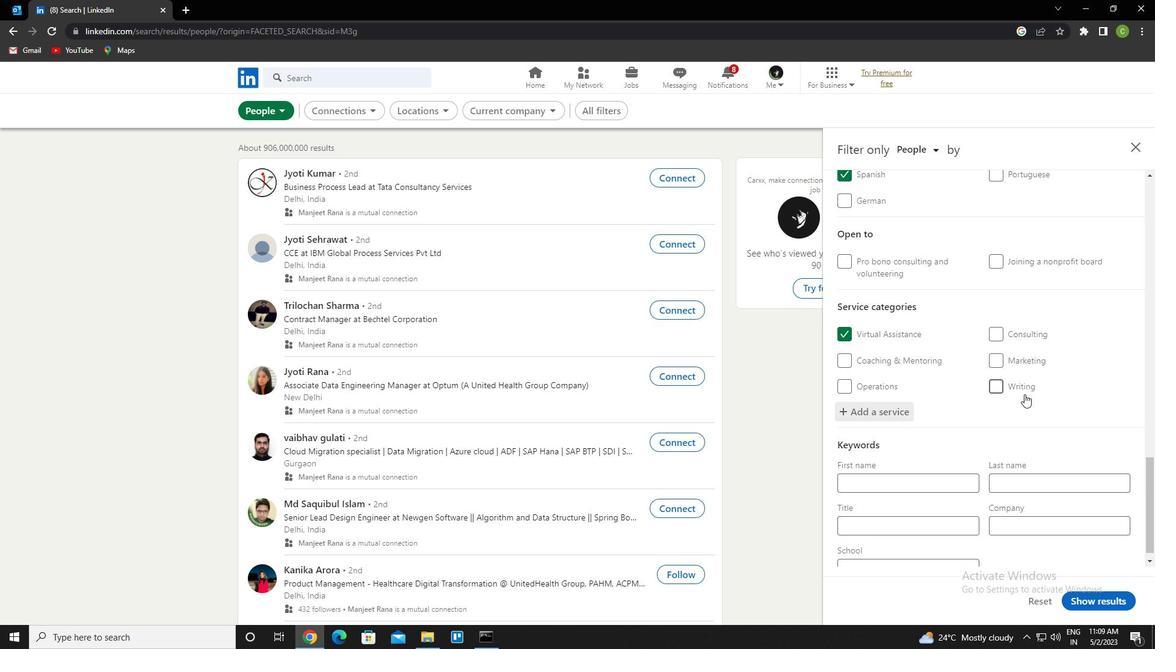 
Action: Mouse moved to (903, 507)
Screenshot: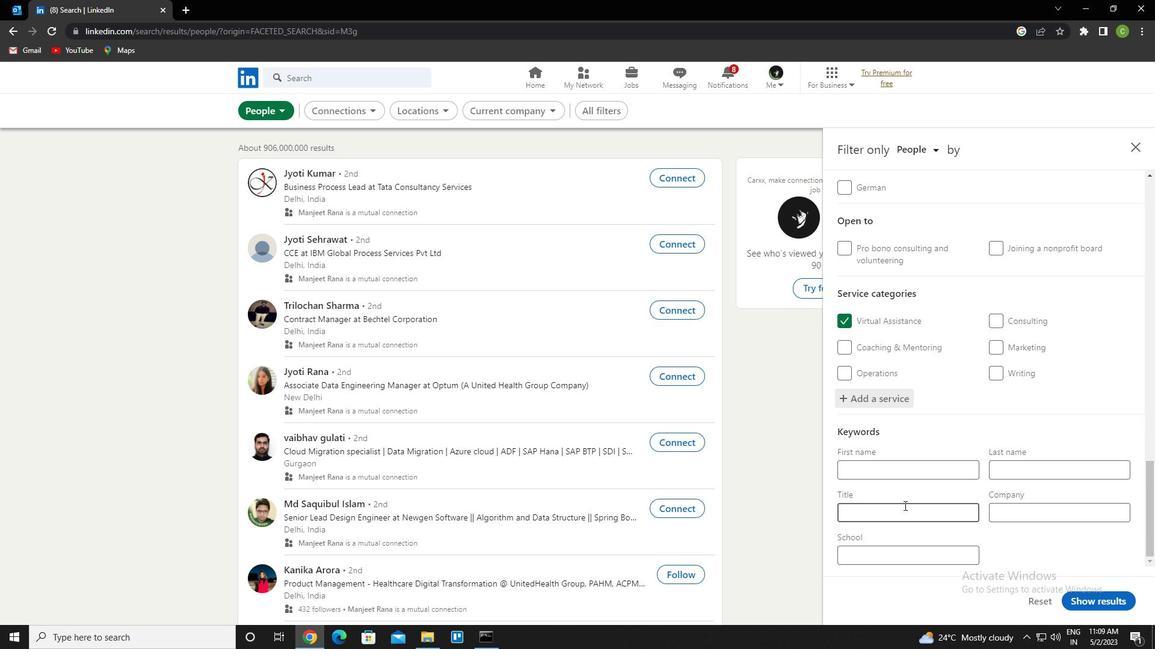 
Action: Mouse pressed left at (903, 507)
Screenshot: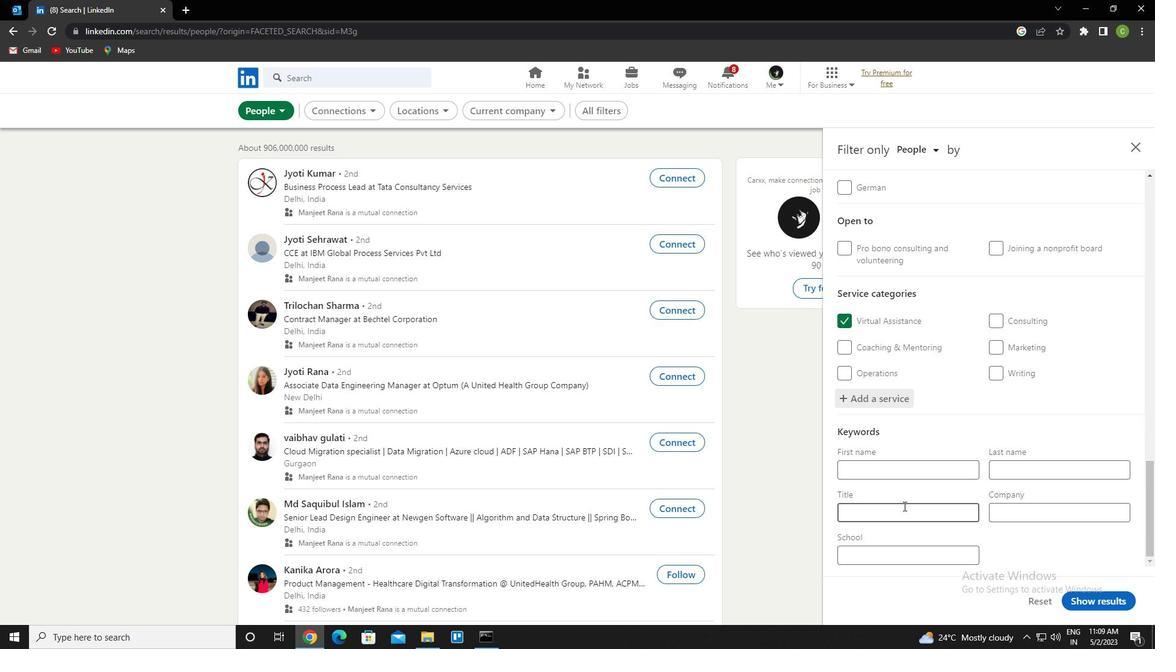 
Action: Key pressed <Key.caps_lock>f<Key.caps_lock>inancial<Key.space><Key.caps_lock>s<Key.caps_lock>ervices<Key.space><Key.caps_lock>r<Key.caps_lock>epresant<Key.backspace><Key.backspace><Key.backspace>entataive
Screenshot: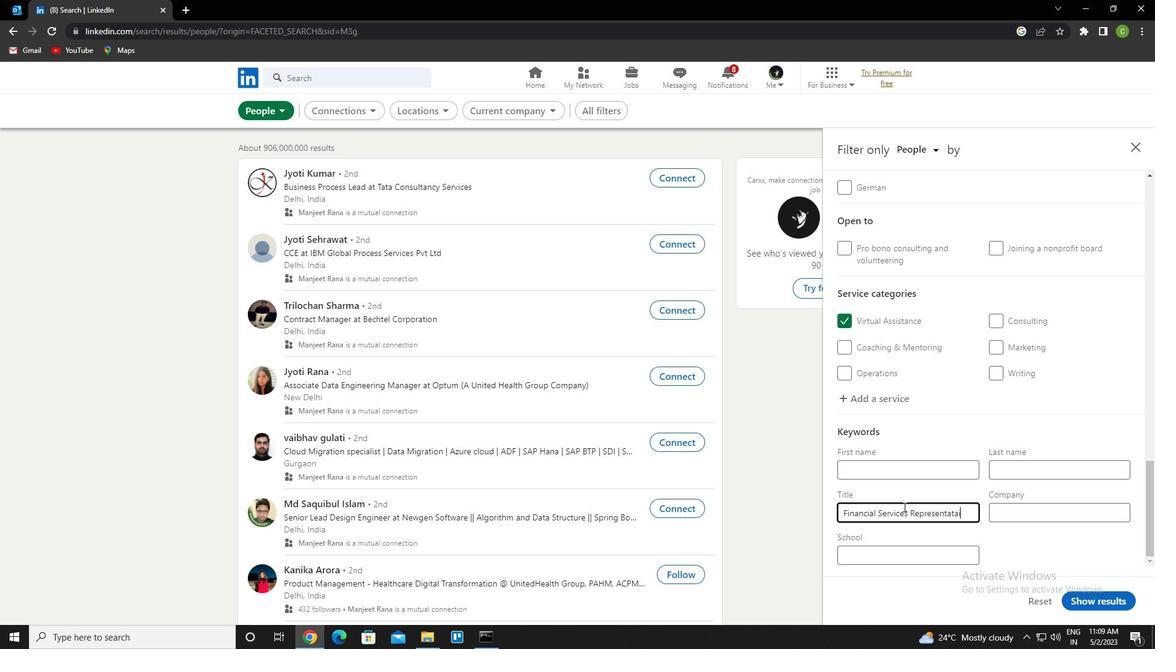 
Action: Mouse moved to (1108, 604)
Screenshot: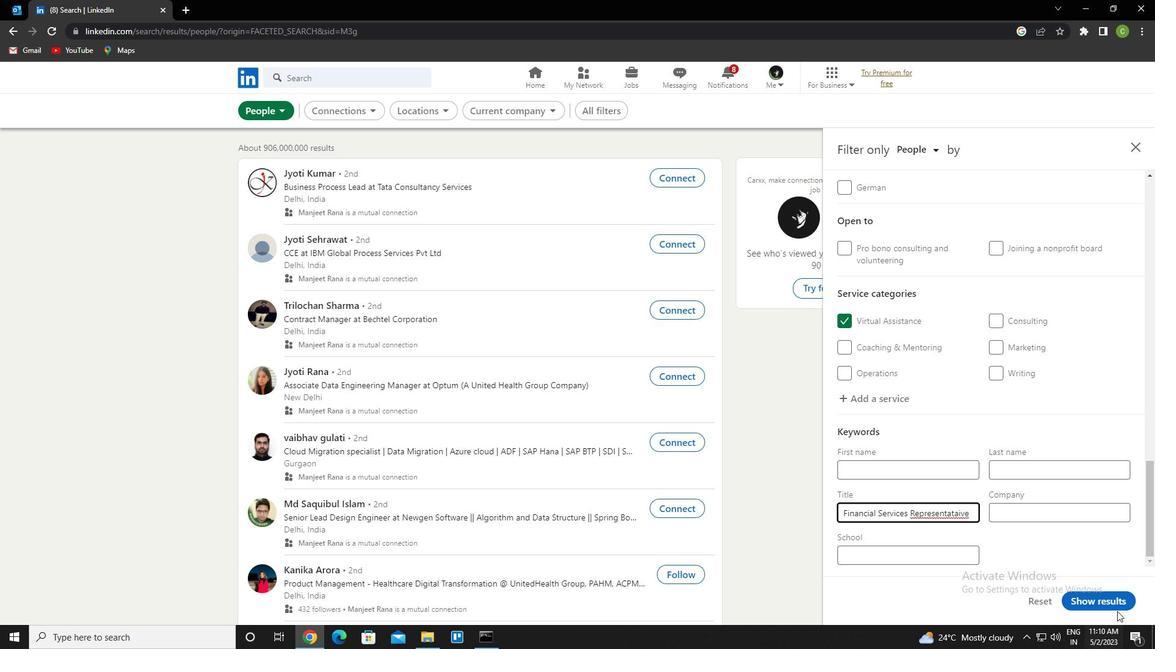 
Action: Mouse pressed left at (1108, 604)
Screenshot: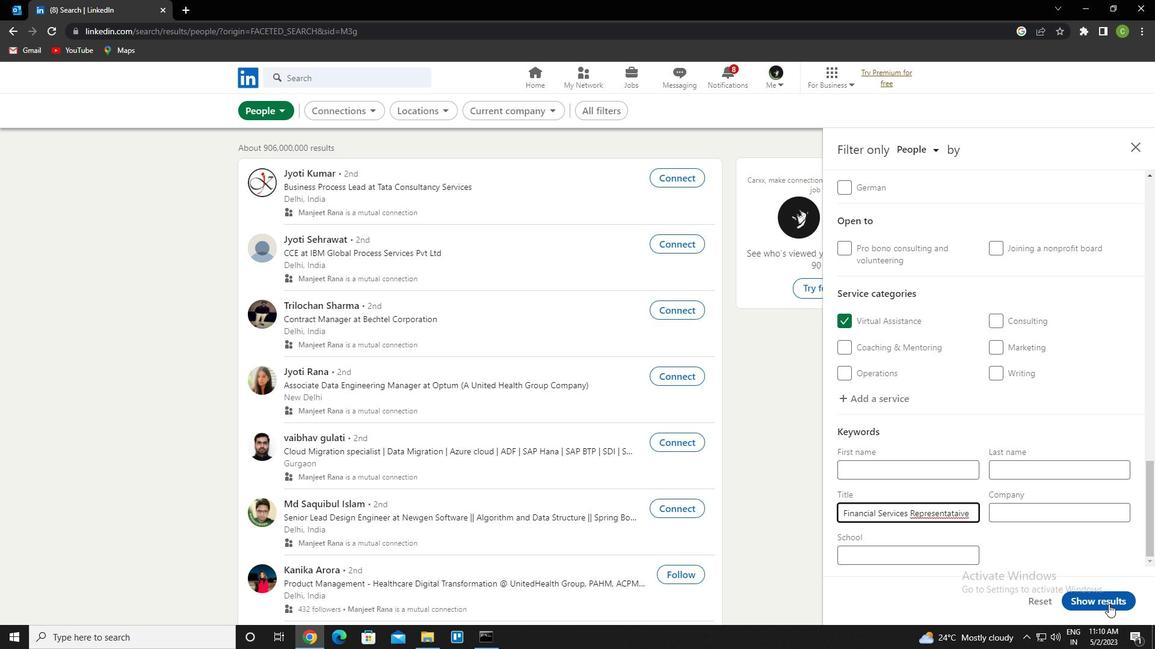 
Action: Mouse moved to (484, 620)
Screenshot: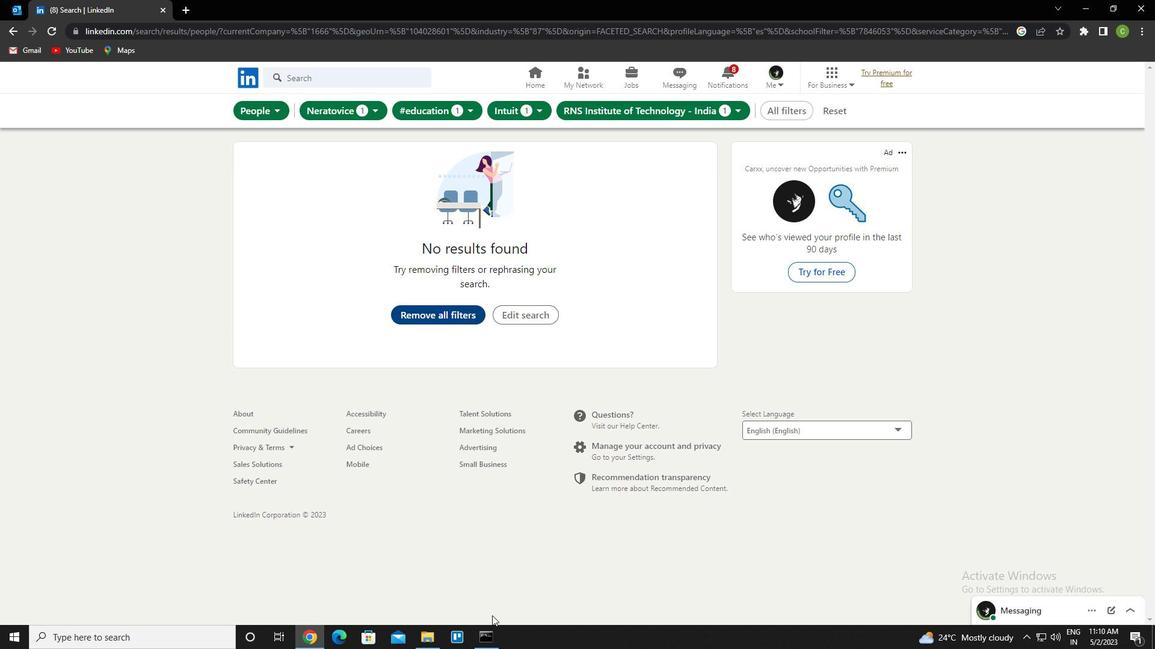 
